 Task: Find connections with filter location Ibiporã with filter topic #programingwith filter profile language Spanish with filter current company IFFCO Tokio General Insurance Co. Ltd. with filter school Annamalai University, Annamalainagar with filter industry Renewable Energy Equipment Manufacturing with filter service category Product Marketing with filter keywords title Shipping and Receiving Staff
Action: Mouse moved to (553, 116)
Screenshot: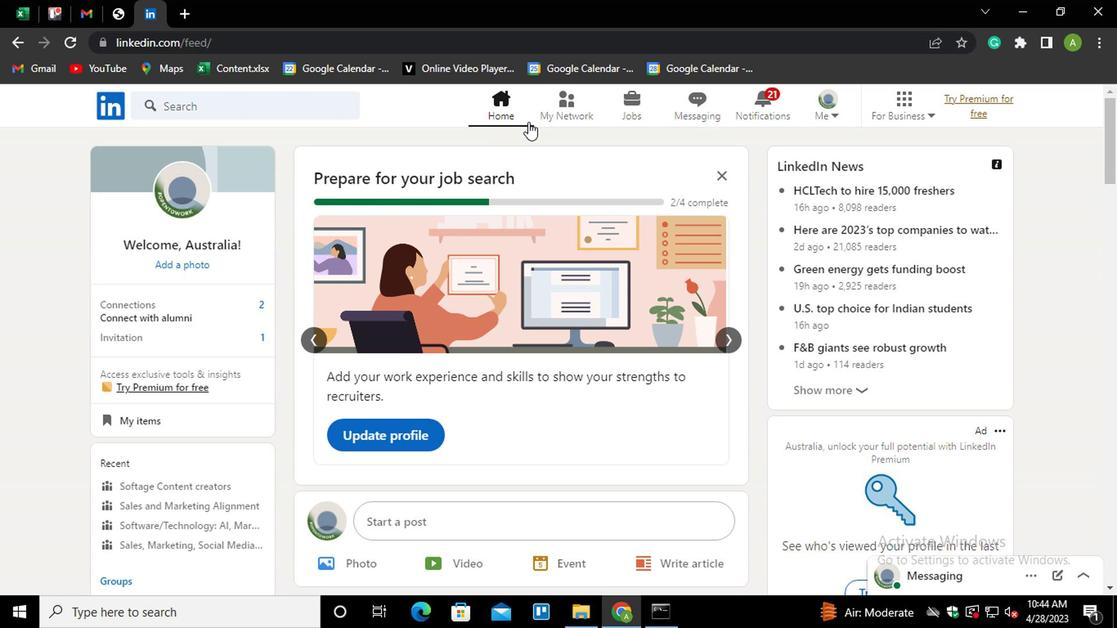 
Action: Mouse pressed left at (553, 116)
Screenshot: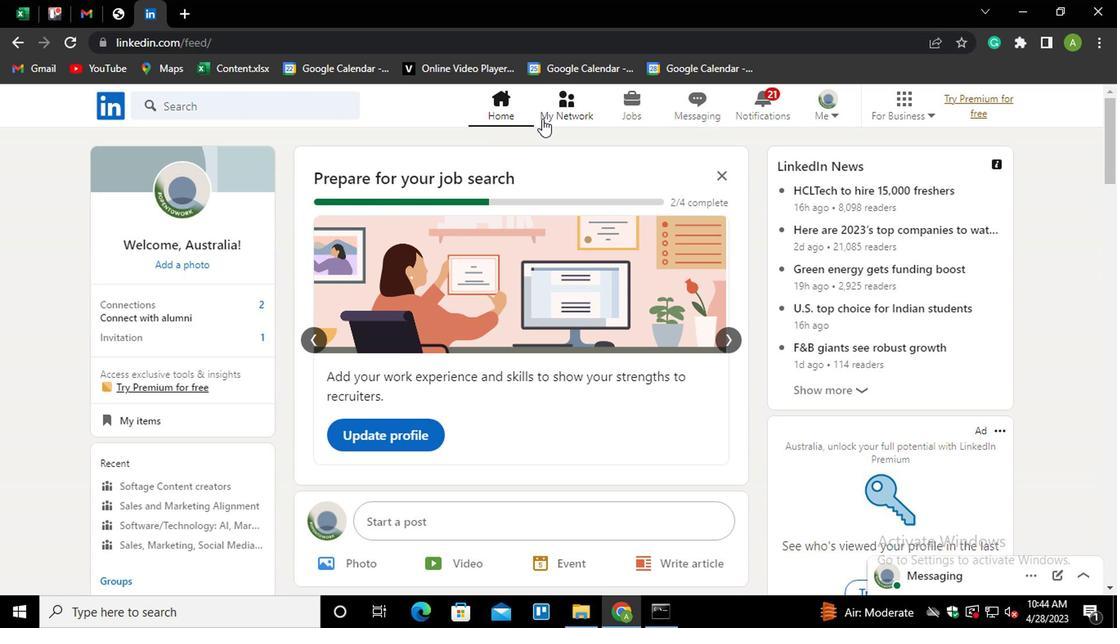 
Action: Mouse moved to (218, 200)
Screenshot: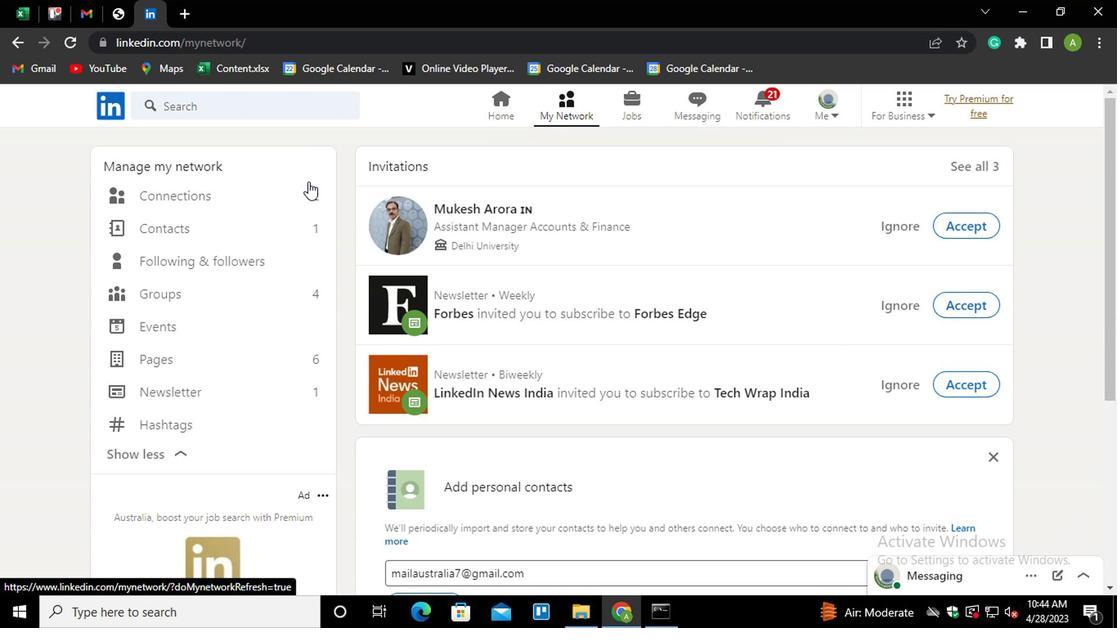 
Action: Mouse pressed left at (218, 200)
Screenshot: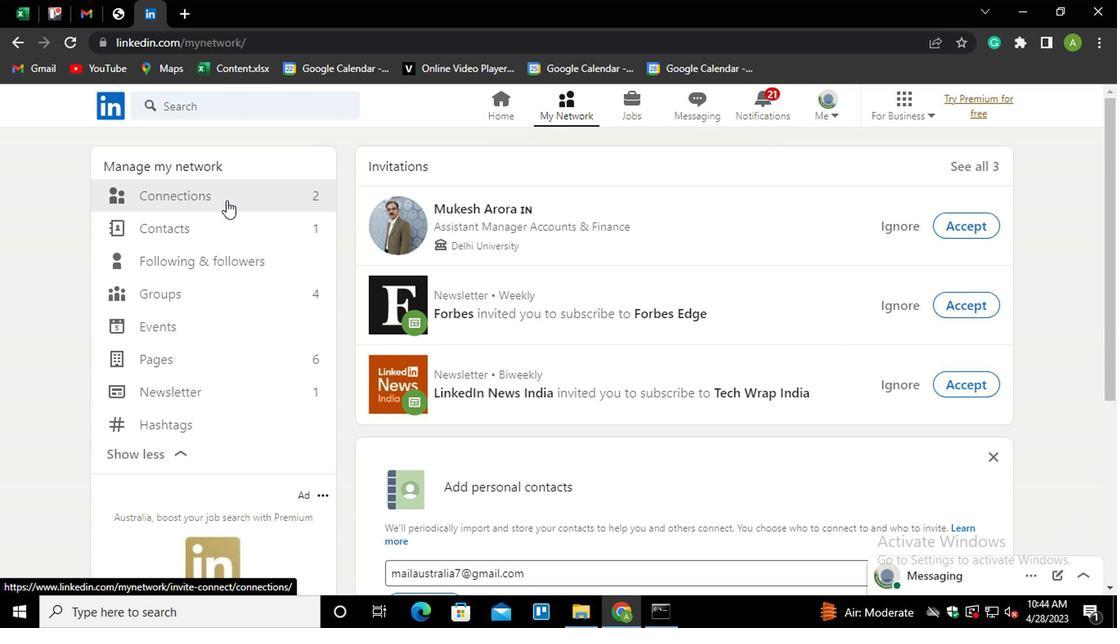 
Action: Mouse moved to (650, 195)
Screenshot: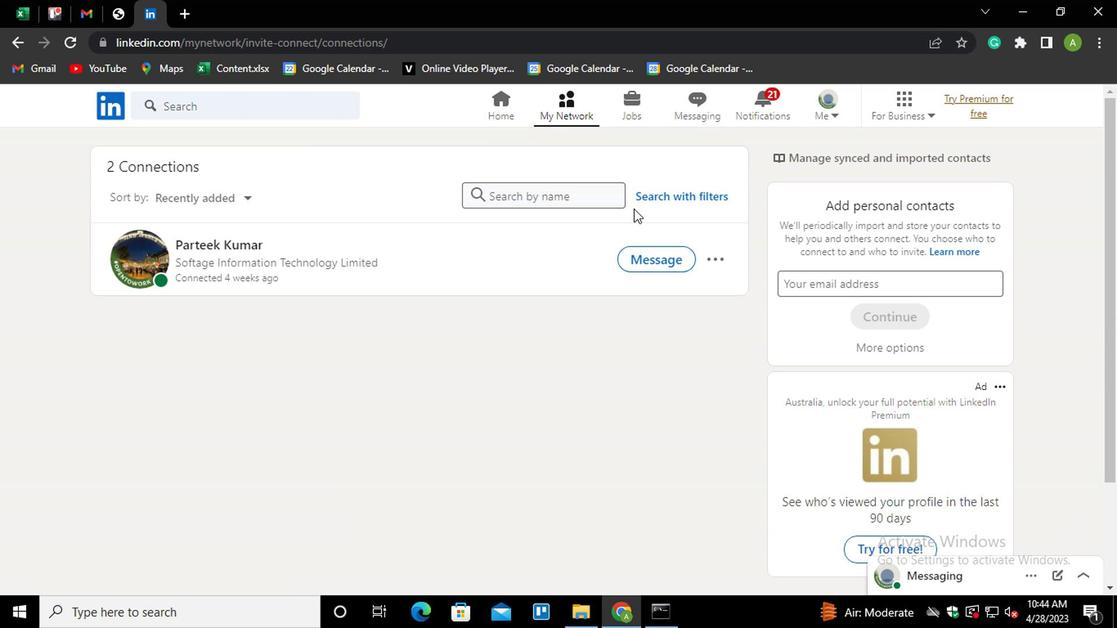 
Action: Mouse pressed left at (650, 195)
Screenshot: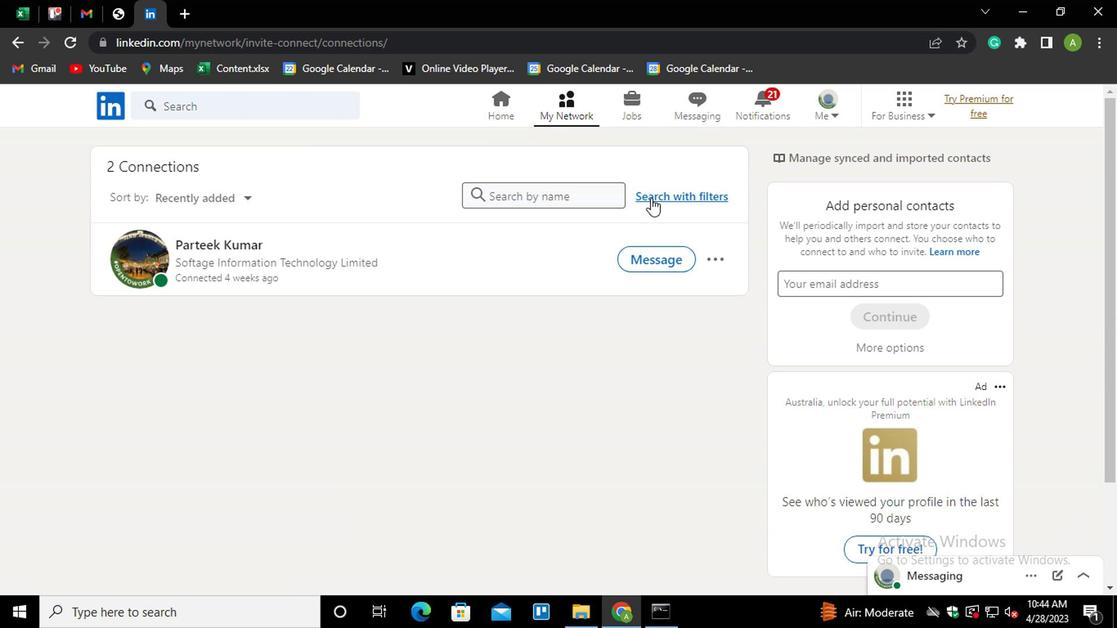 
Action: Mouse moved to (606, 154)
Screenshot: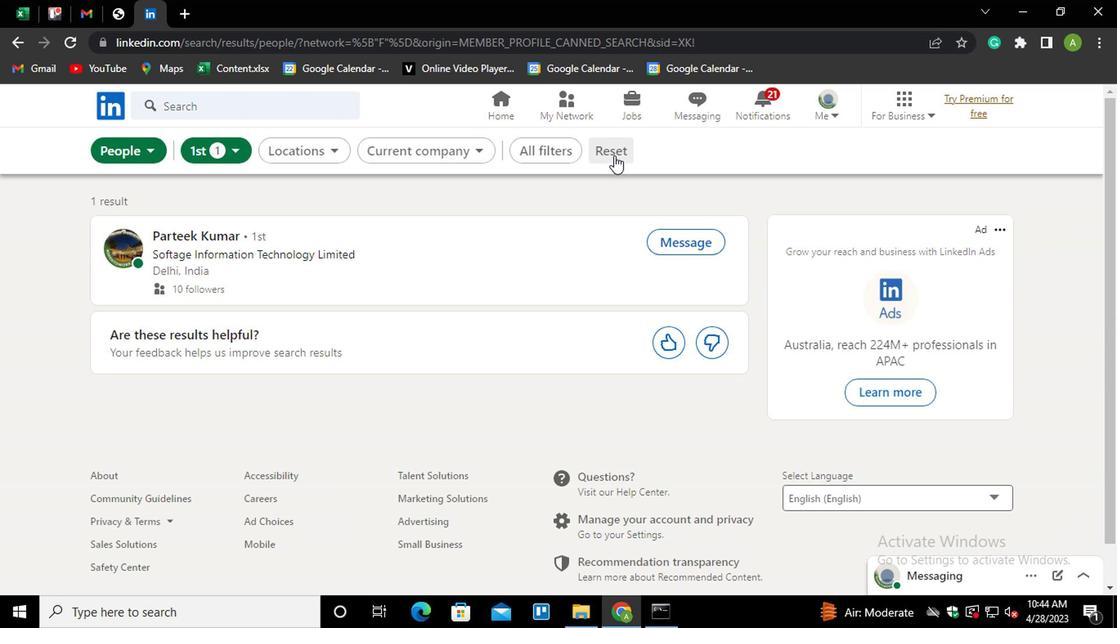
Action: Mouse pressed left at (606, 154)
Screenshot: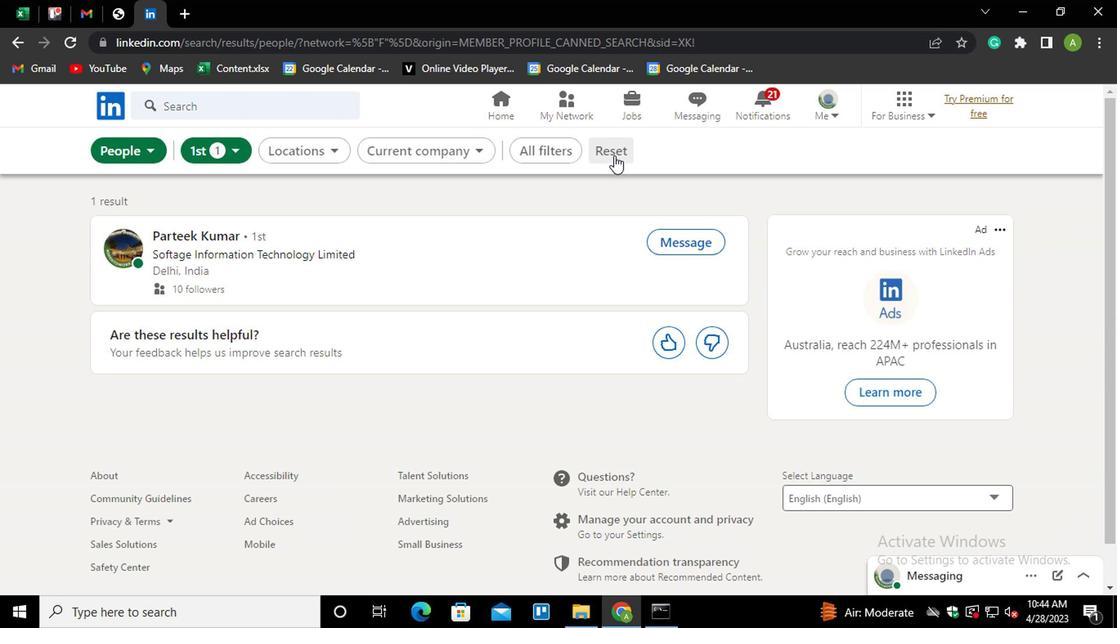 
Action: Mouse moved to (591, 154)
Screenshot: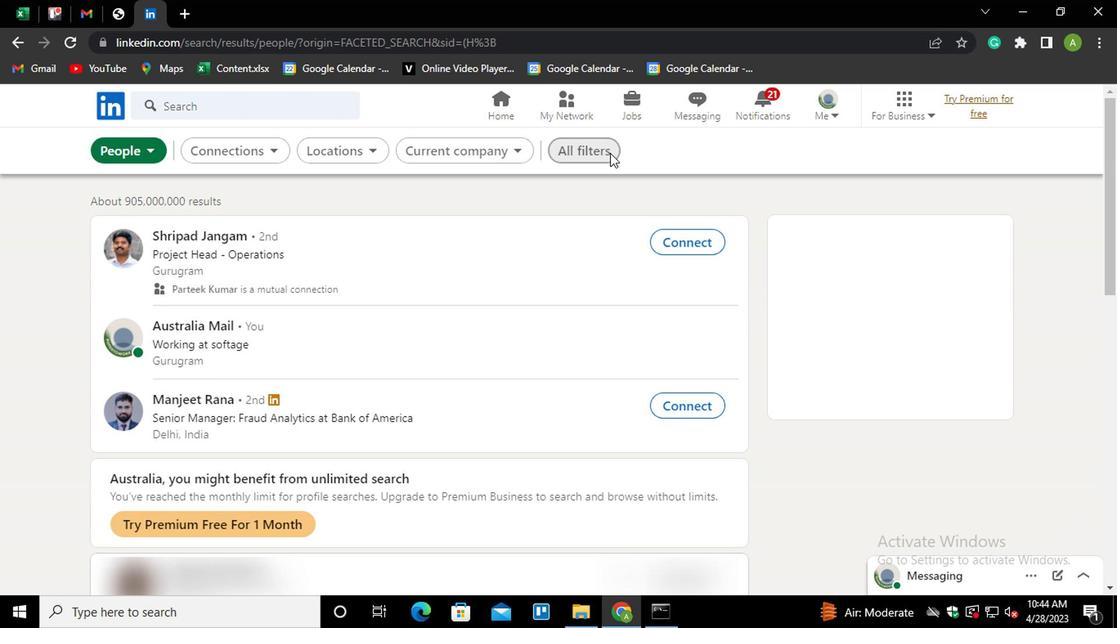 
Action: Mouse pressed left at (591, 154)
Screenshot: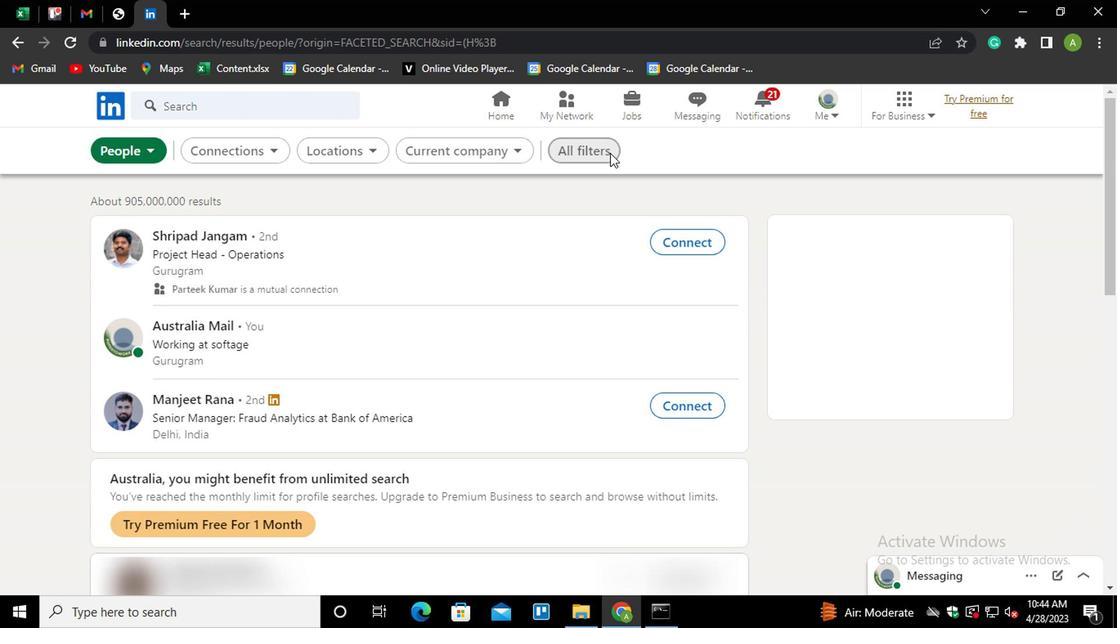 
Action: Mouse moved to (772, 316)
Screenshot: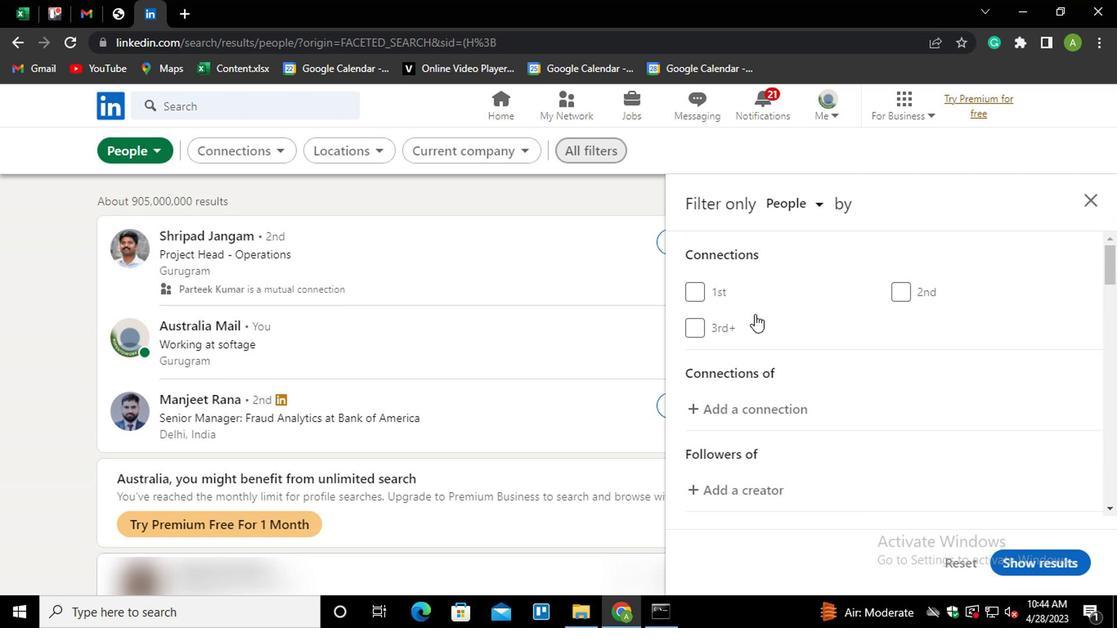 
Action: Mouse scrolled (772, 316) with delta (0, 0)
Screenshot: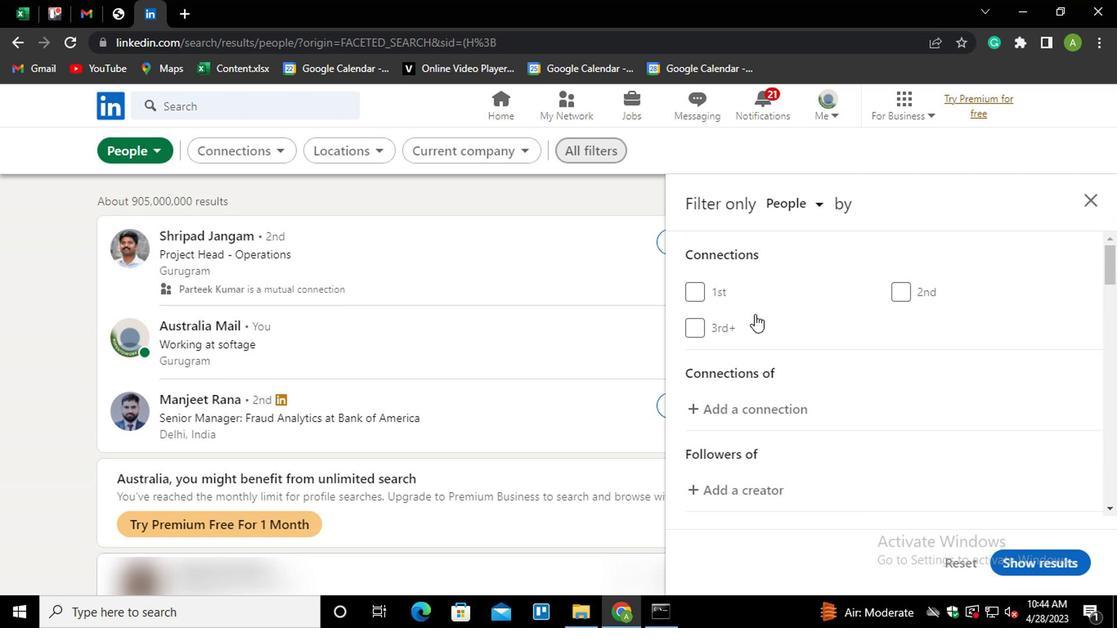 
Action: Mouse scrolled (772, 316) with delta (0, 0)
Screenshot: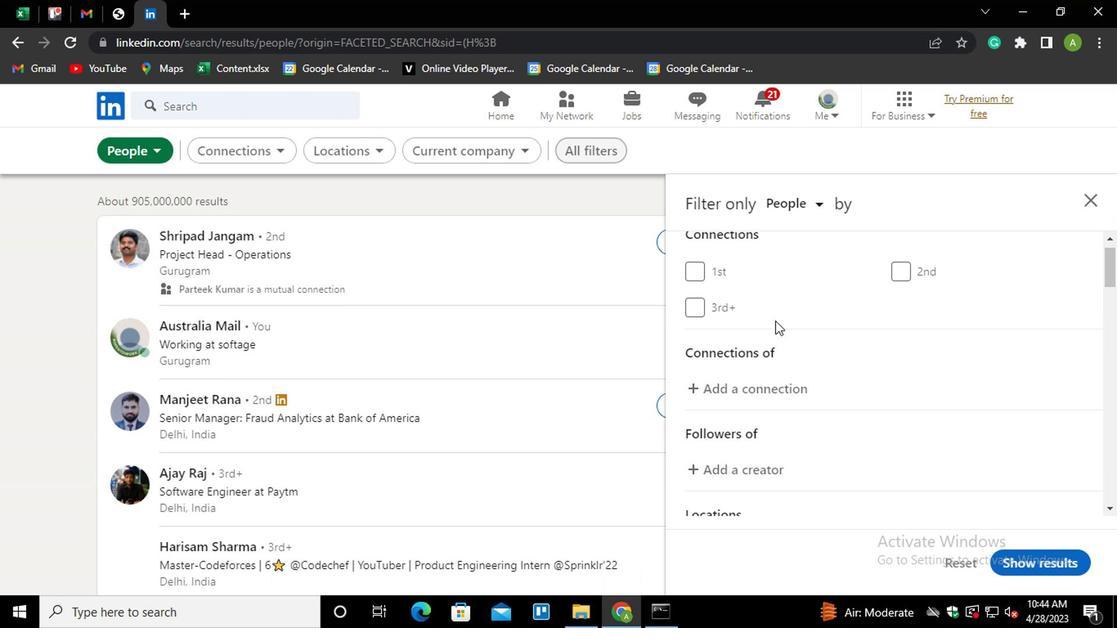 
Action: Mouse scrolled (772, 316) with delta (0, 0)
Screenshot: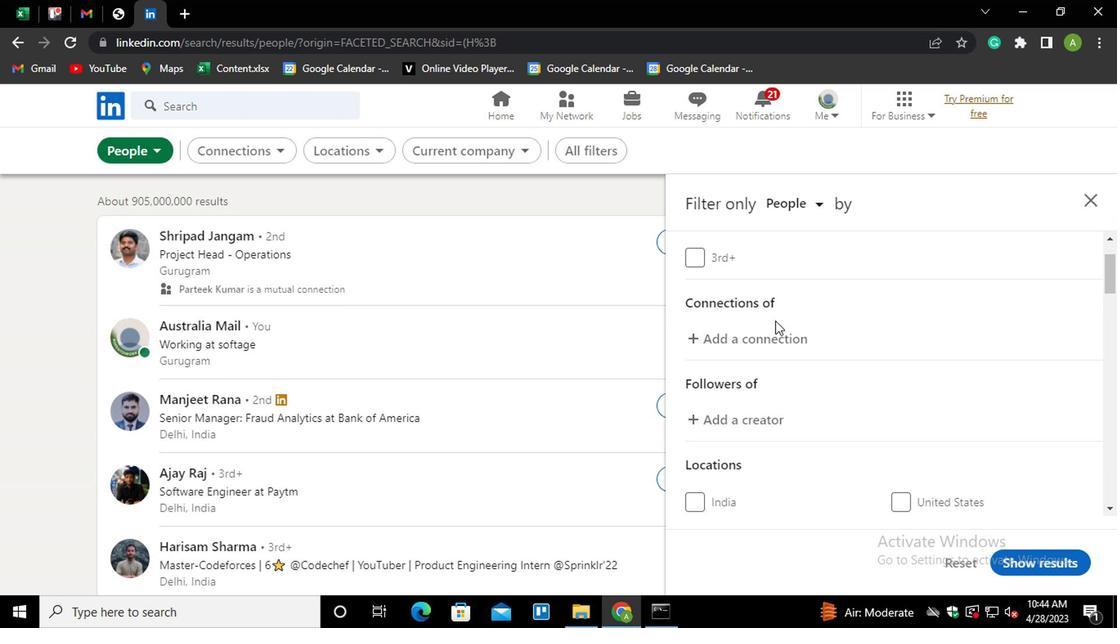 
Action: Mouse scrolled (772, 316) with delta (0, 0)
Screenshot: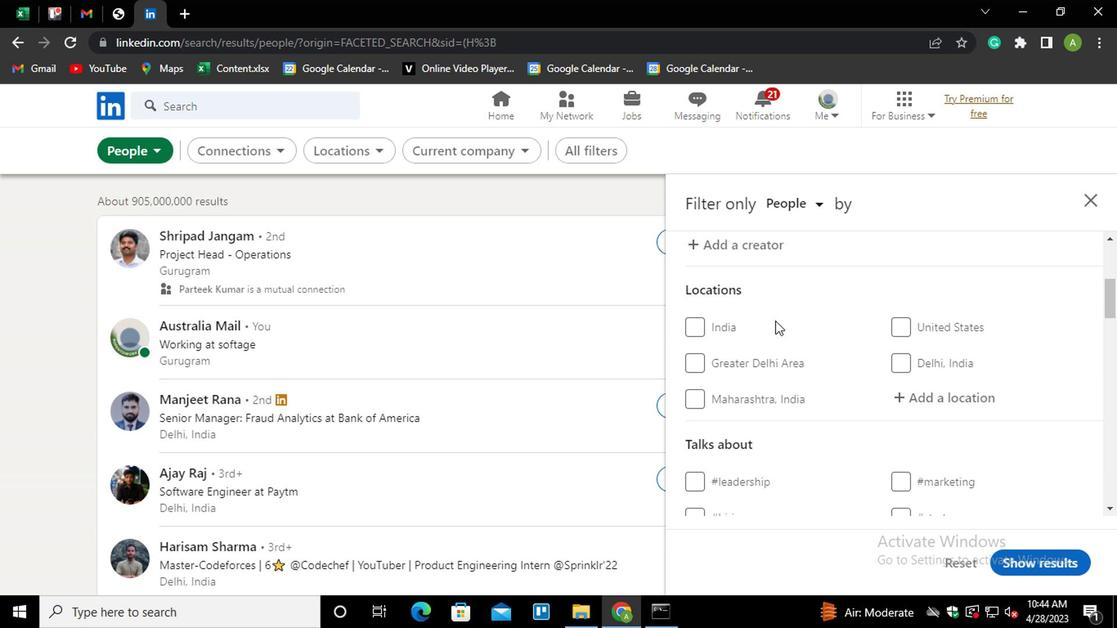 
Action: Mouse moved to (929, 315)
Screenshot: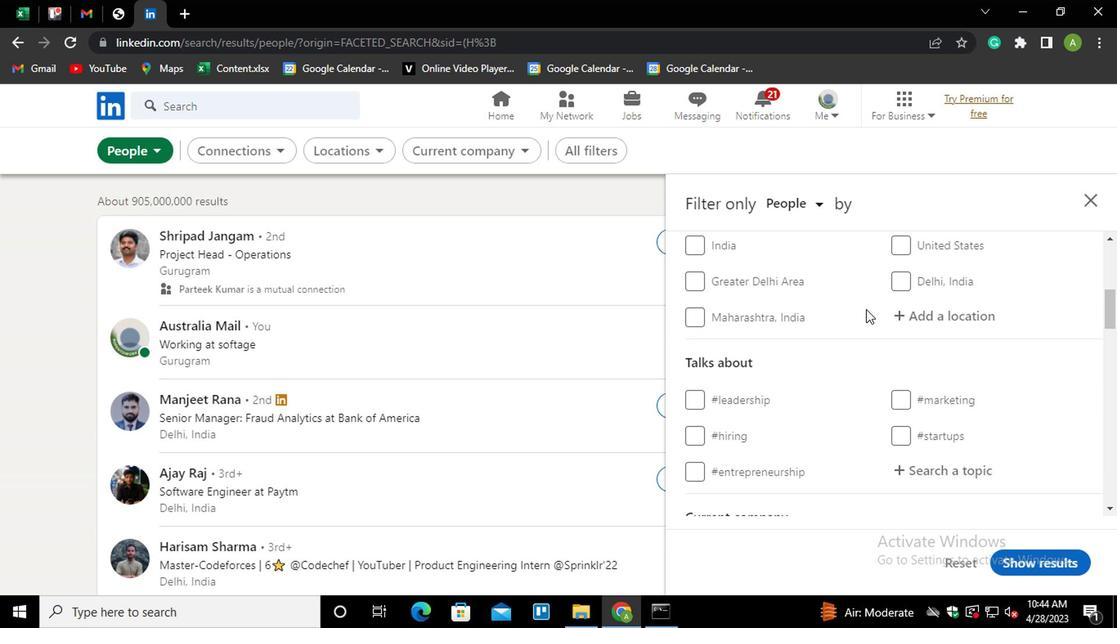 
Action: Mouse pressed left at (929, 315)
Screenshot: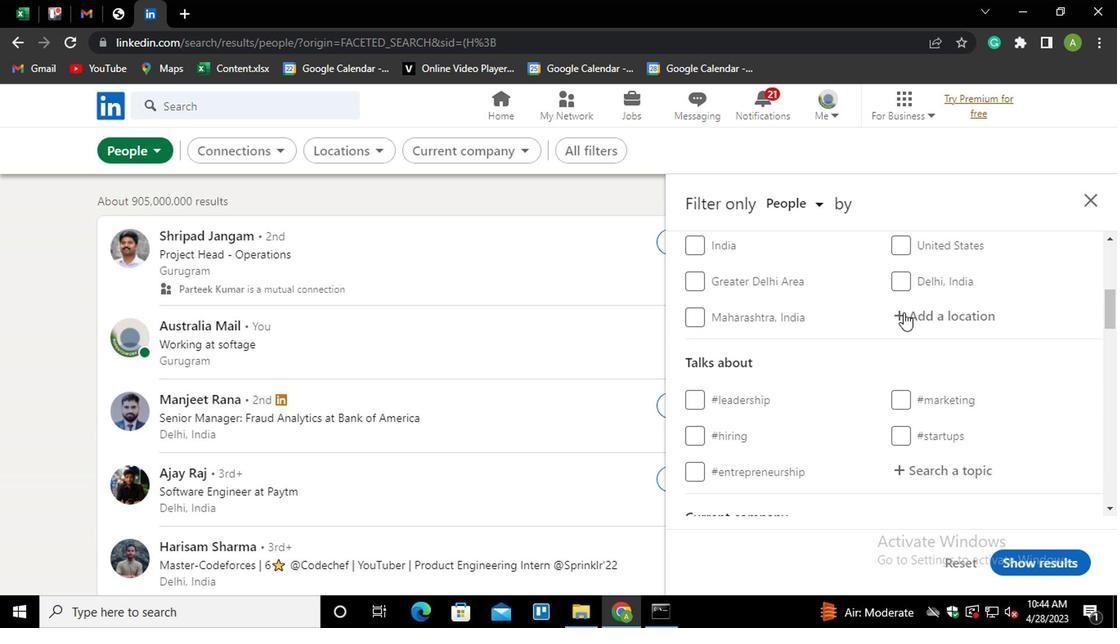 
Action: Mouse moved to (939, 312)
Screenshot: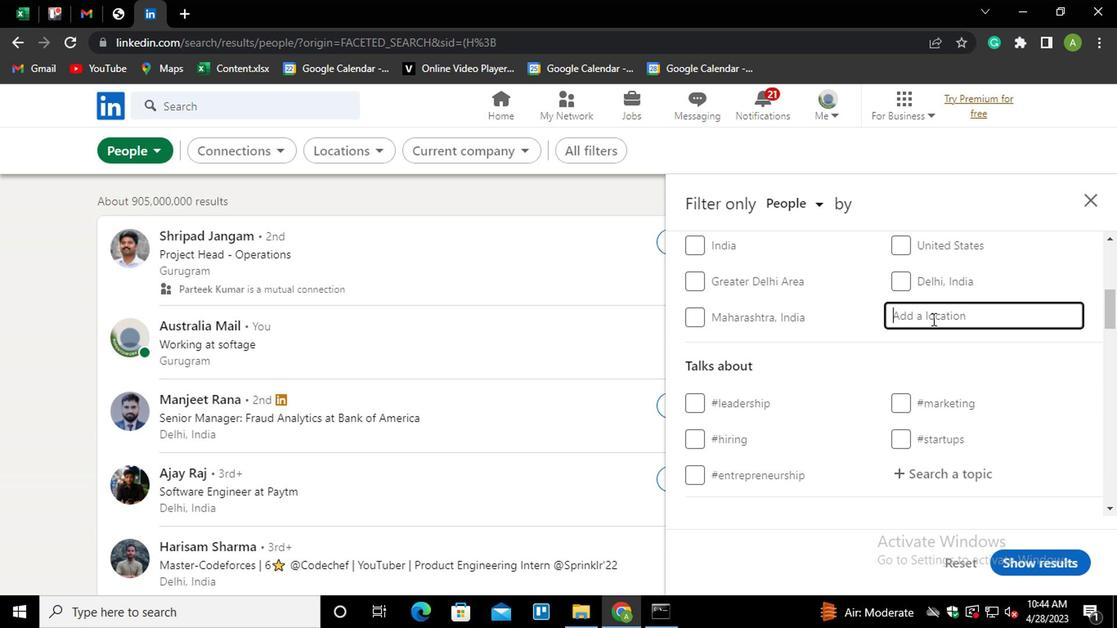 
Action: Mouse pressed left at (939, 312)
Screenshot: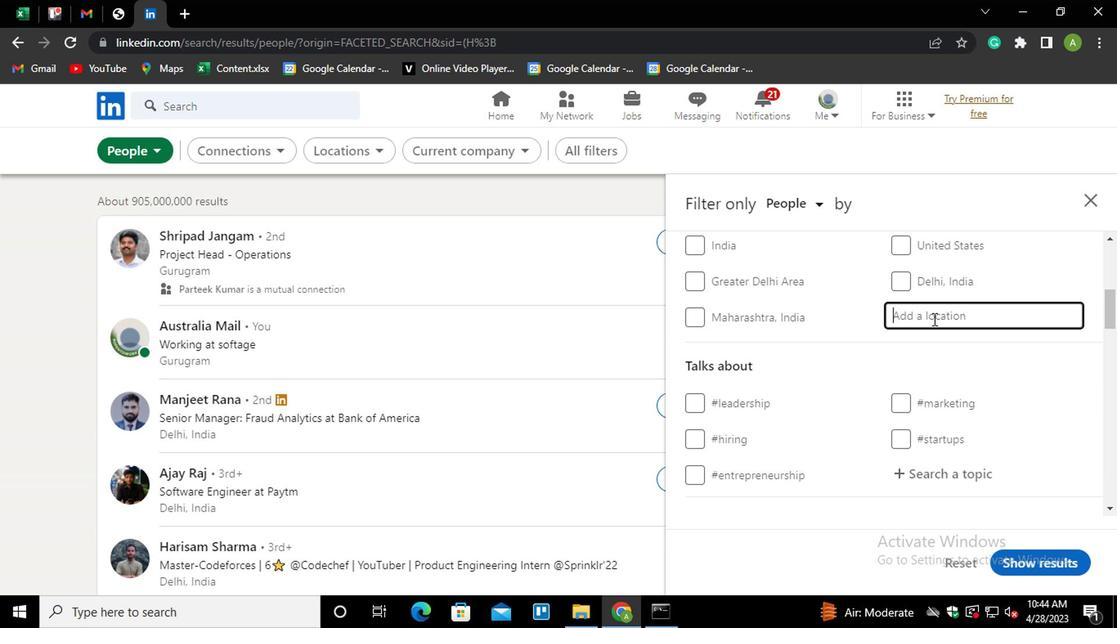 
Action: Key pressed <Key.shift>IBIPORA<Key.down><Key.enter>
Screenshot: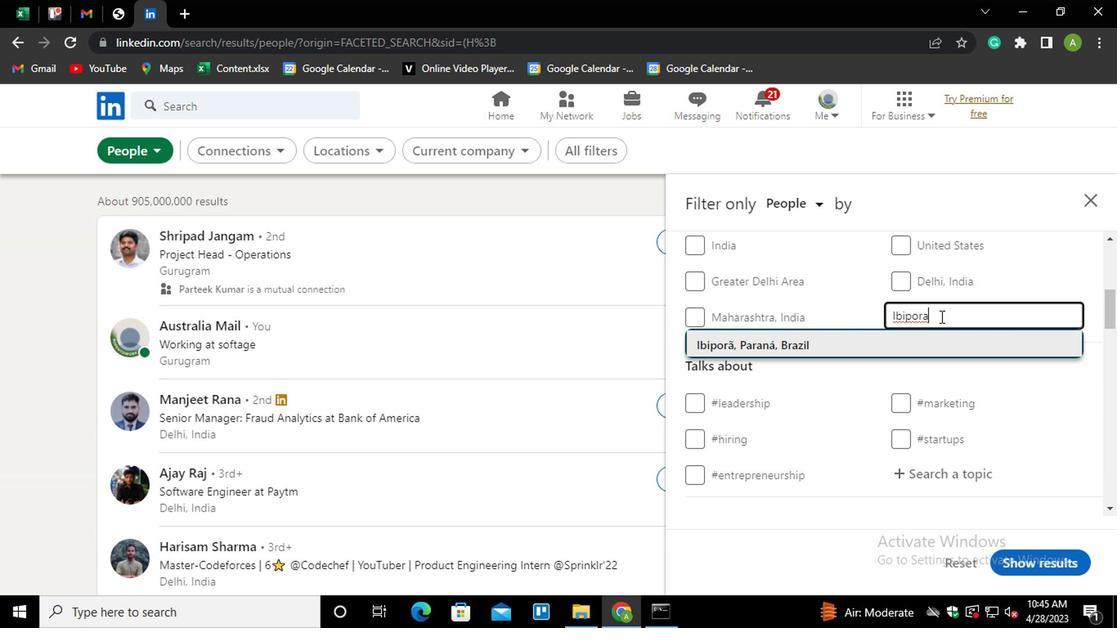 
Action: Mouse scrolled (939, 312) with delta (0, 0)
Screenshot: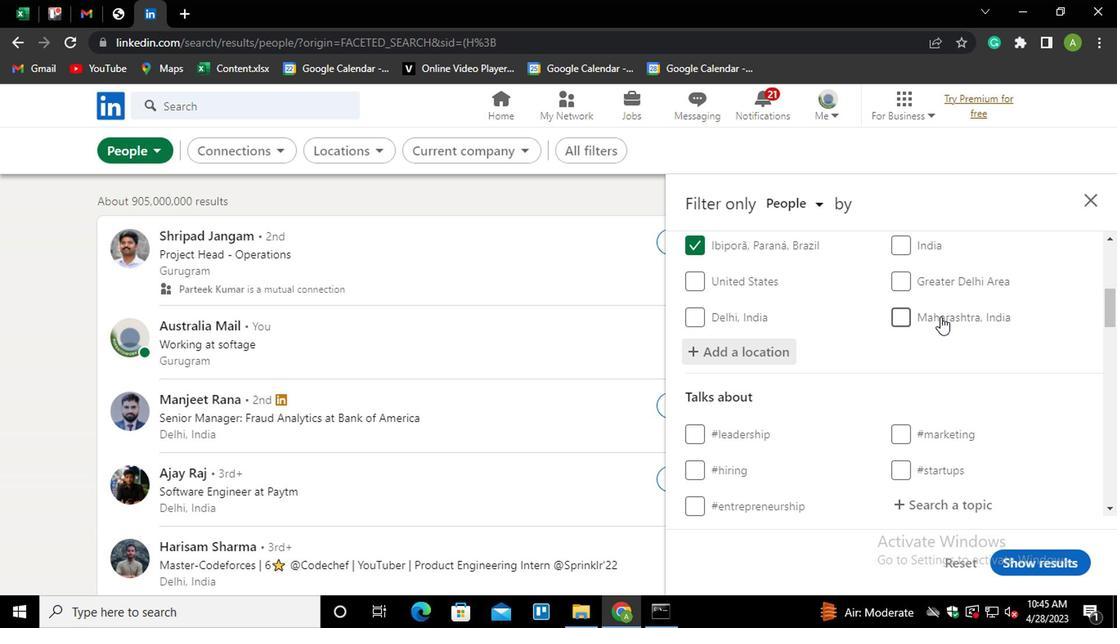
Action: Mouse scrolled (939, 312) with delta (0, 0)
Screenshot: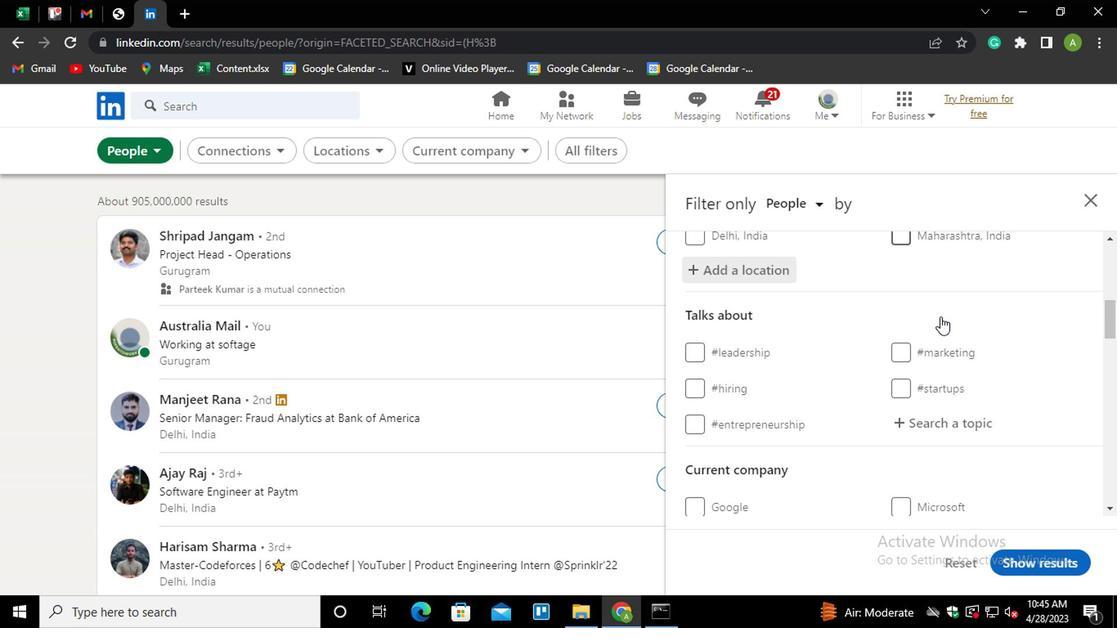 
Action: Mouse scrolled (939, 312) with delta (0, 0)
Screenshot: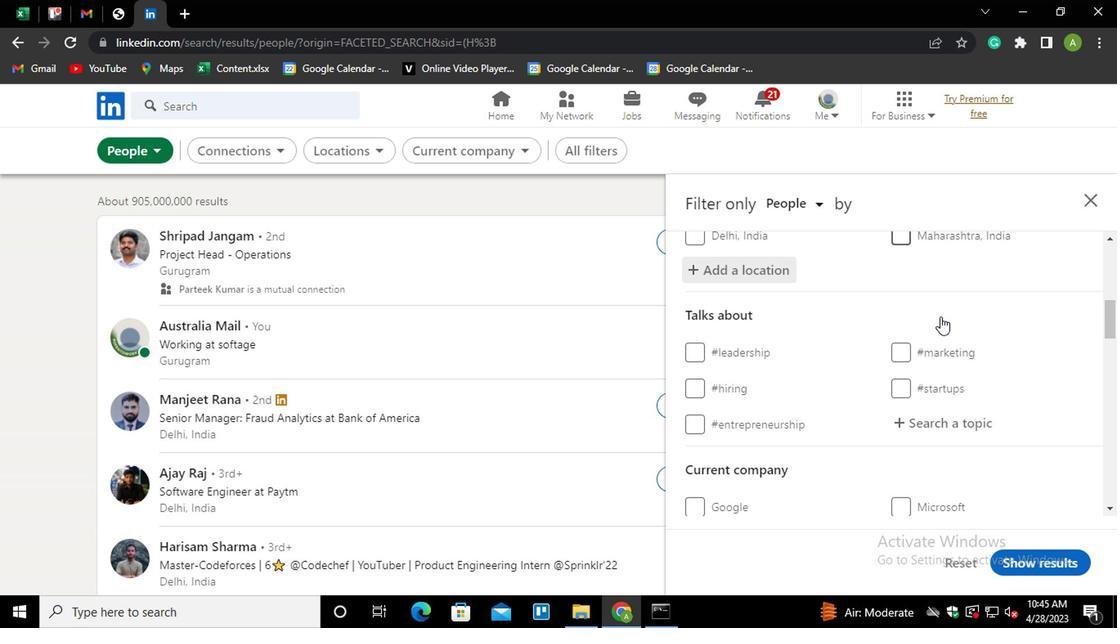 
Action: Mouse moved to (935, 254)
Screenshot: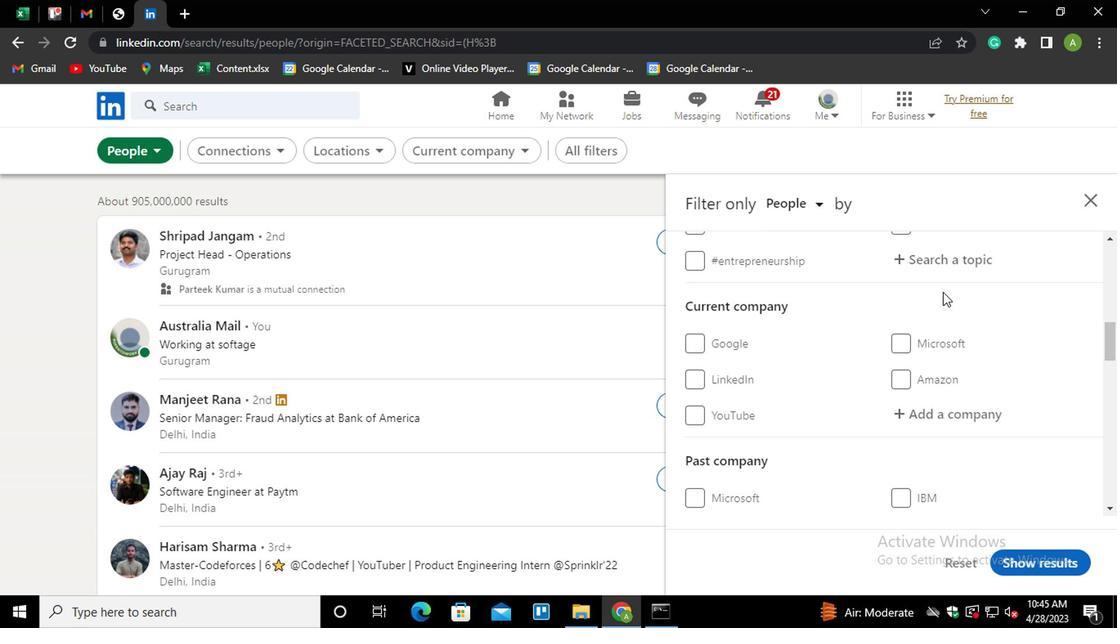 
Action: Mouse pressed left at (935, 254)
Screenshot: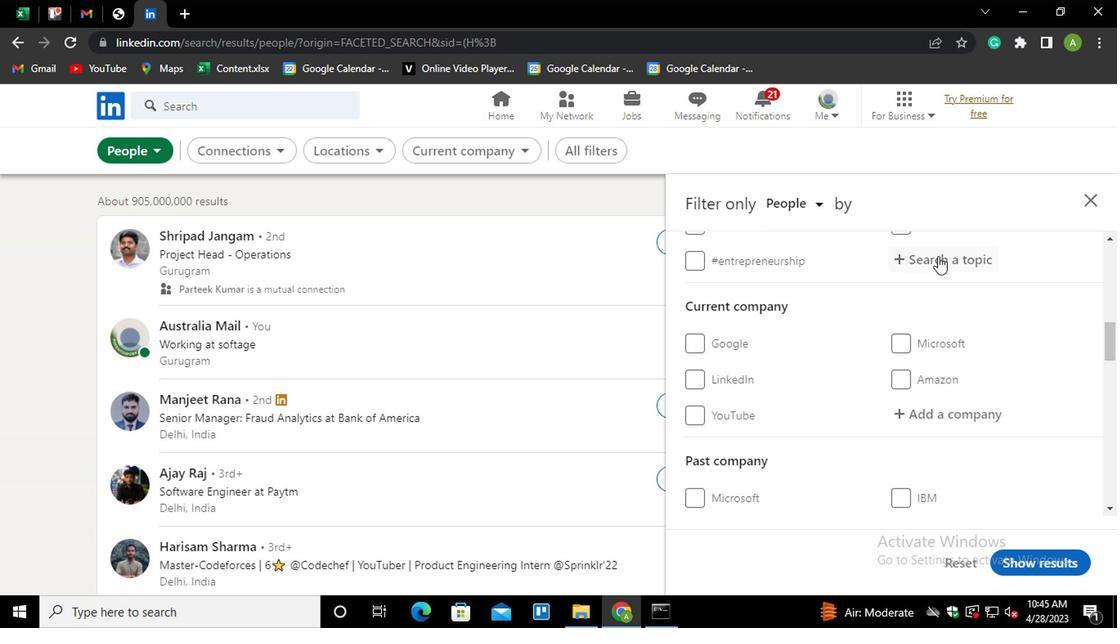 
Action: Key pressed PROGRAMMI<Key.down><Key.enter>
Screenshot: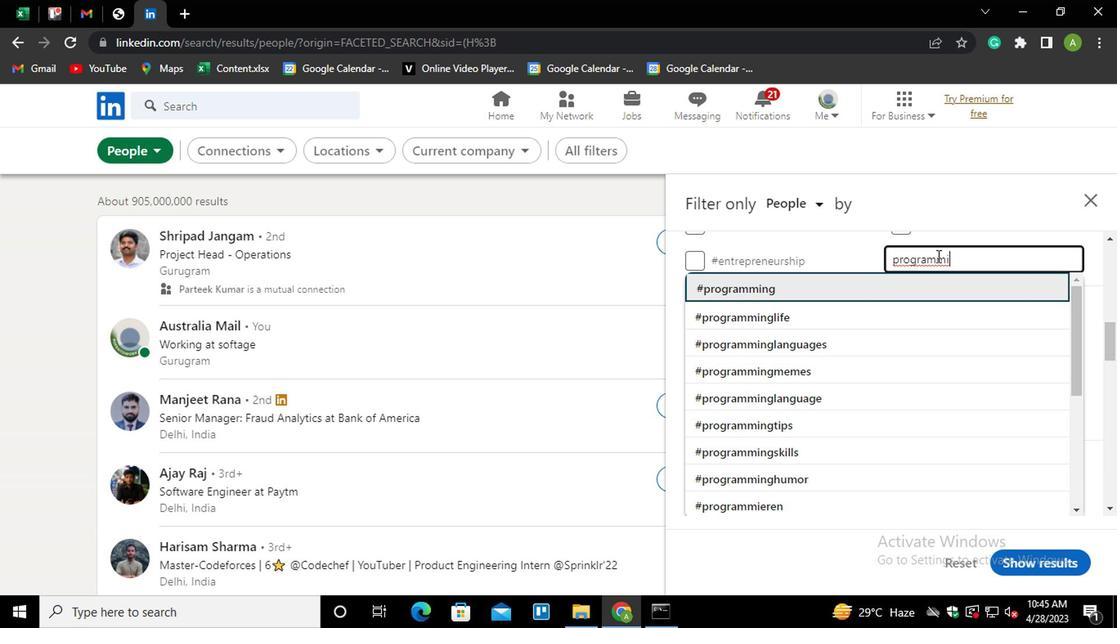 
Action: Mouse scrolled (935, 253) with delta (0, -1)
Screenshot: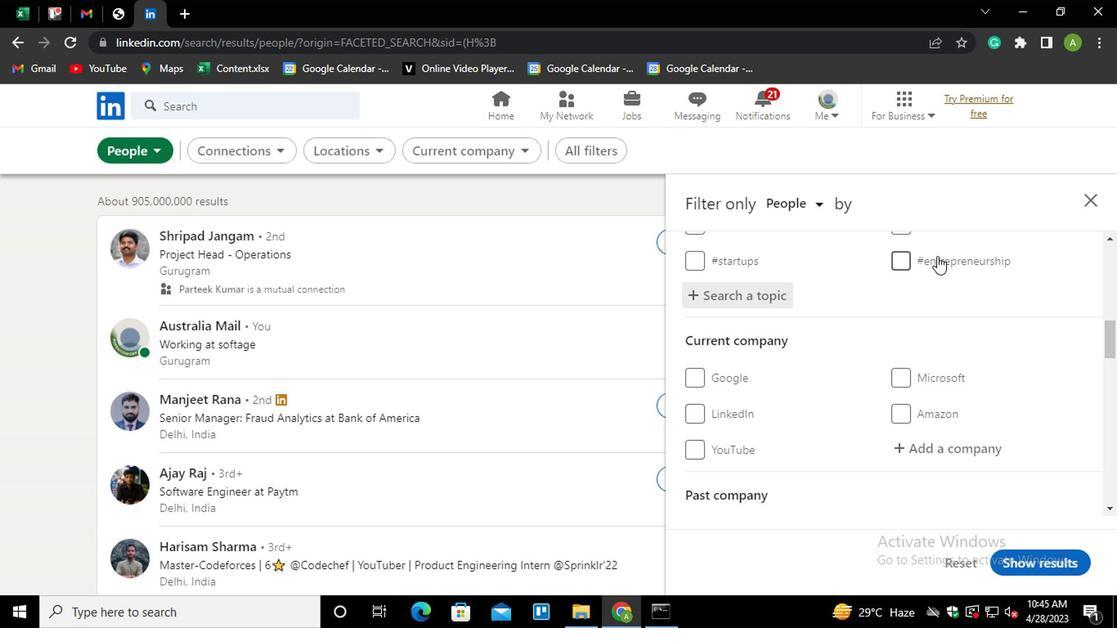 
Action: Mouse scrolled (935, 253) with delta (0, -1)
Screenshot: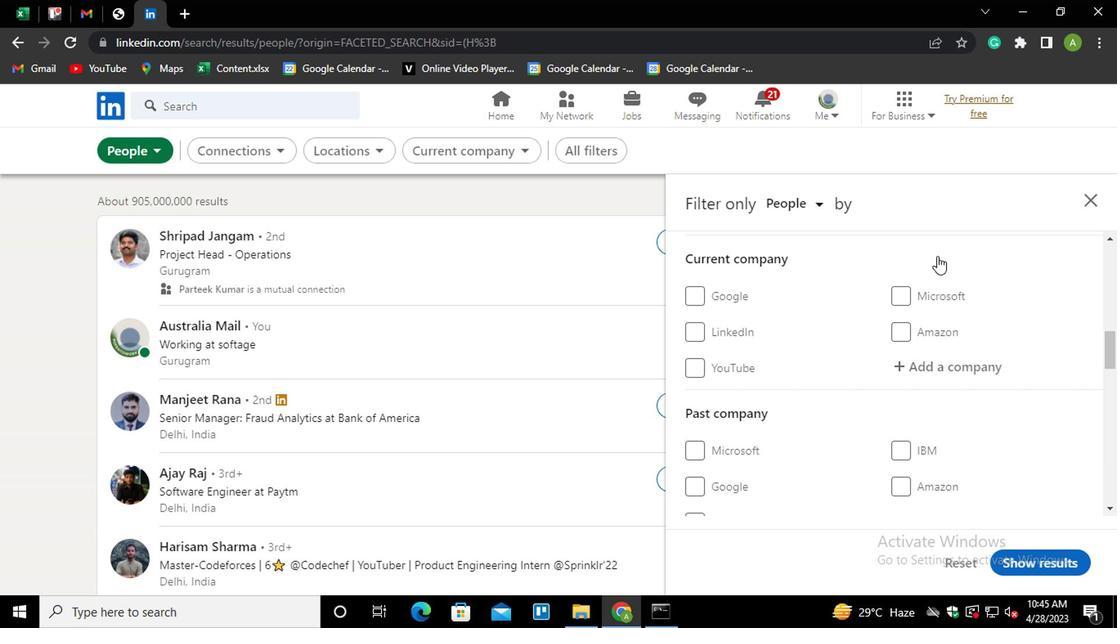 
Action: Mouse moved to (947, 274)
Screenshot: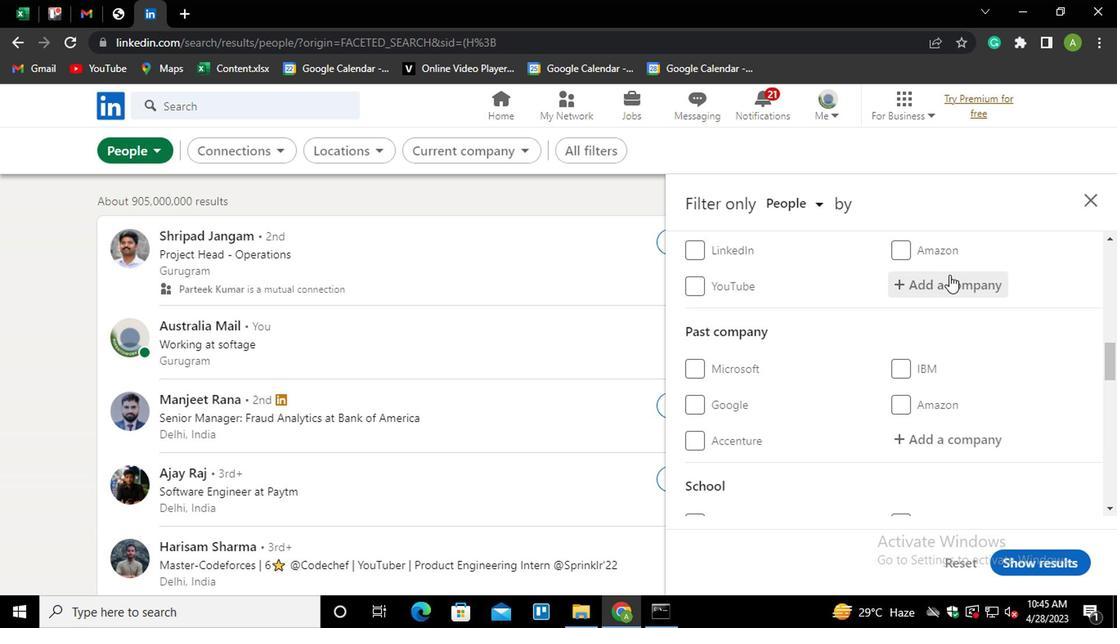 
Action: Mouse pressed left at (947, 274)
Screenshot: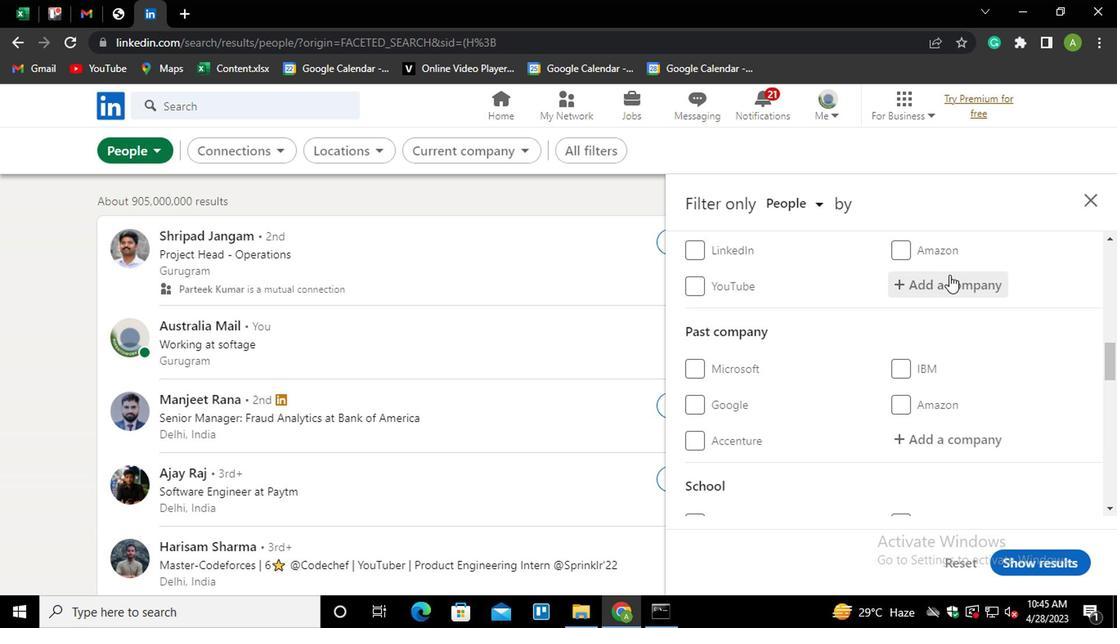 
Action: Mouse moved to (937, 313)
Screenshot: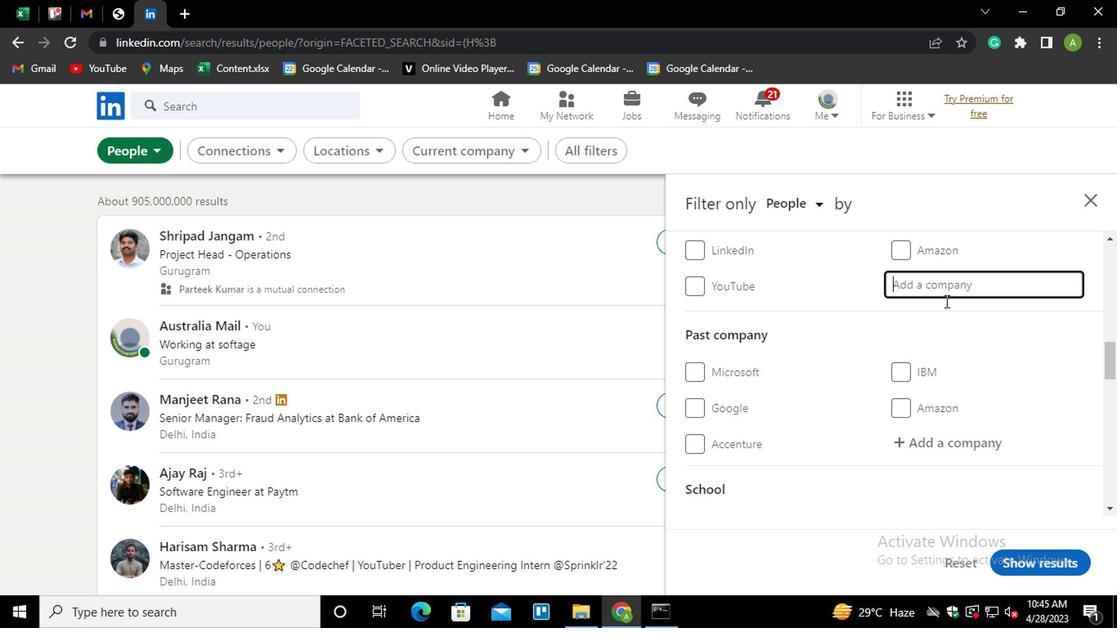 
Action: Mouse scrolled (937, 312) with delta (0, -1)
Screenshot: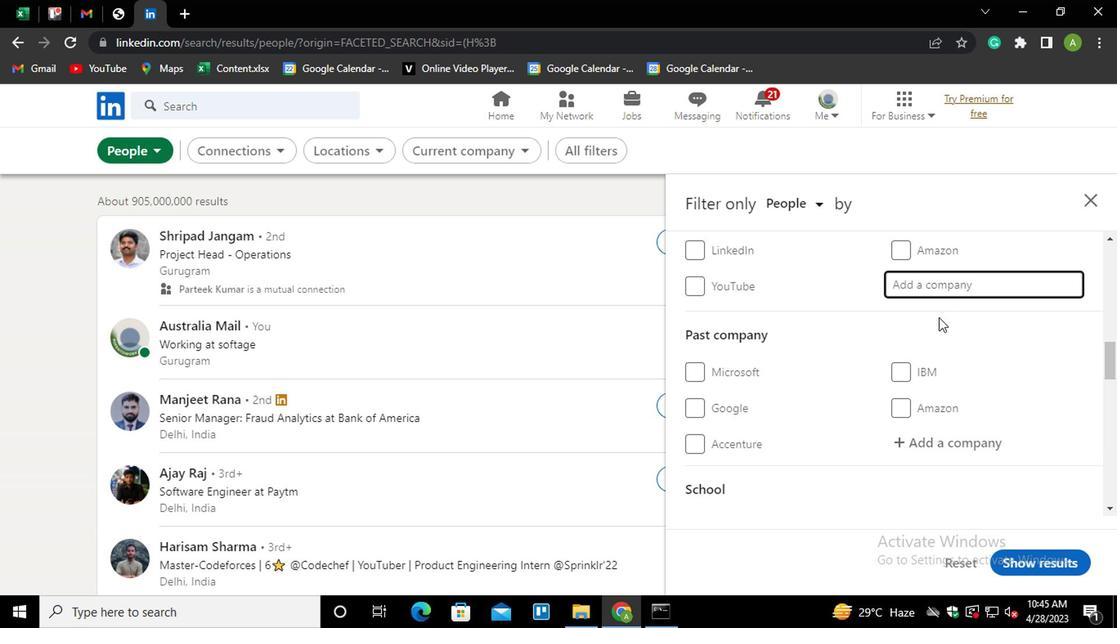 
Action: Mouse scrolled (937, 312) with delta (0, -1)
Screenshot: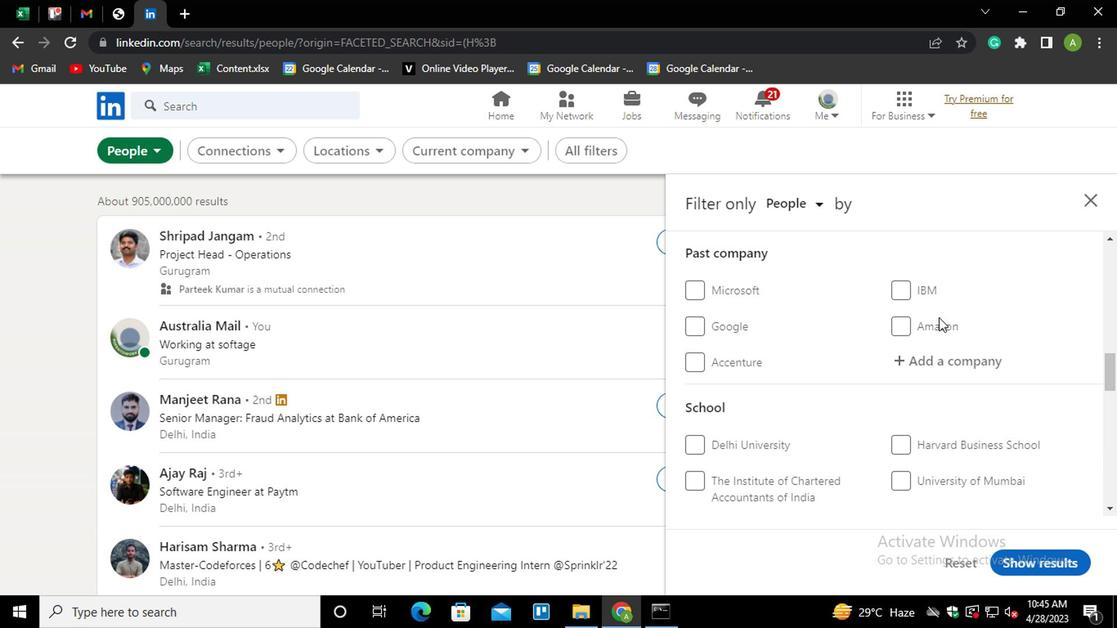 
Action: Mouse scrolled (937, 312) with delta (0, -1)
Screenshot: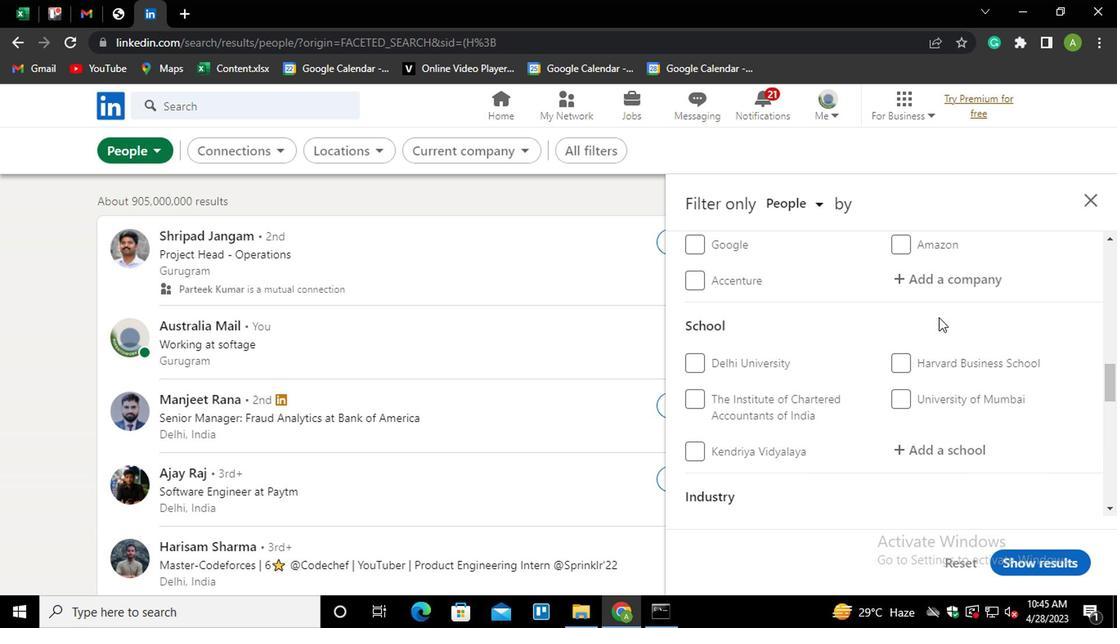 
Action: Mouse scrolled (937, 312) with delta (0, -1)
Screenshot: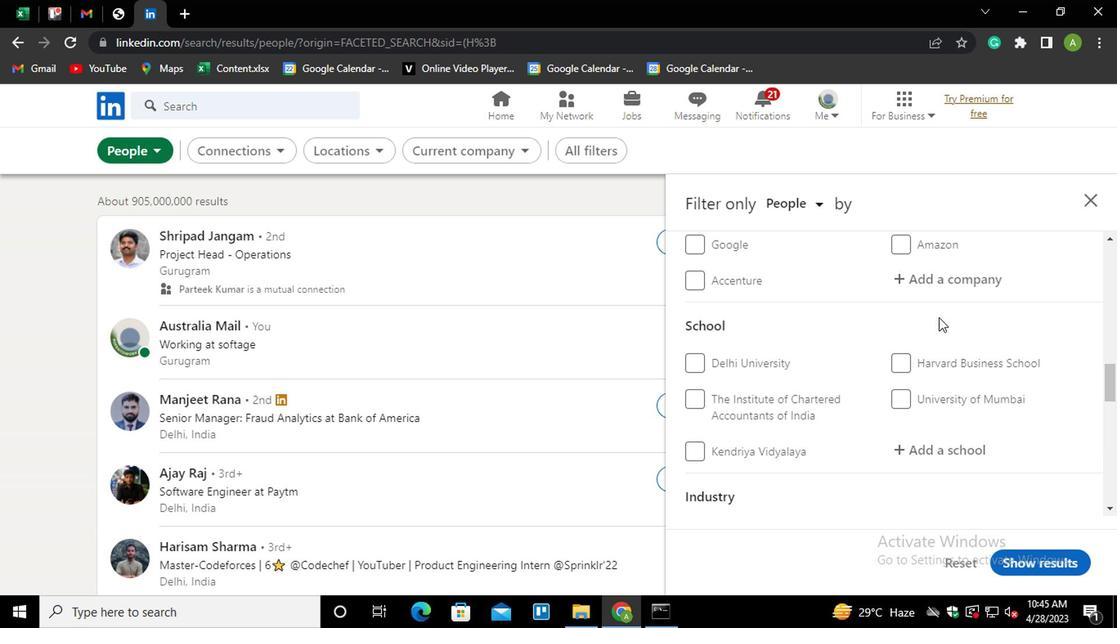 
Action: Mouse scrolled (937, 312) with delta (0, -1)
Screenshot: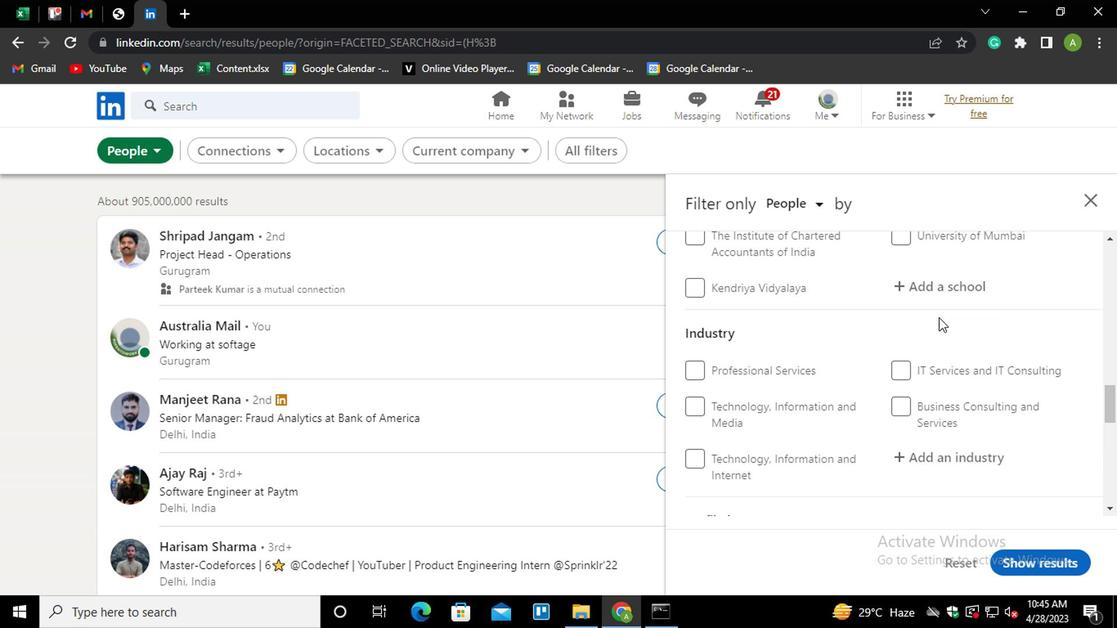 
Action: Mouse moved to (935, 314)
Screenshot: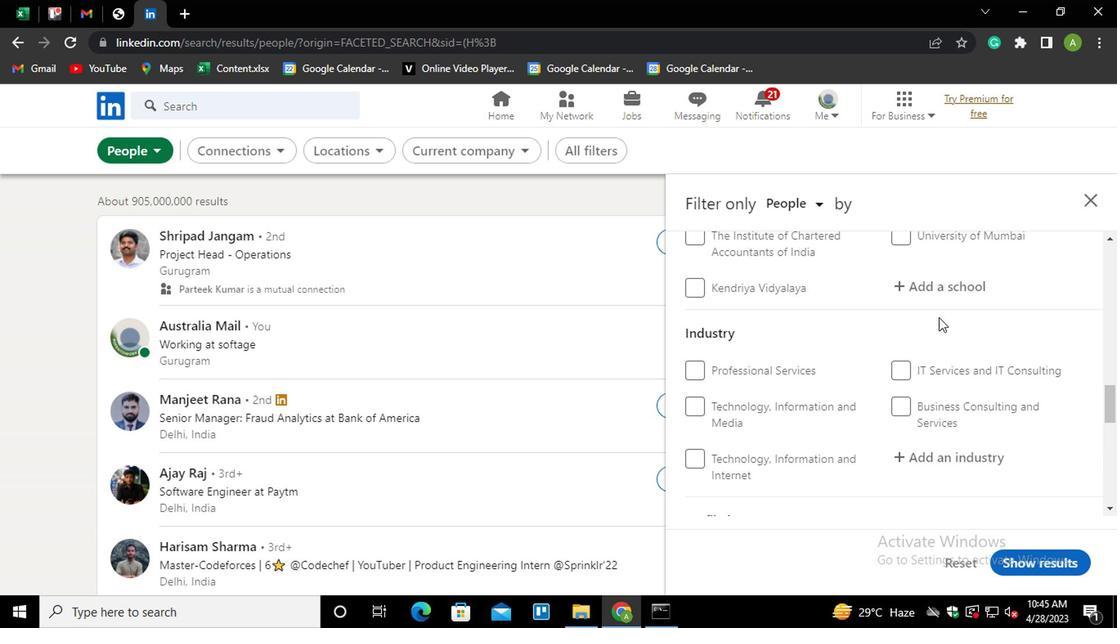 
Action: Mouse scrolled (935, 313) with delta (0, 0)
Screenshot: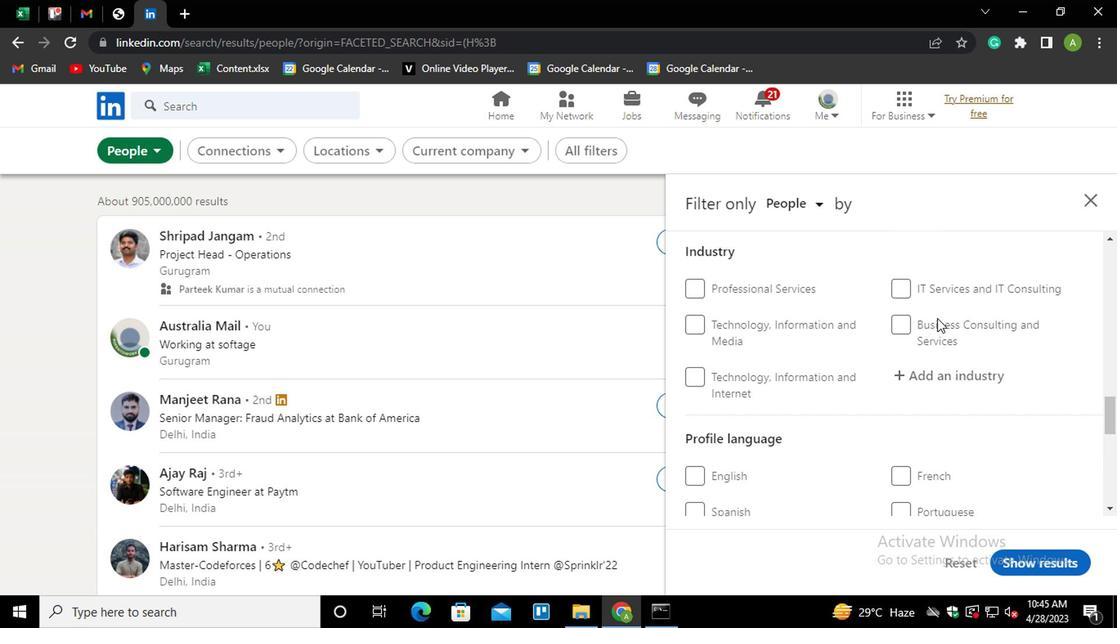 
Action: Mouse scrolled (935, 313) with delta (0, 0)
Screenshot: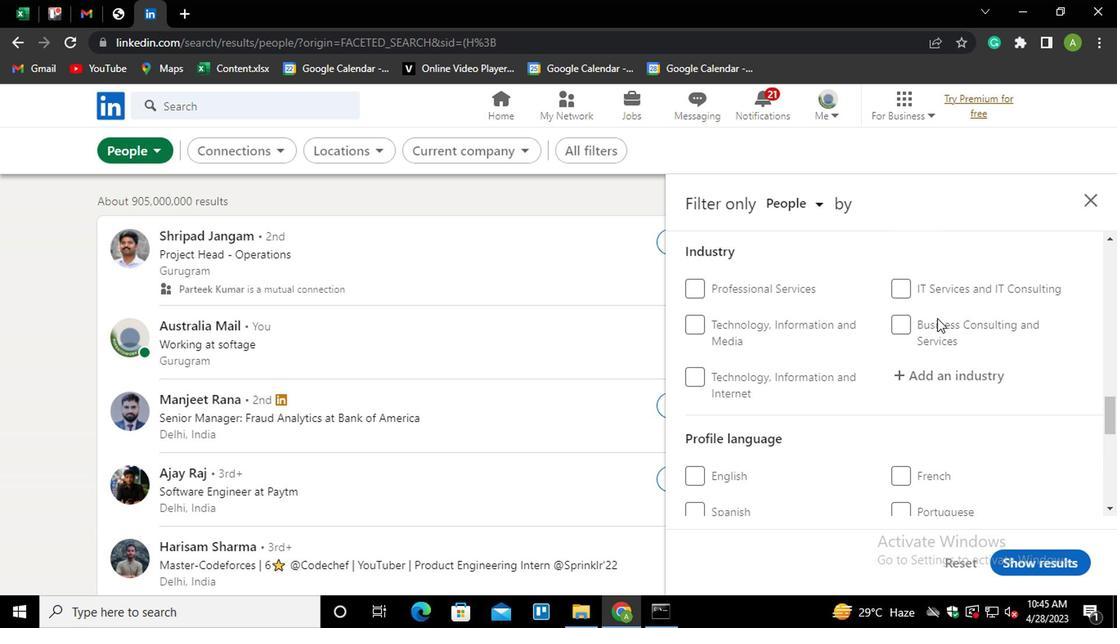 
Action: Mouse moved to (737, 340)
Screenshot: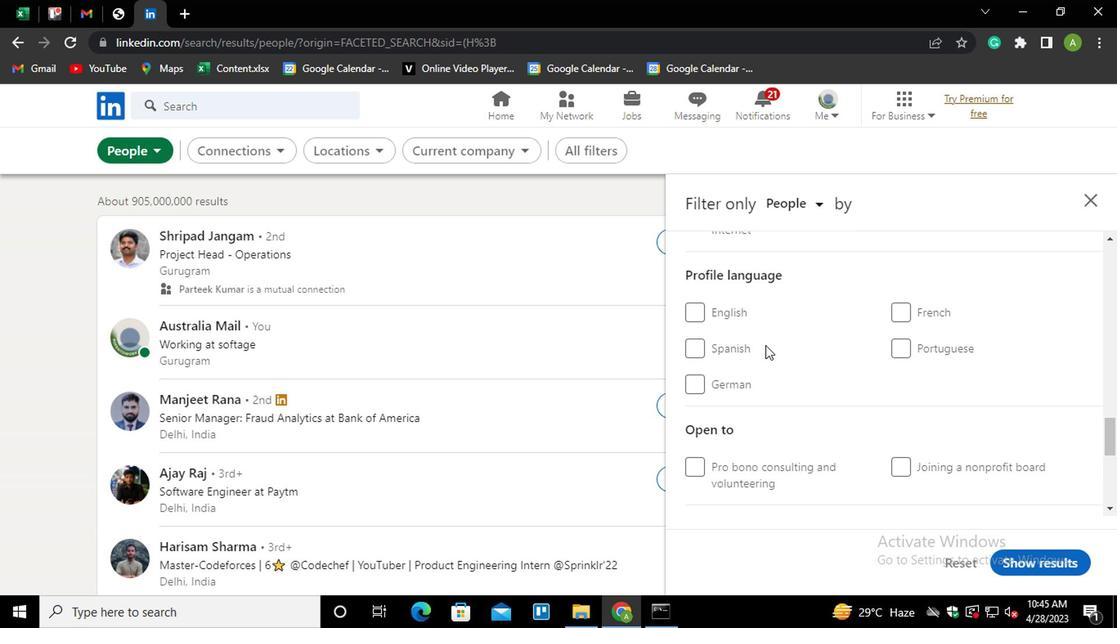 
Action: Mouse pressed left at (737, 340)
Screenshot: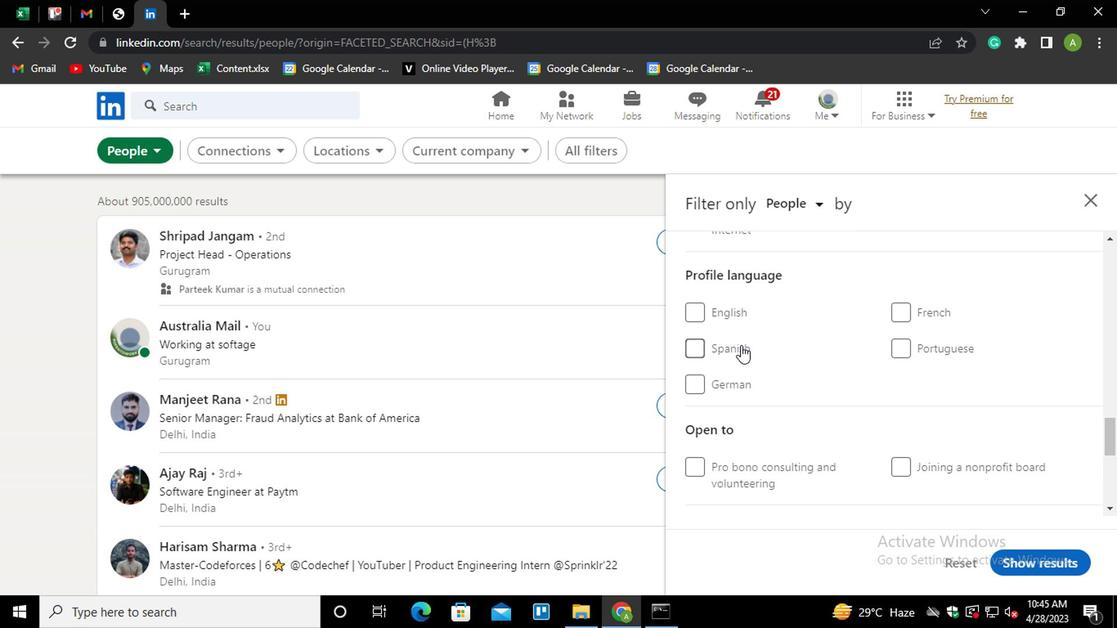 
Action: Mouse moved to (829, 352)
Screenshot: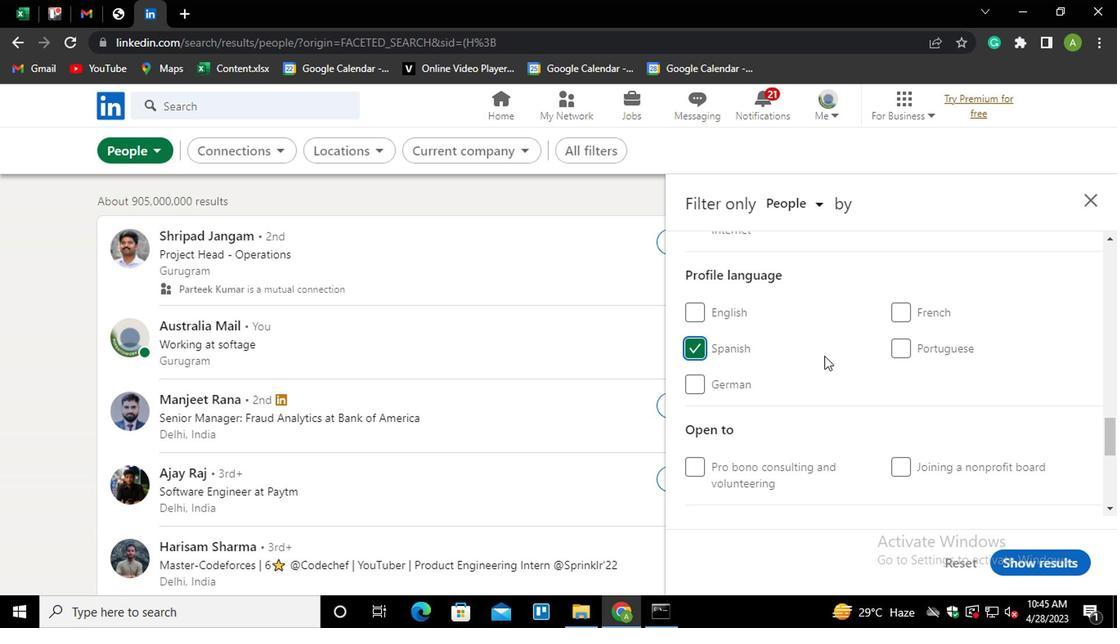 
Action: Mouse scrolled (829, 353) with delta (0, 1)
Screenshot: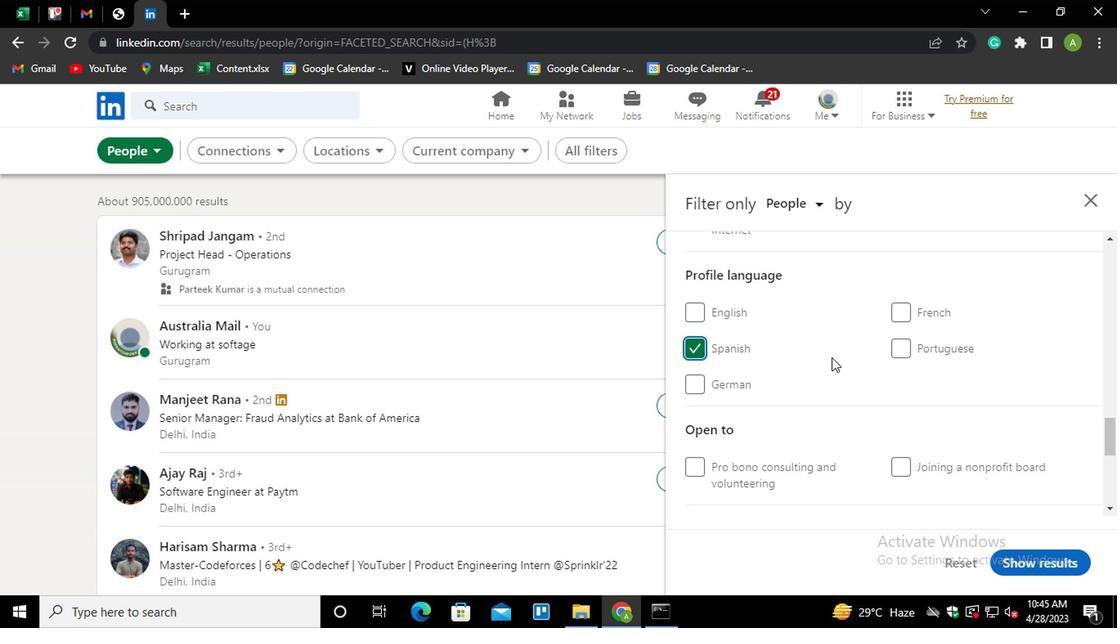 
Action: Mouse scrolled (829, 353) with delta (0, 1)
Screenshot: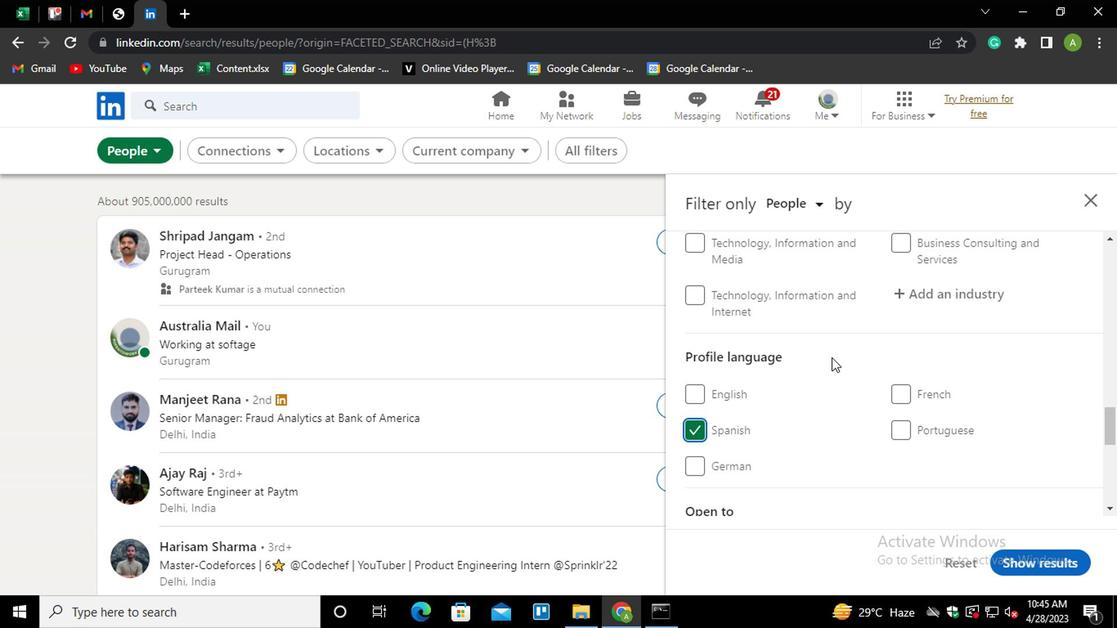 
Action: Mouse scrolled (829, 353) with delta (0, 1)
Screenshot: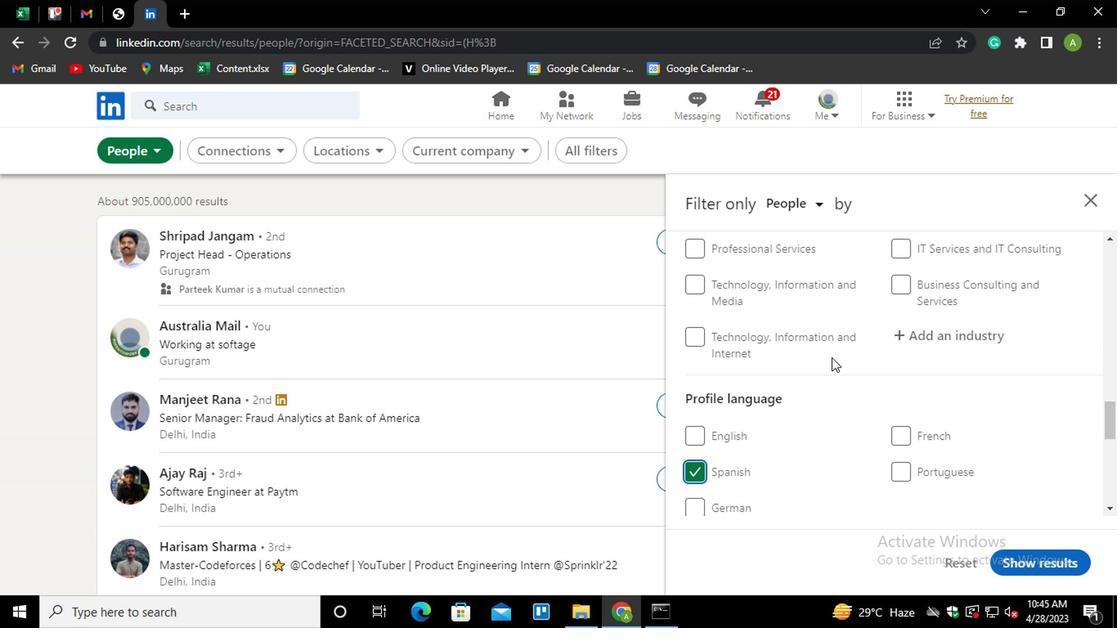 
Action: Mouse scrolled (829, 353) with delta (0, 1)
Screenshot: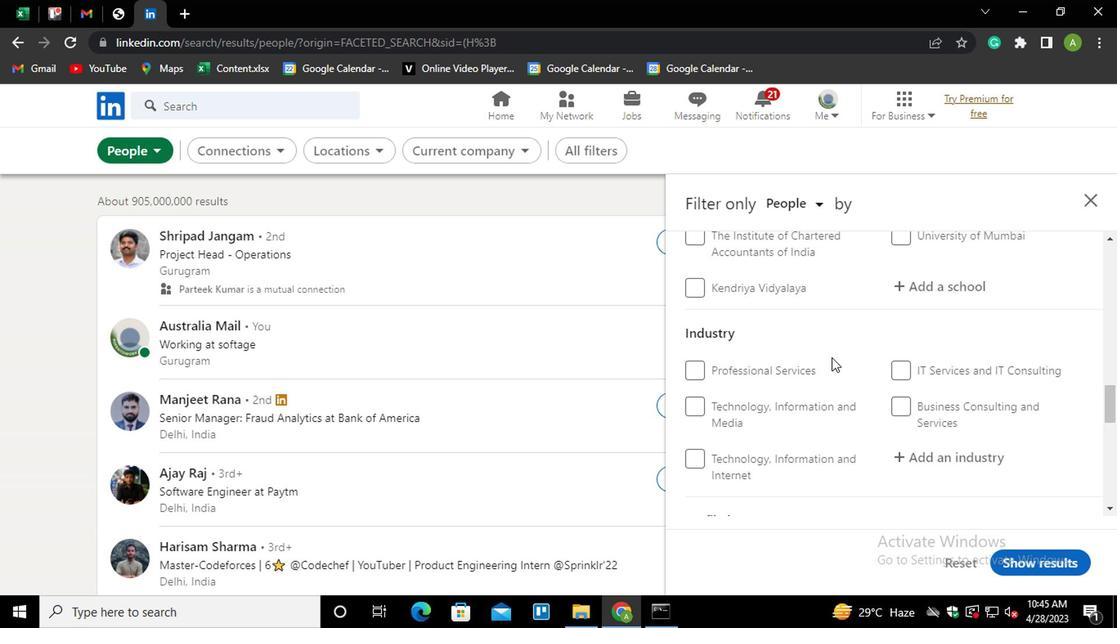 
Action: Mouse scrolled (829, 353) with delta (0, 1)
Screenshot: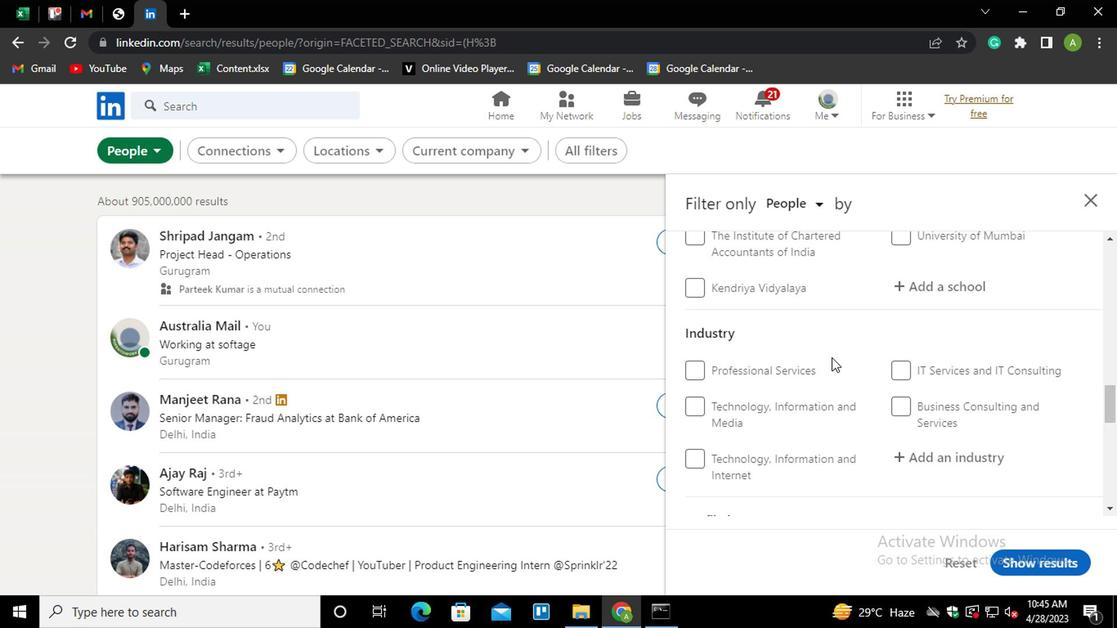 
Action: Mouse scrolled (829, 353) with delta (0, 1)
Screenshot: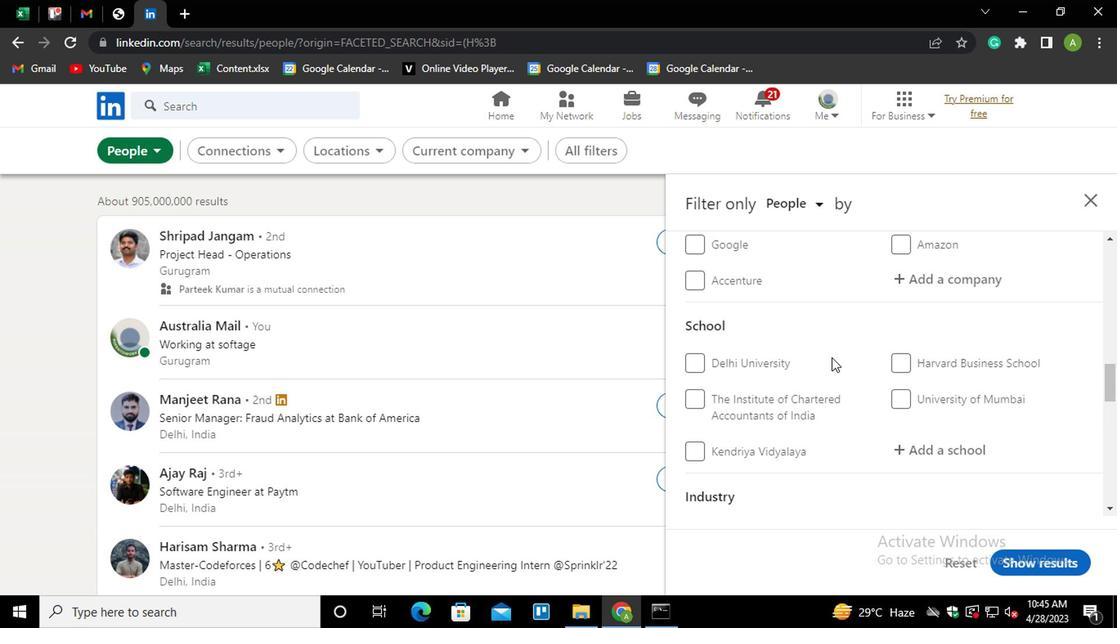 
Action: Mouse scrolled (829, 353) with delta (0, 1)
Screenshot: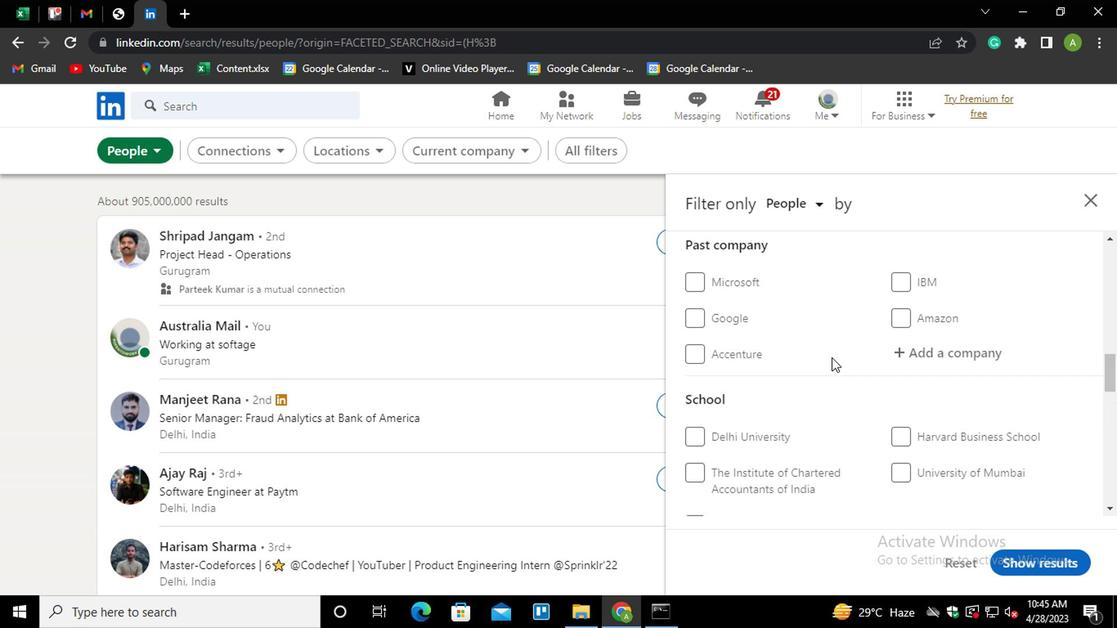 
Action: Mouse scrolled (829, 353) with delta (0, 1)
Screenshot: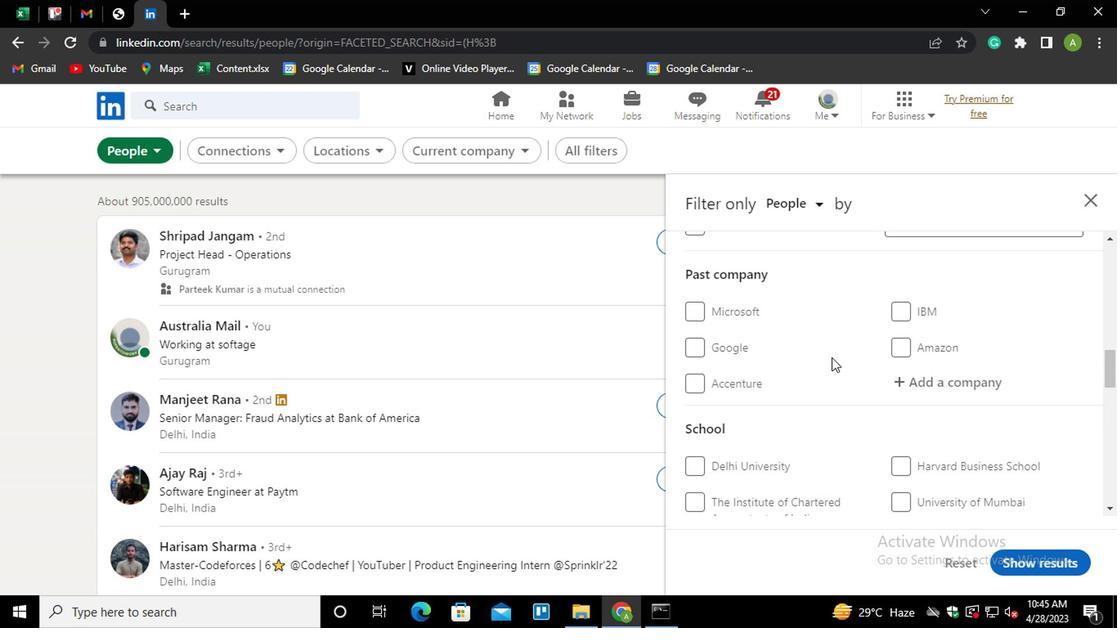 
Action: Mouse moved to (927, 361)
Screenshot: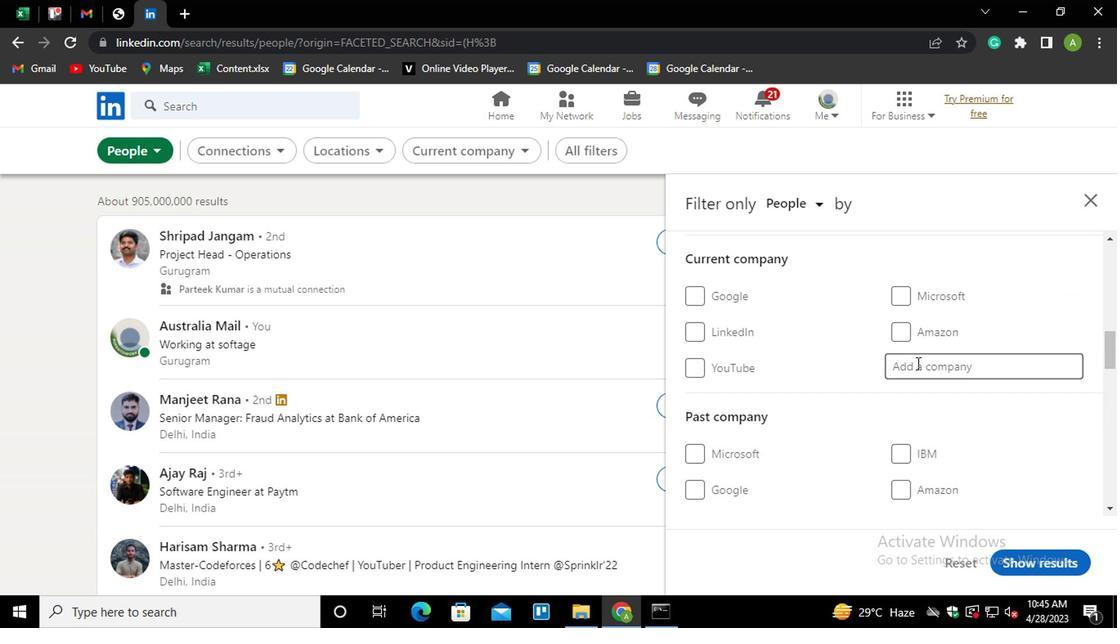 
Action: Mouse pressed left at (927, 361)
Screenshot: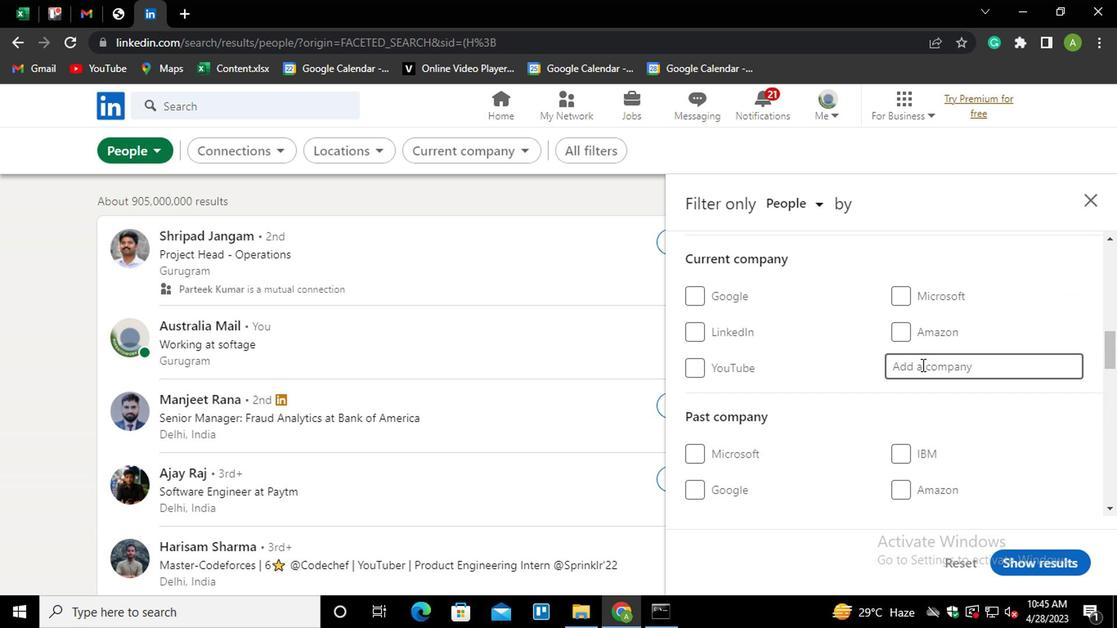 
Action: Mouse moved to (982, 323)
Screenshot: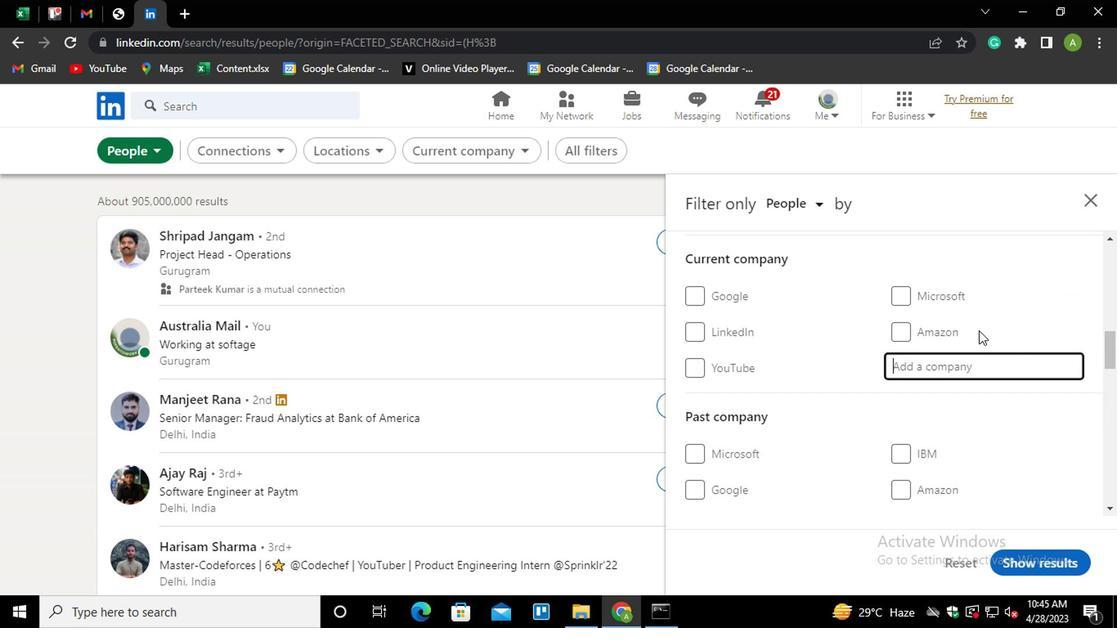 
Action: Key pressed <Key.shift>I<Key.shift>FFCO<Key.space><Key.shift><Key.shift><Key.shift><Key.shift><Key.shift><Key.shift><Key.shift><Key.shift><Key.shift>TOK<Key.down><Key.enter>
Screenshot: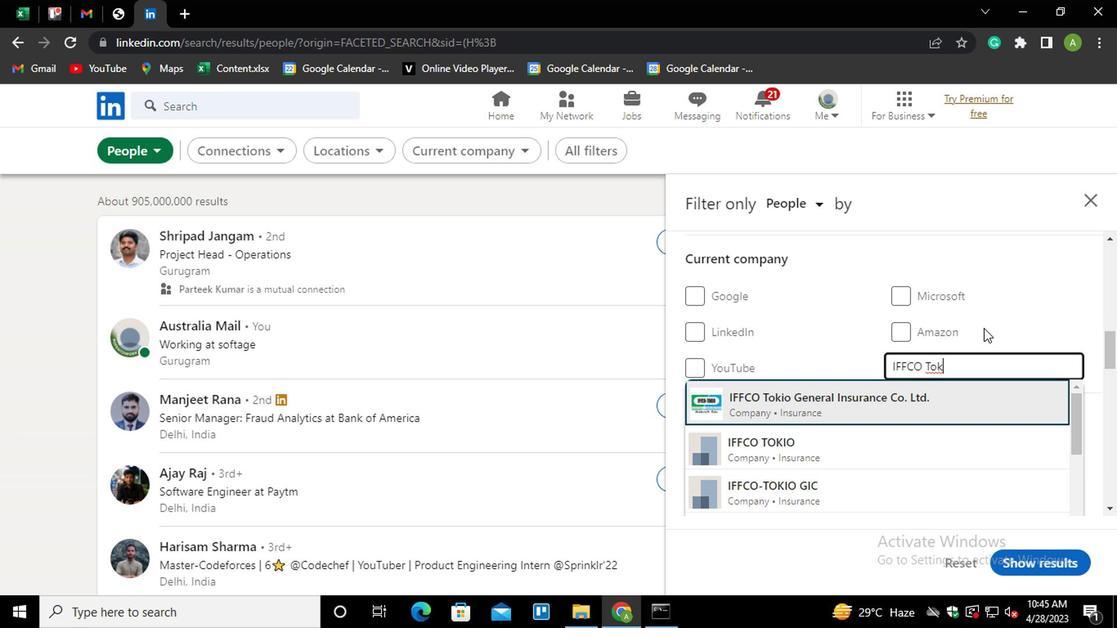 
Action: Mouse moved to (983, 323)
Screenshot: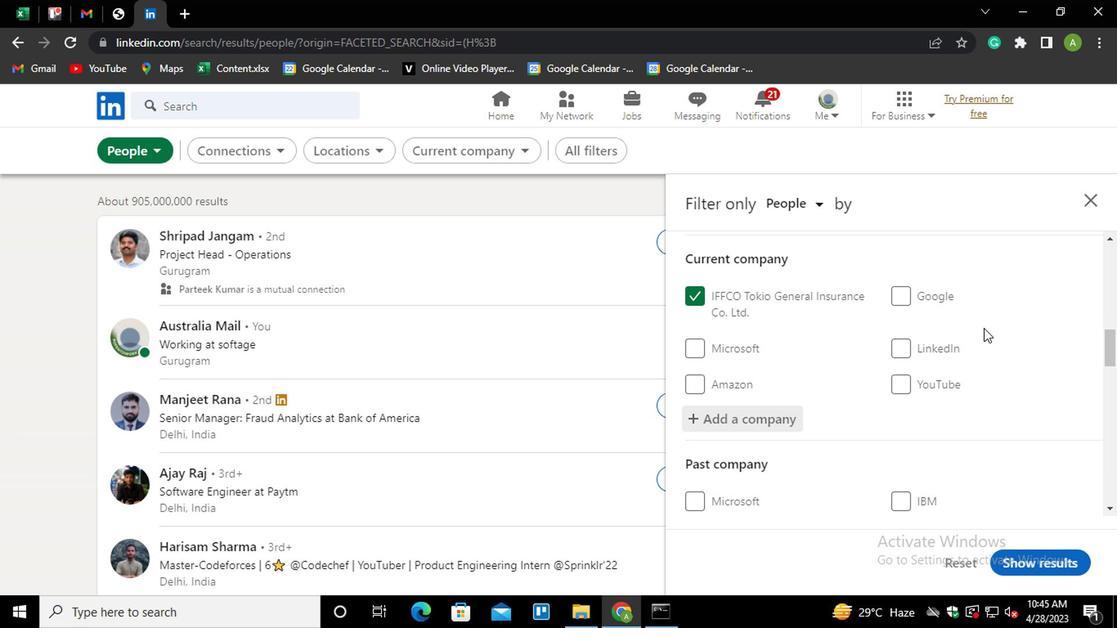 
Action: Mouse scrolled (983, 323) with delta (0, 0)
Screenshot: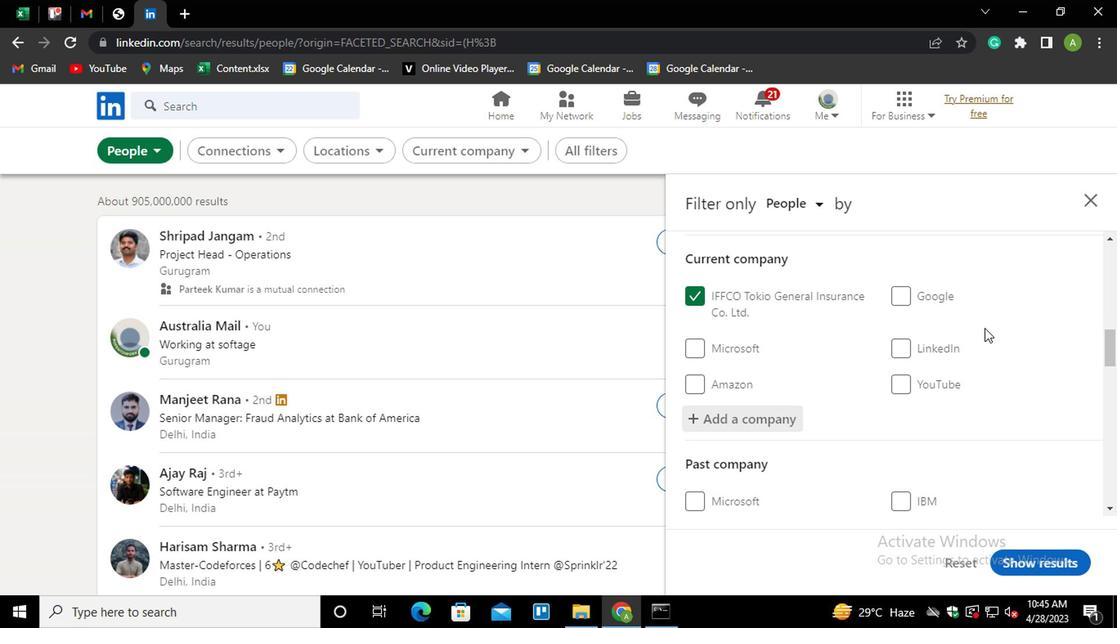 
Action: Mouse scrolled (983, 323) with delta (0, 0)
Screenshot: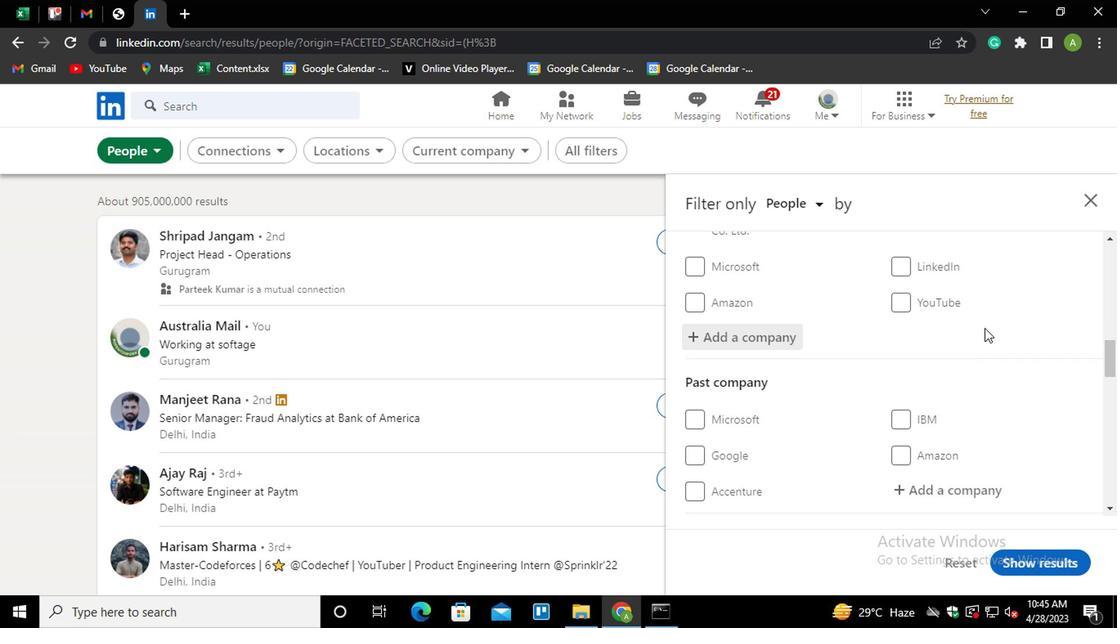 
Action: Mouse scrolled (983, 323) with delta (0, 0)
Screenshot: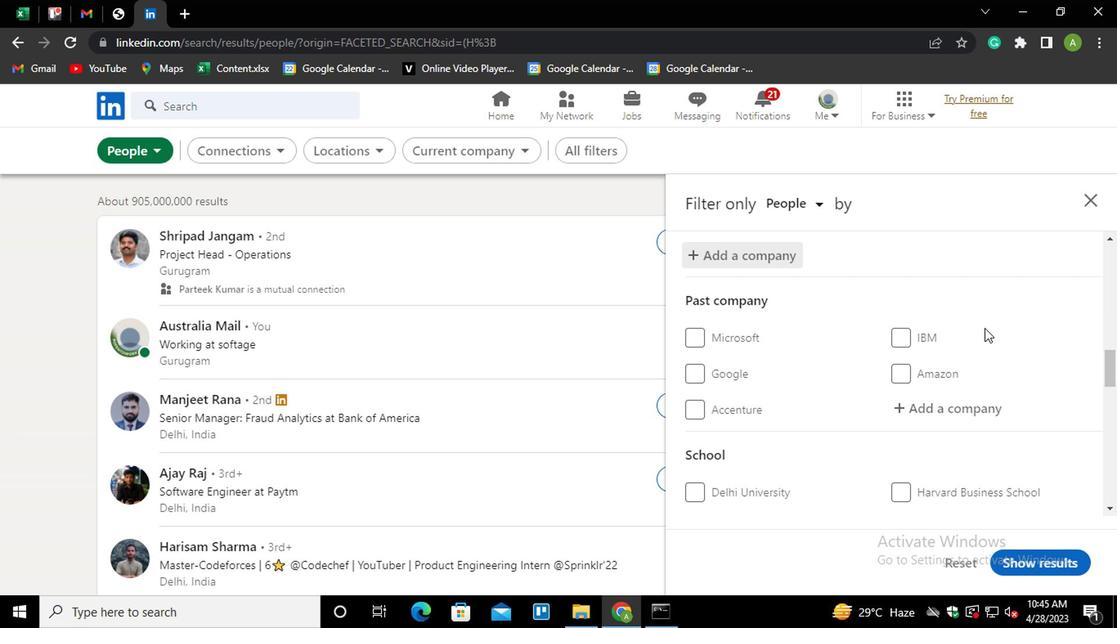 
Action: Mouse scrolled (983, 323) with delta (0, 0)
Screenshot: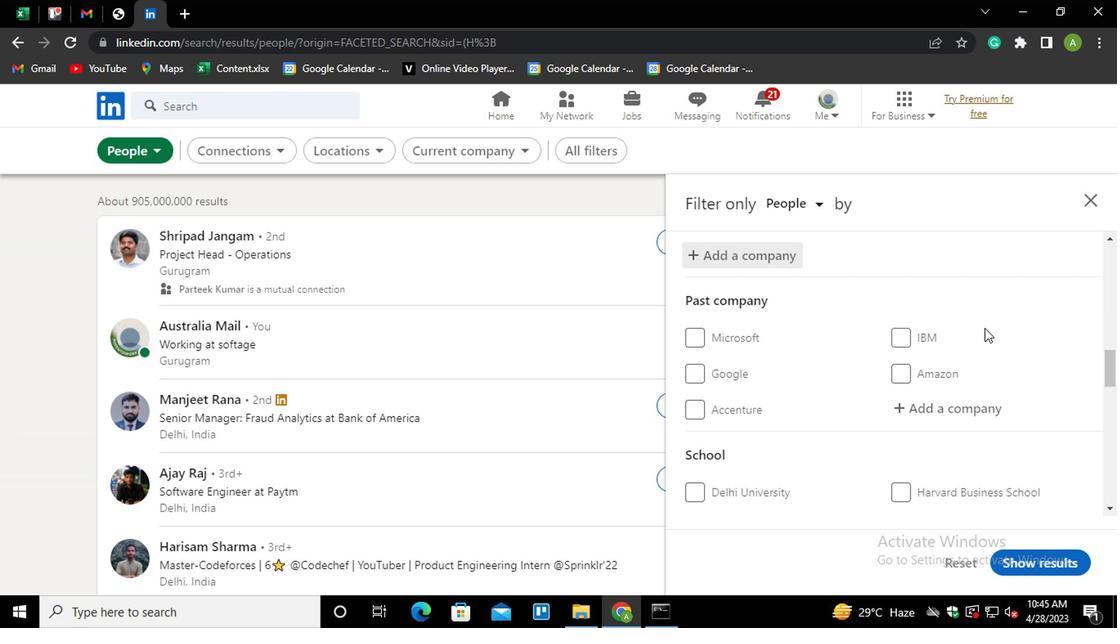 
Action: Mouse scrolled (983, 323) with delta (0, 0)
Screenshot: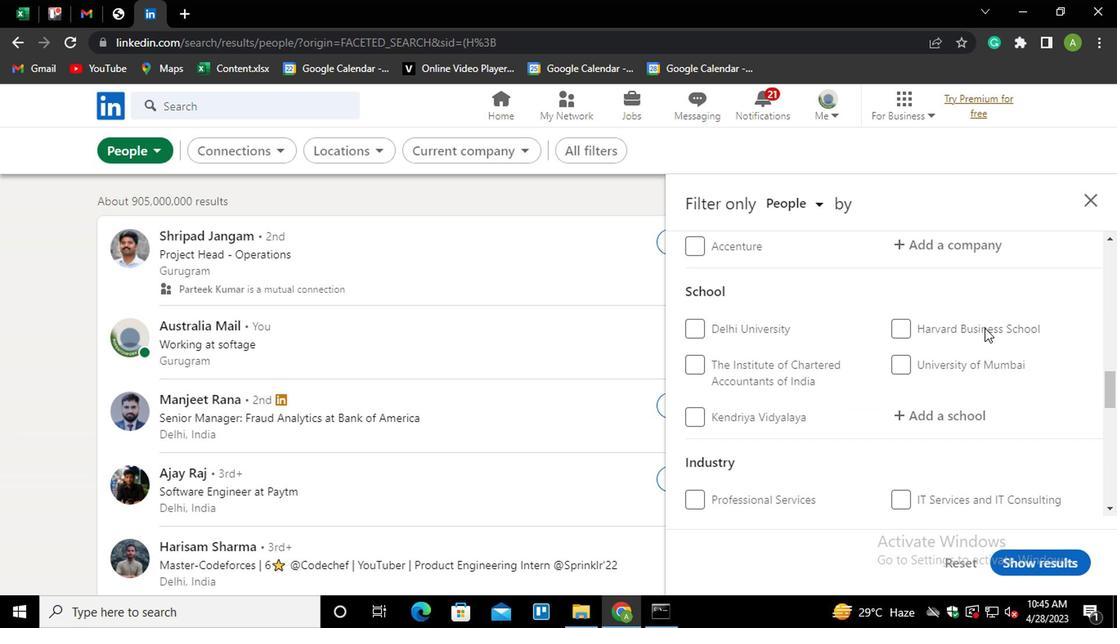 
Action: Mouse moved to (961, 330)
Screenshot: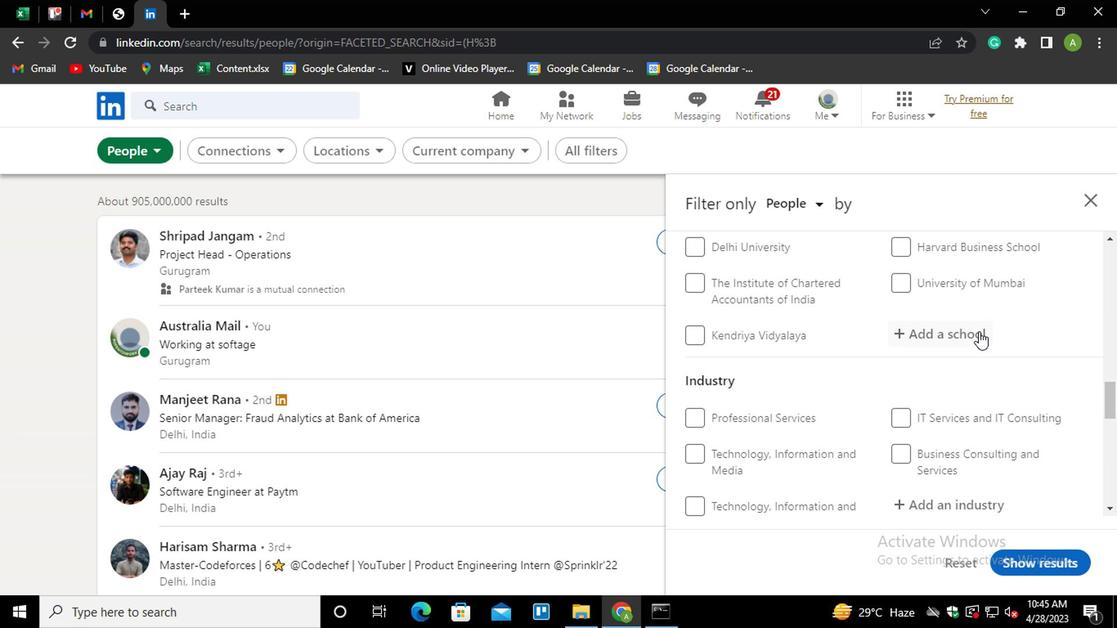 
Action: Mouse pressed left at (961, 330)
Screenshot: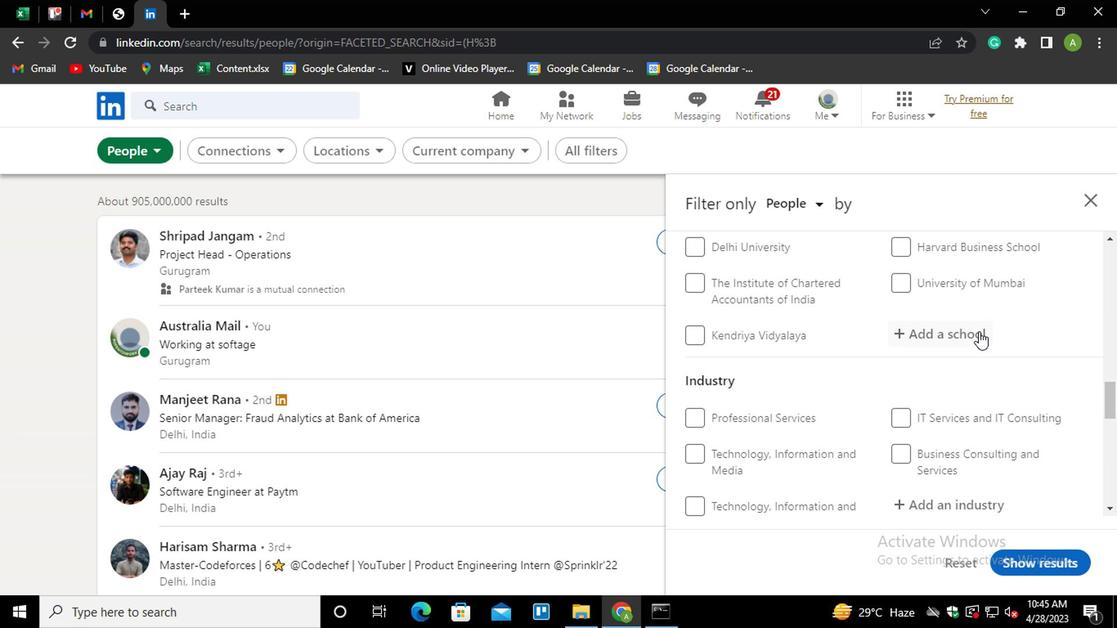 
Action: Mouse moved to (965, 327)
Screenshot: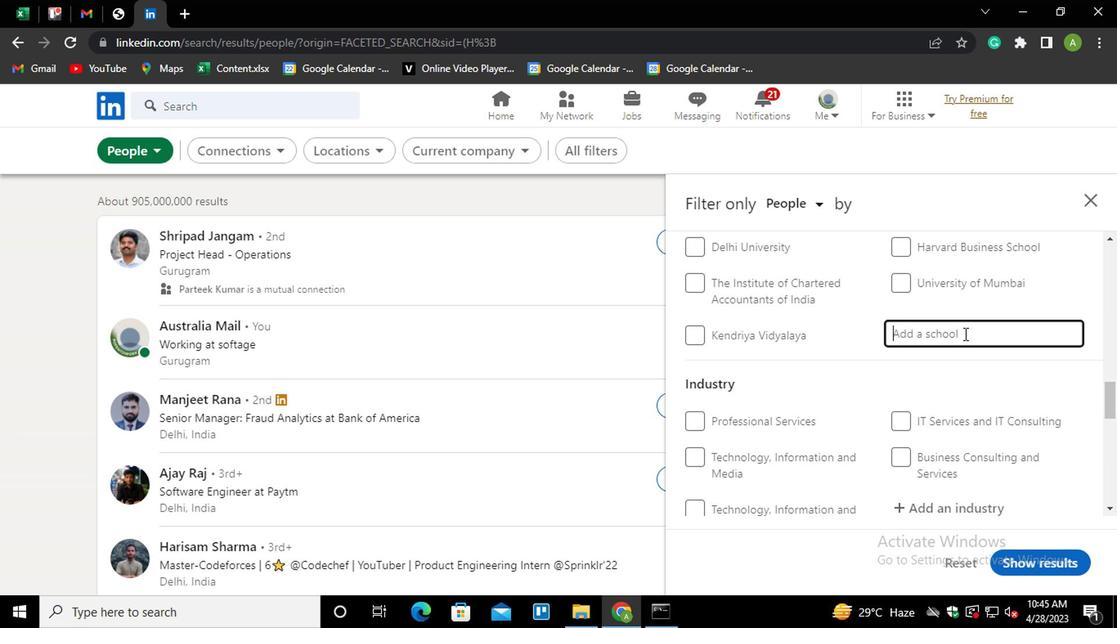 
Action: Mouse pressed left at (965, 327)
Screenshot: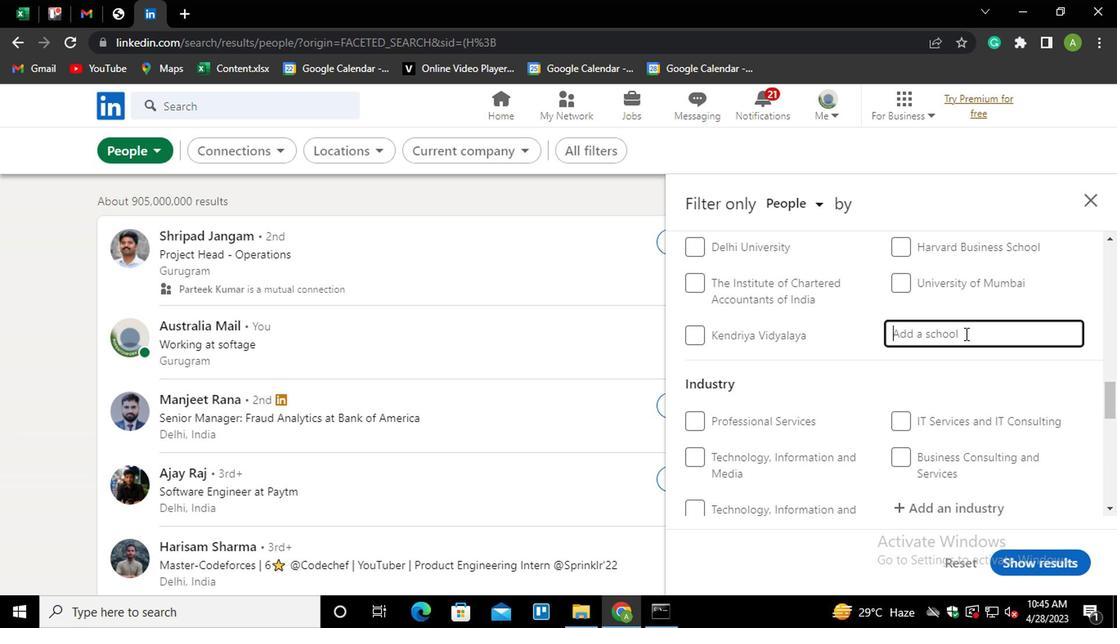 
Action: Mouse moved to (968, 325)
Screenshot: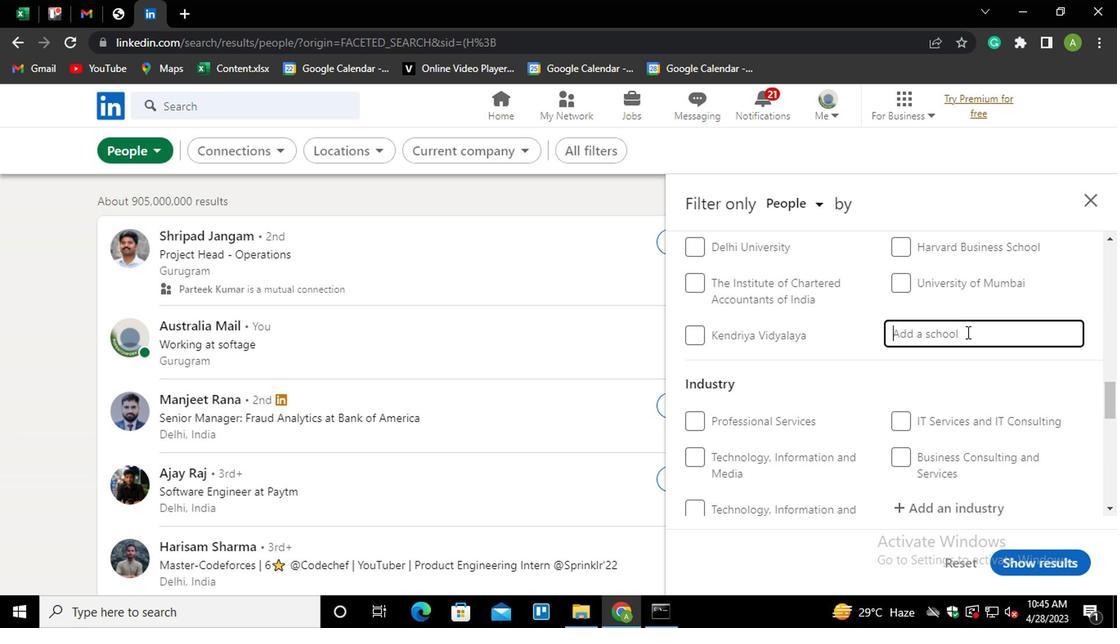 
Action: Key pressed <Key.shift>ANNAMALAI<Key.down><Key.down><Key.enter>
Screenshot: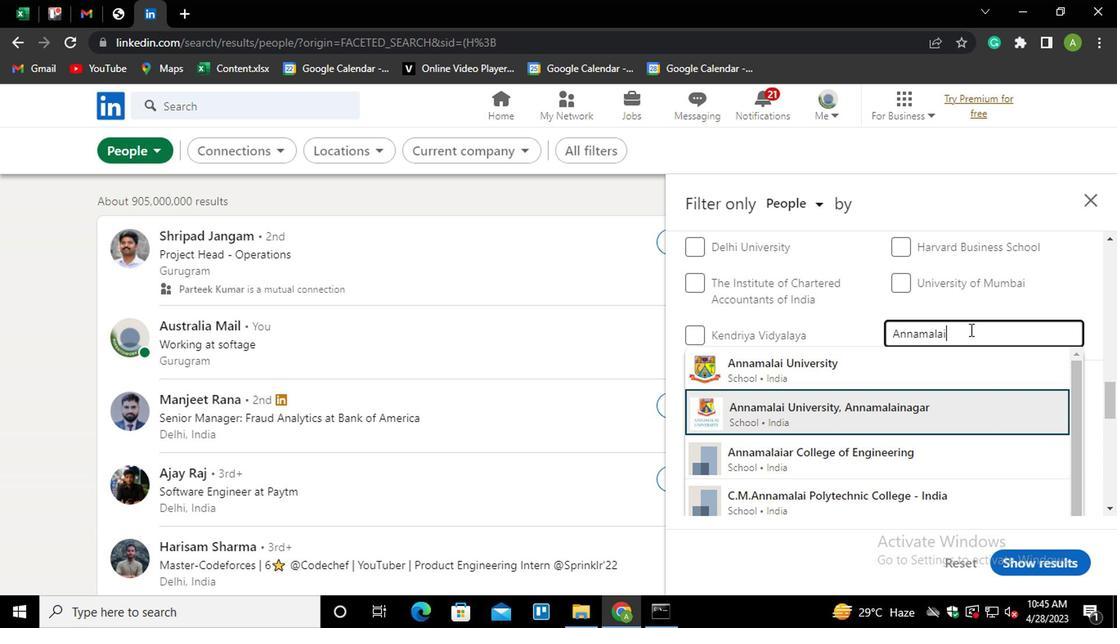 
Action: Mouse moved to (989, 311)
Screenshot: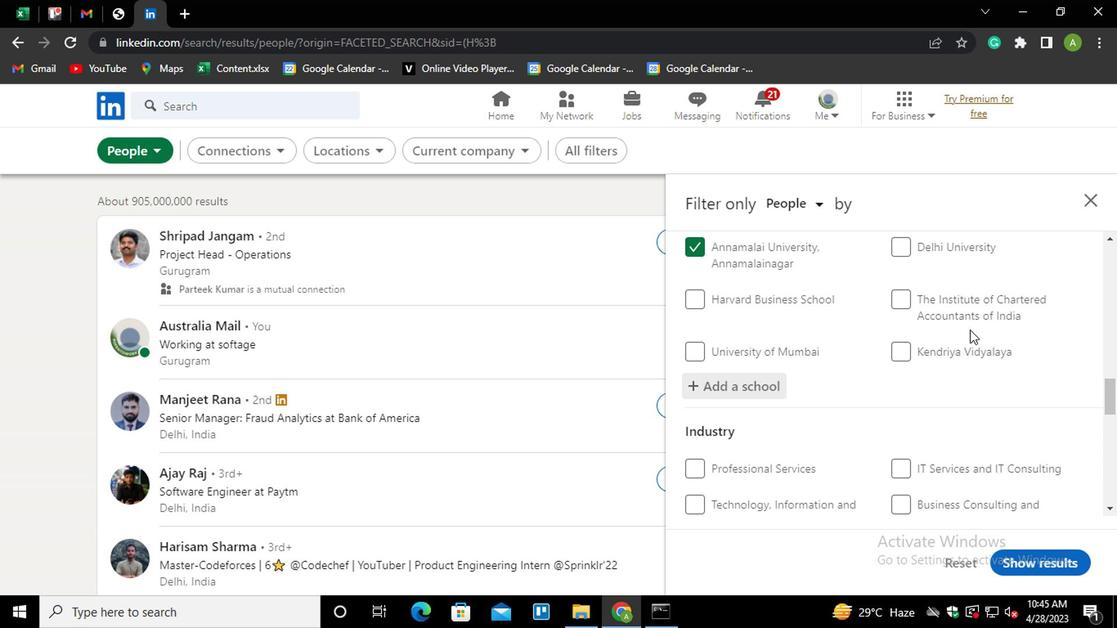 
Action: Mouse scrolled (989, 310) with delta (0, -1)
Screenshot: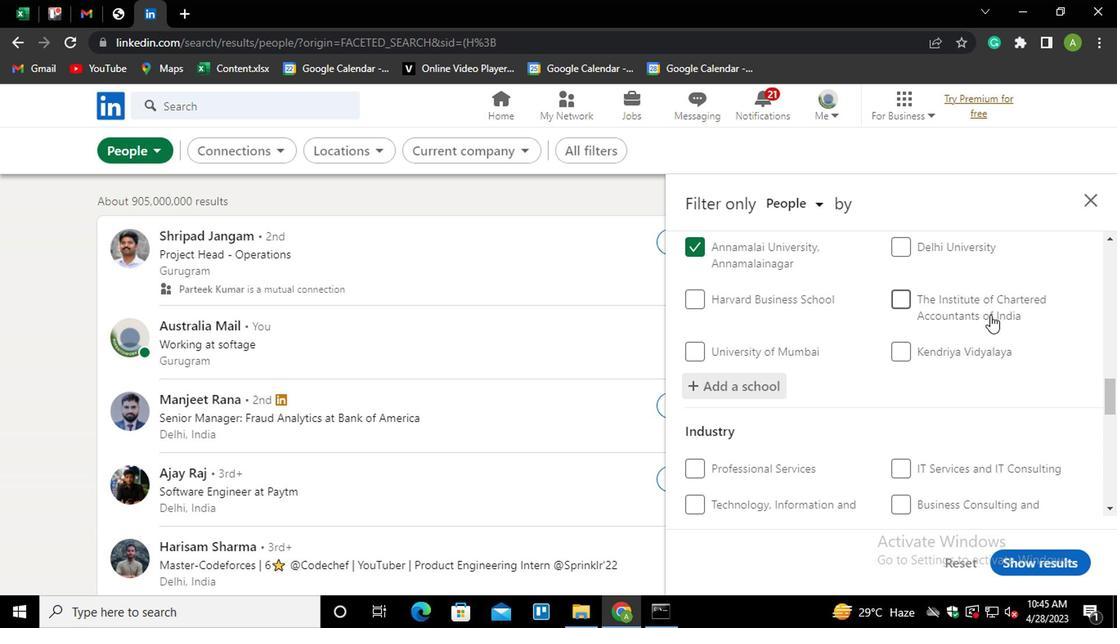 
Action: Mouse scrolled (989, 310) with delta (0, -1)
Screenshot: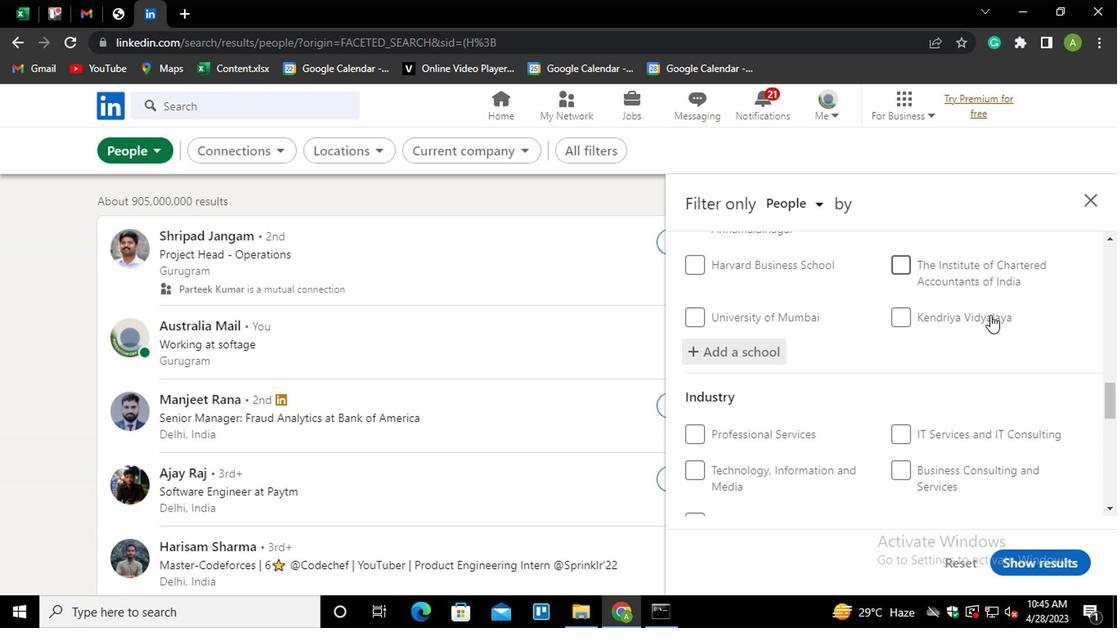
Action: Mouse moved to (971, 381)
Screenshot: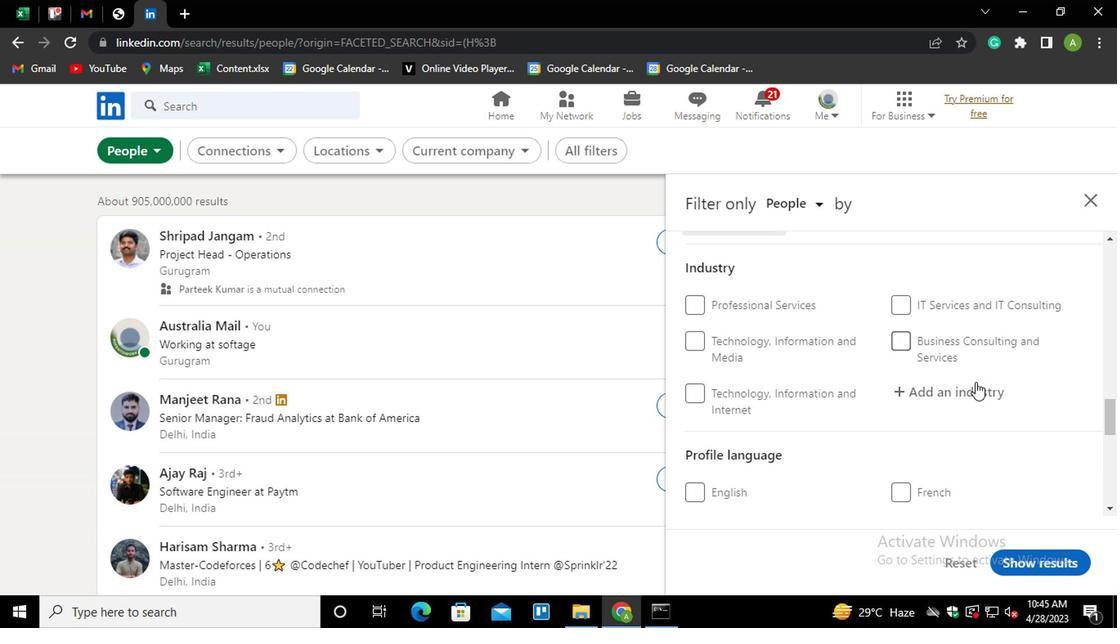 
Action: Mouse pressed left at (971, 381)
Screenshot: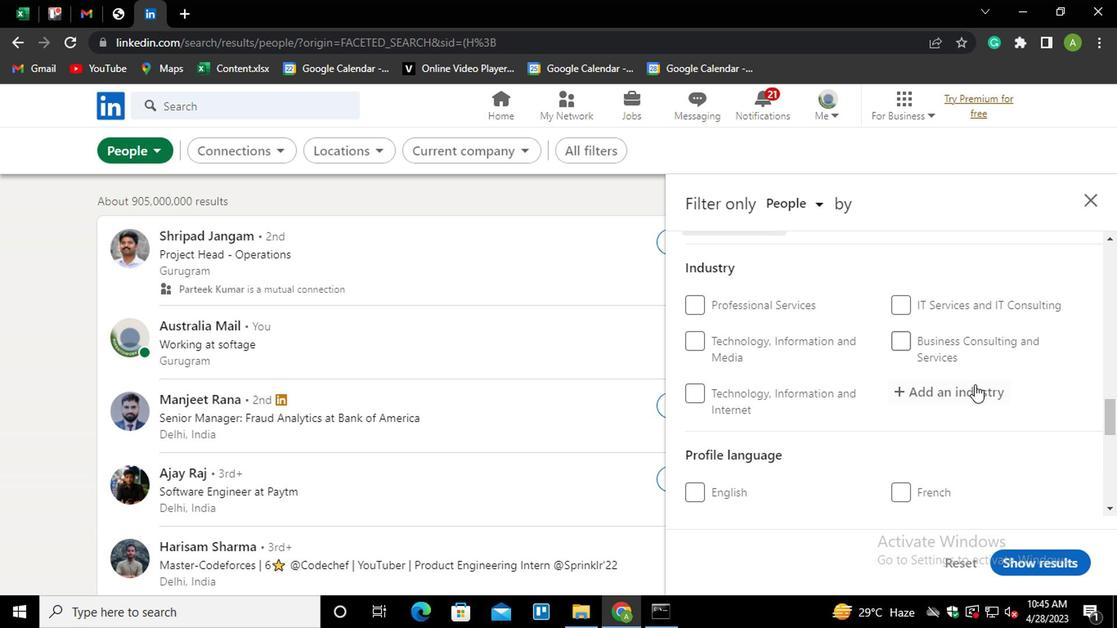 
Action: Mouse moved to (971, 381)
Screenshot: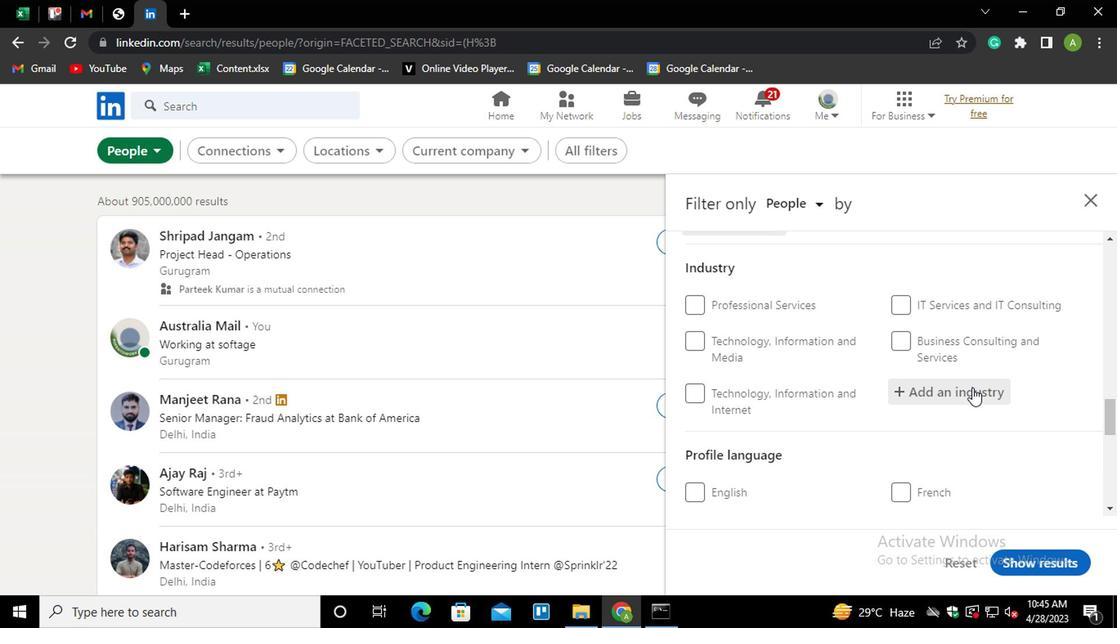 
Action: Key pressed <Key.shift><Key.shift><Key.shift><Key.shift><Key.shift><Key.shift>RENEWABL<Key.down><Key.enter>
Screenshot: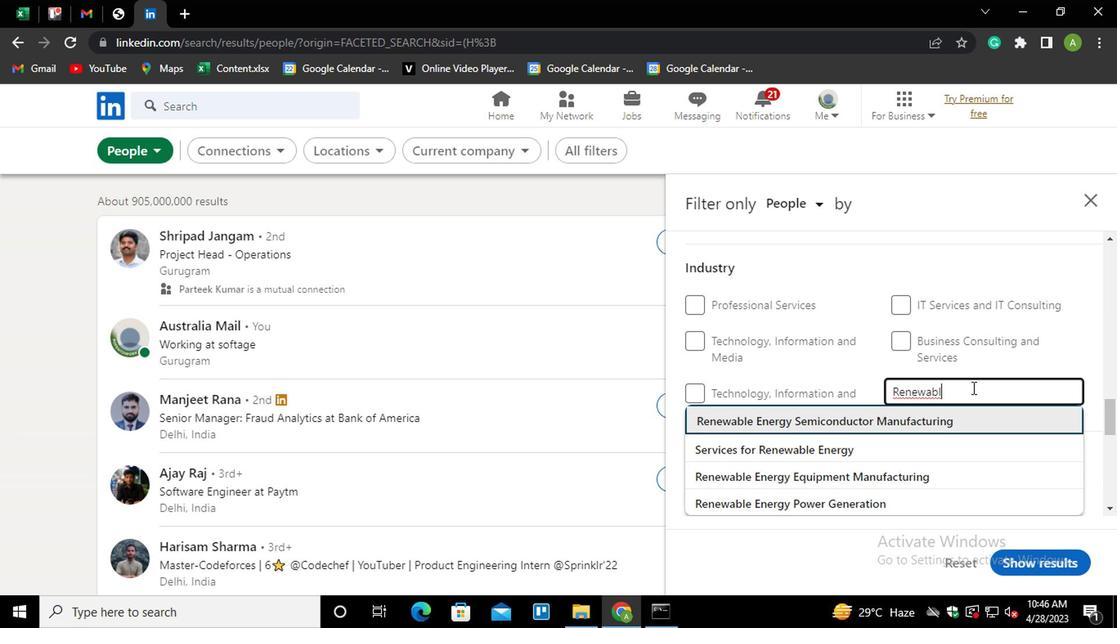 
Action: Mouse moved to (997, 366)
Screenshot: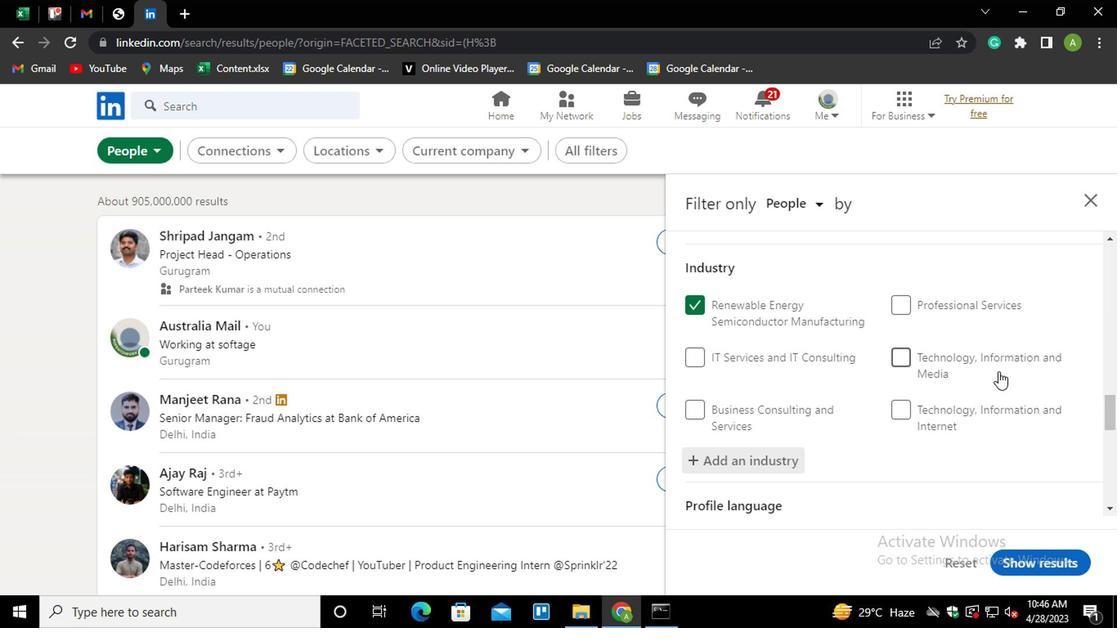 
Action: Mouse scrolled (997, 365) with delta (0, -1)
Screenshot: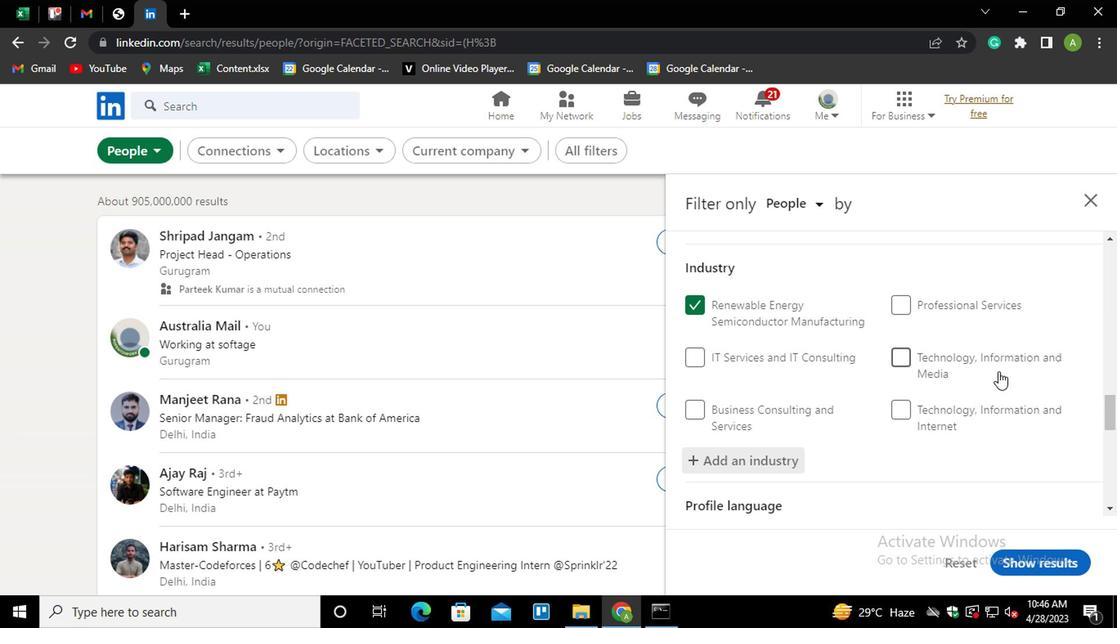 
Action: Mouse scrolled (997, 365) with delta (0, -1)
Screenshot: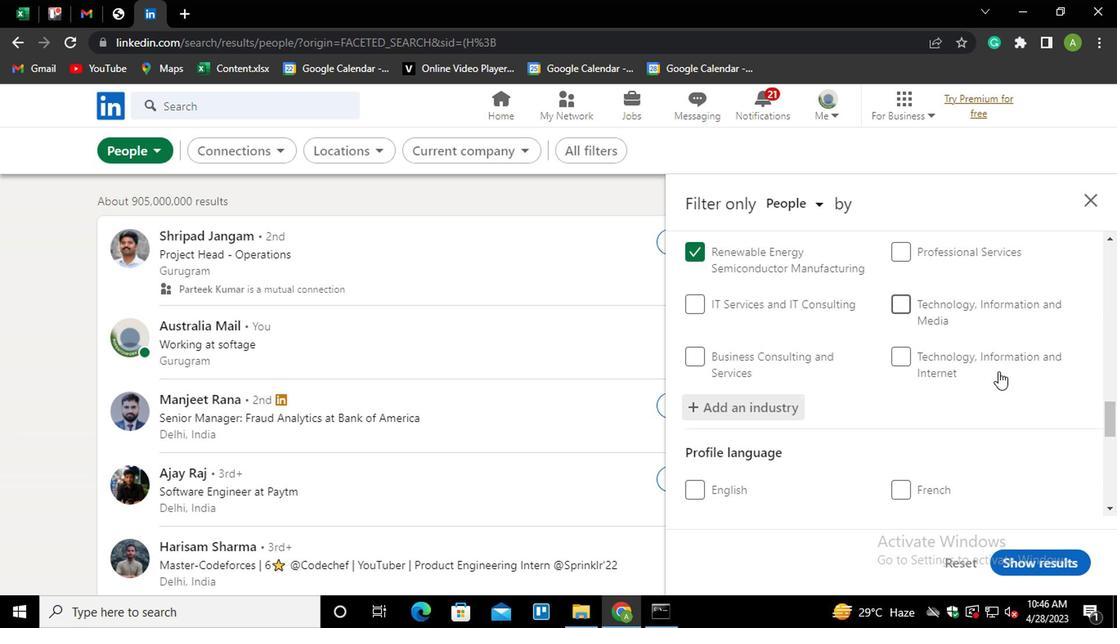 
Action: Mouse moved to (997, 366)
Screenshot: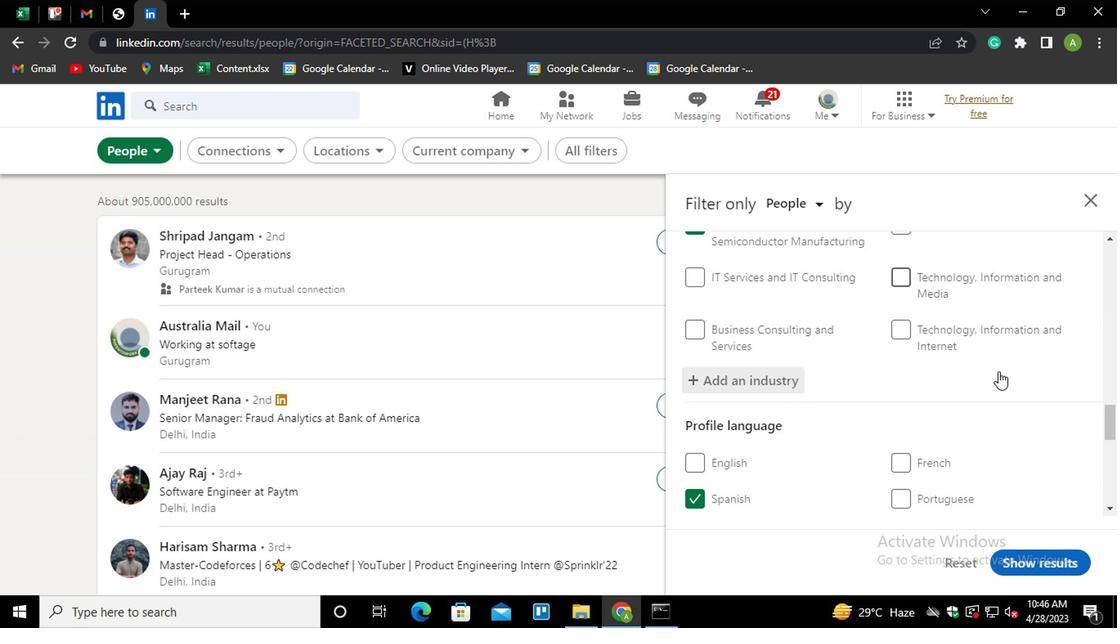 
Action: Mouse scrolled (997, 365) with delta (0, -1)
Screenshot: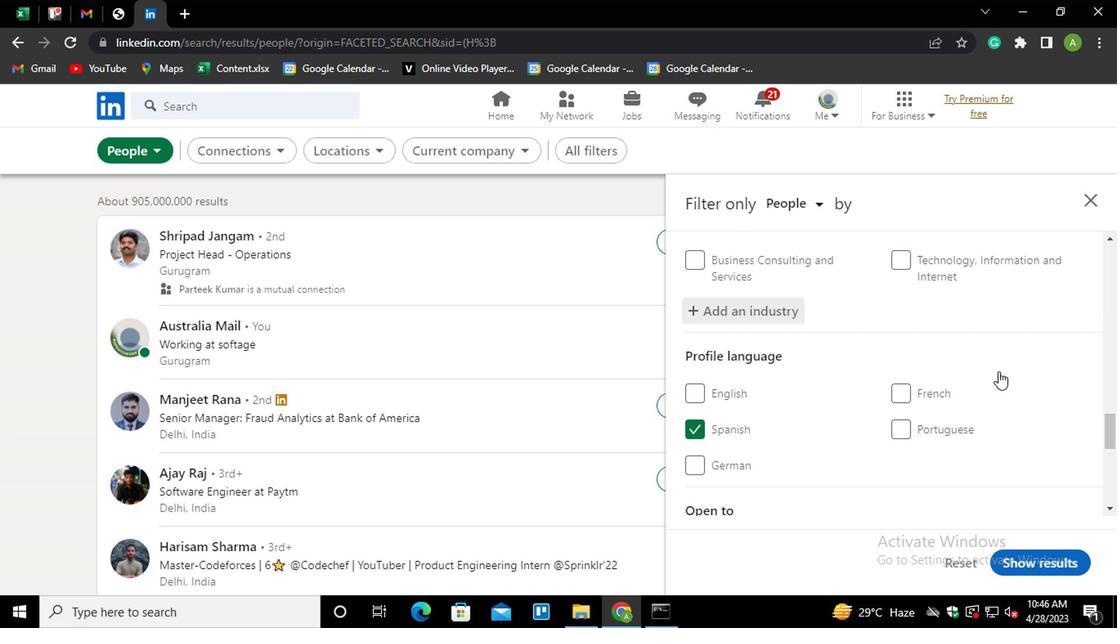 
Action: Mouse moved to (995, 368)
Screenshot: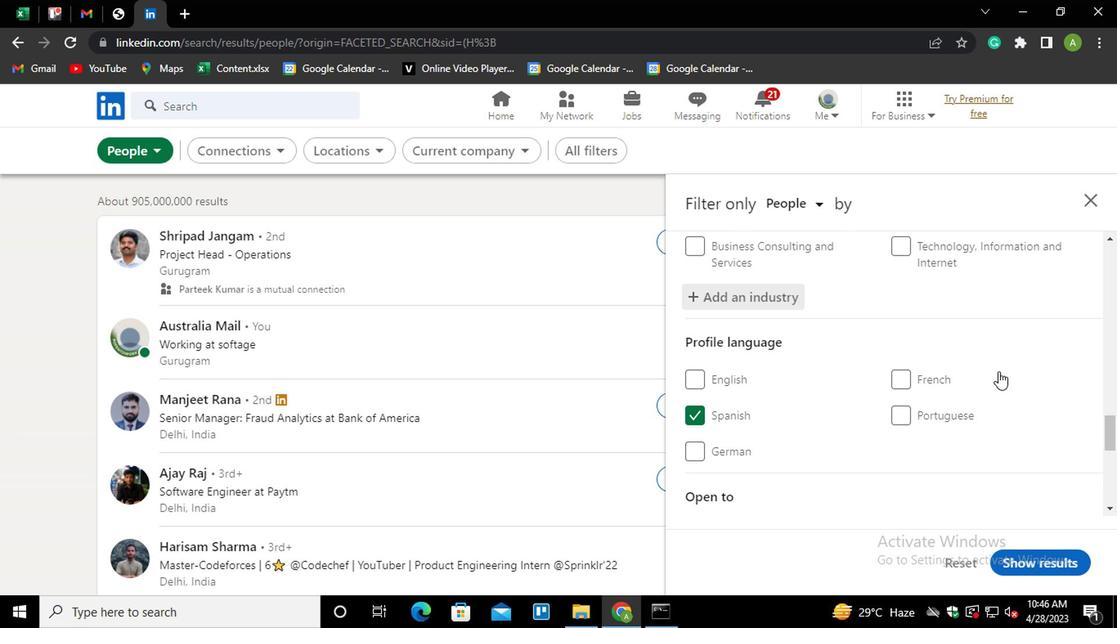 
Action: Mouse scrolled (995, 367) with delta (0, -1)
Screenshot: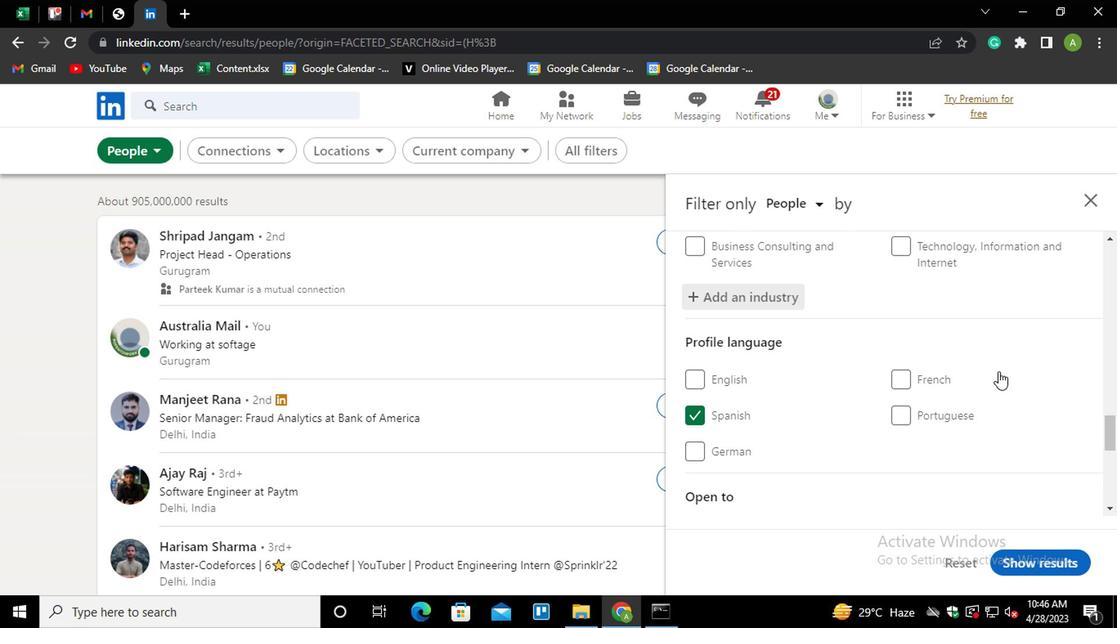 
Action: Mouse moved to (989, 370)
Screenshot: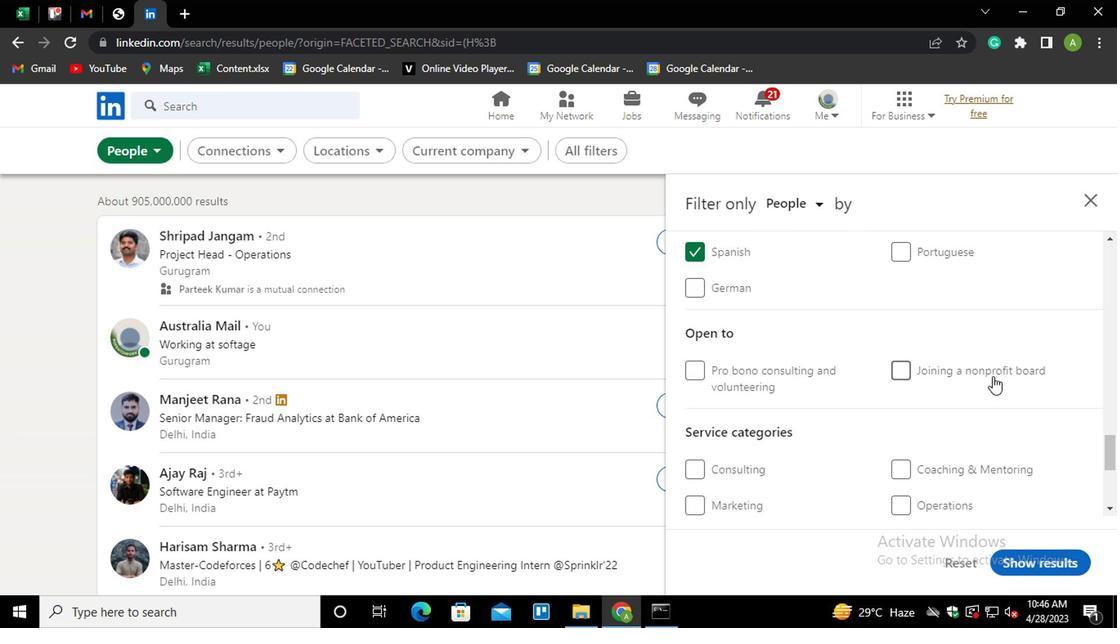 
Action: Mouse scrolled (989, 369) with delta (0, -1)
Screenshot: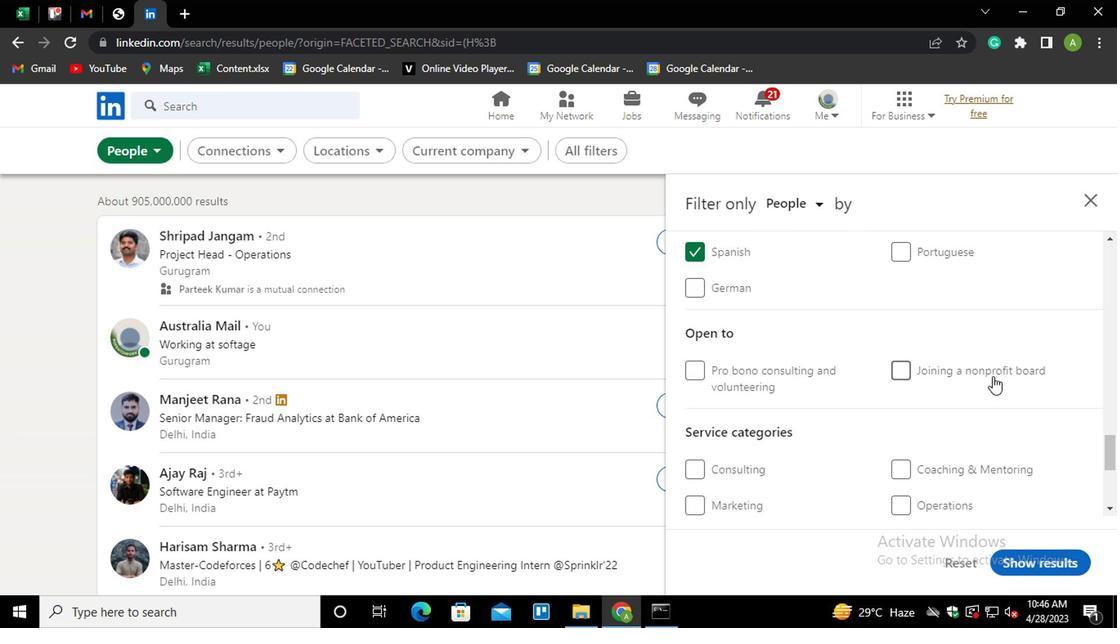 
Action: Mouse moved to (985, 373)
Screenshot: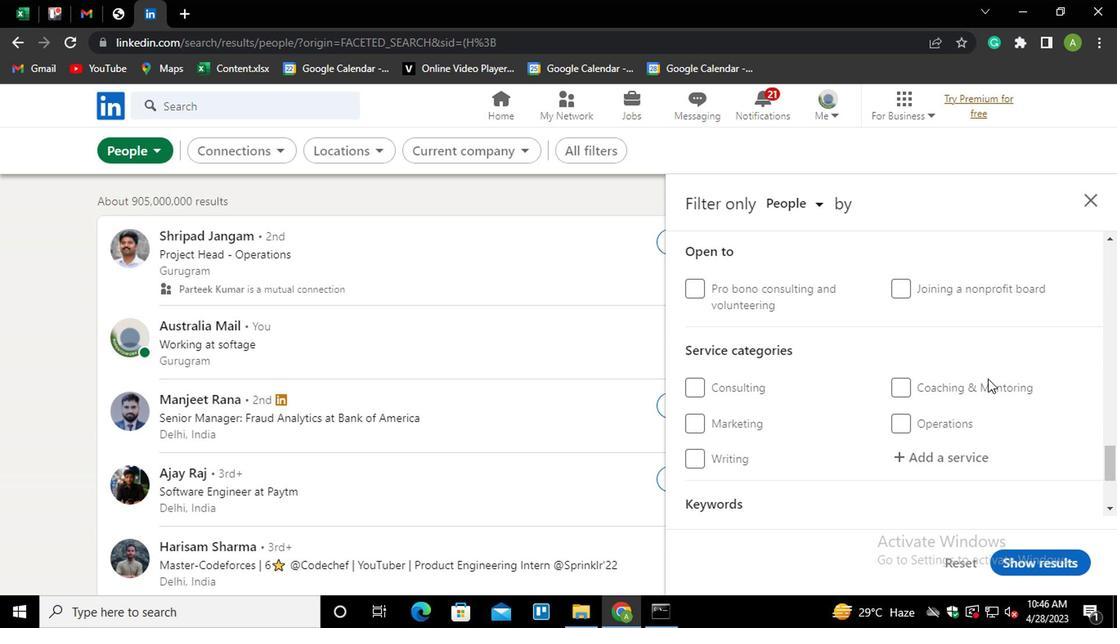 
Action: Mouse scrolled (985, 372) with delta (0, -1)
Screenshot: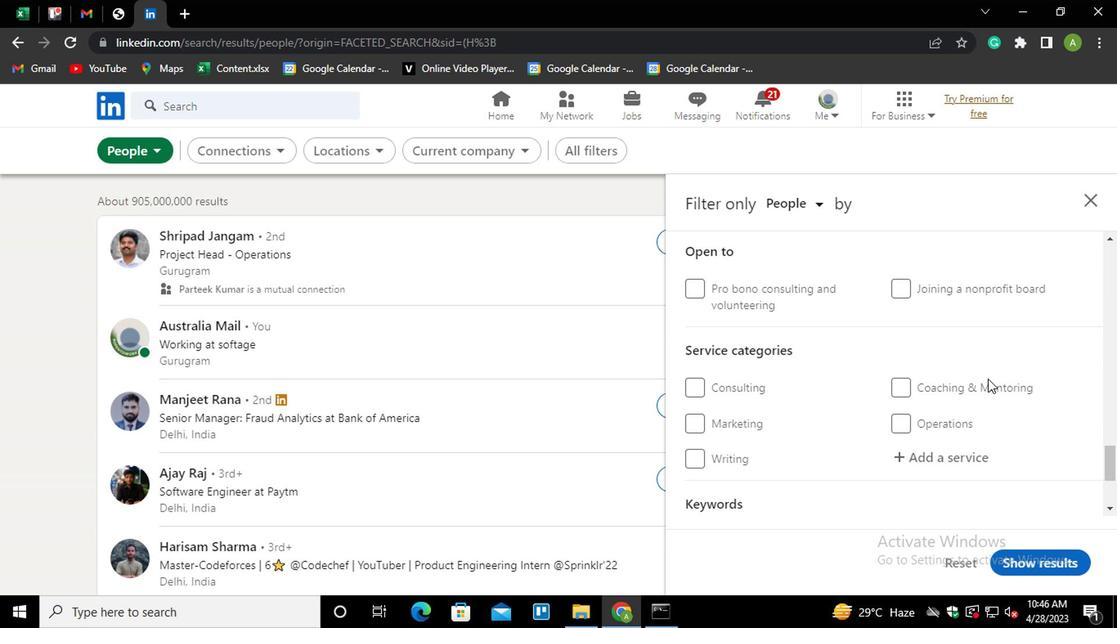 
Action: Mouse moved to (954, 372)
Screenshot: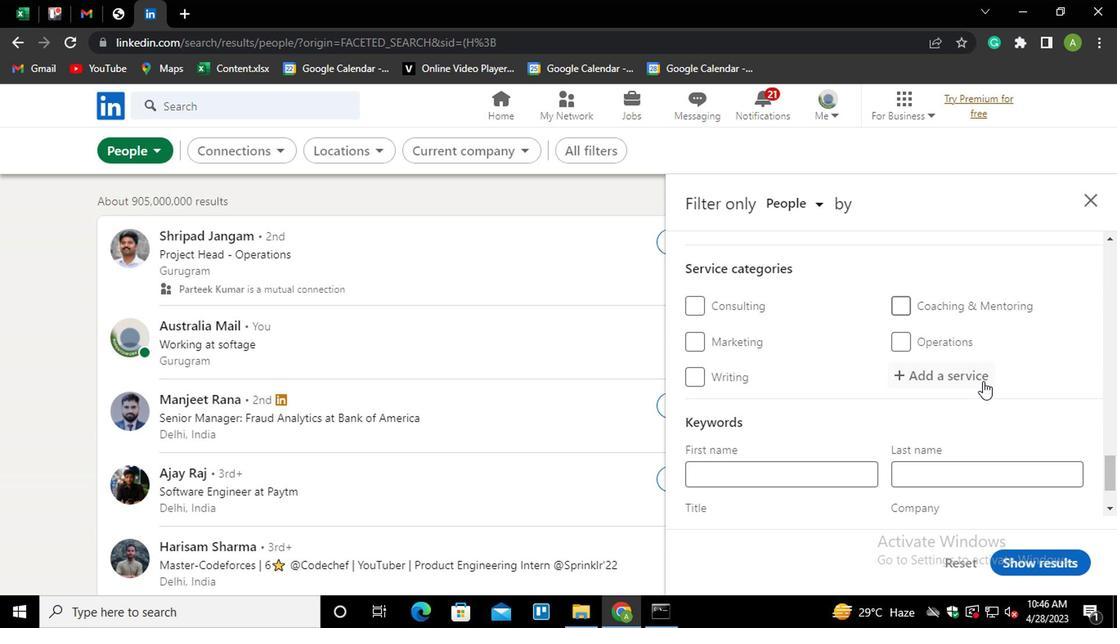 
Action: Mouse pressed left at (954, 372)
Screenshot: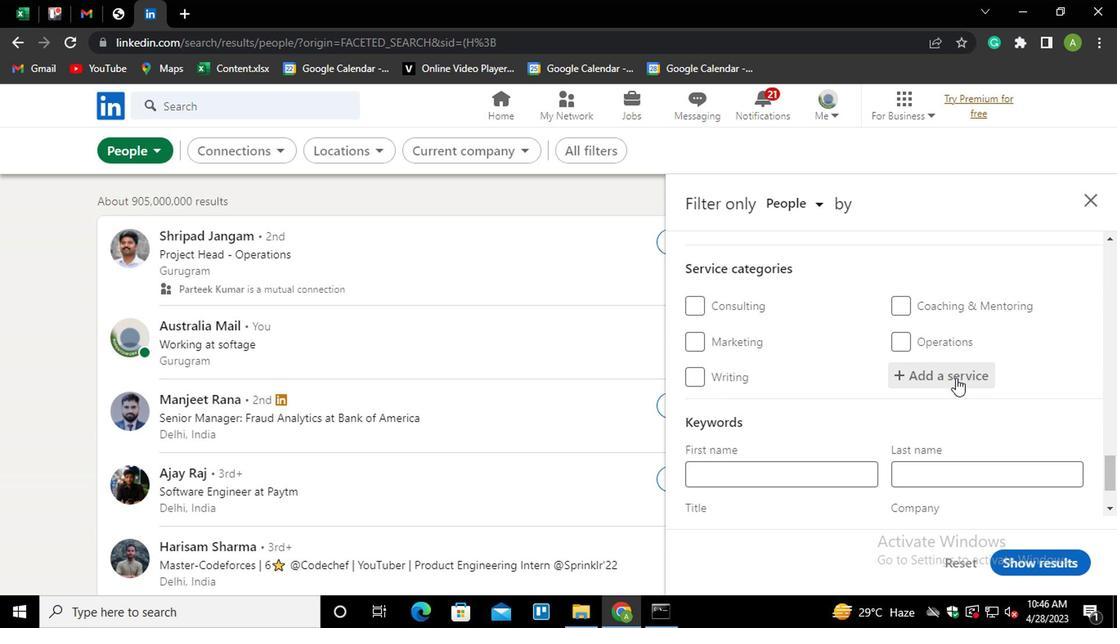 
Action: Mouse moved to (963, 367)
Screenshot: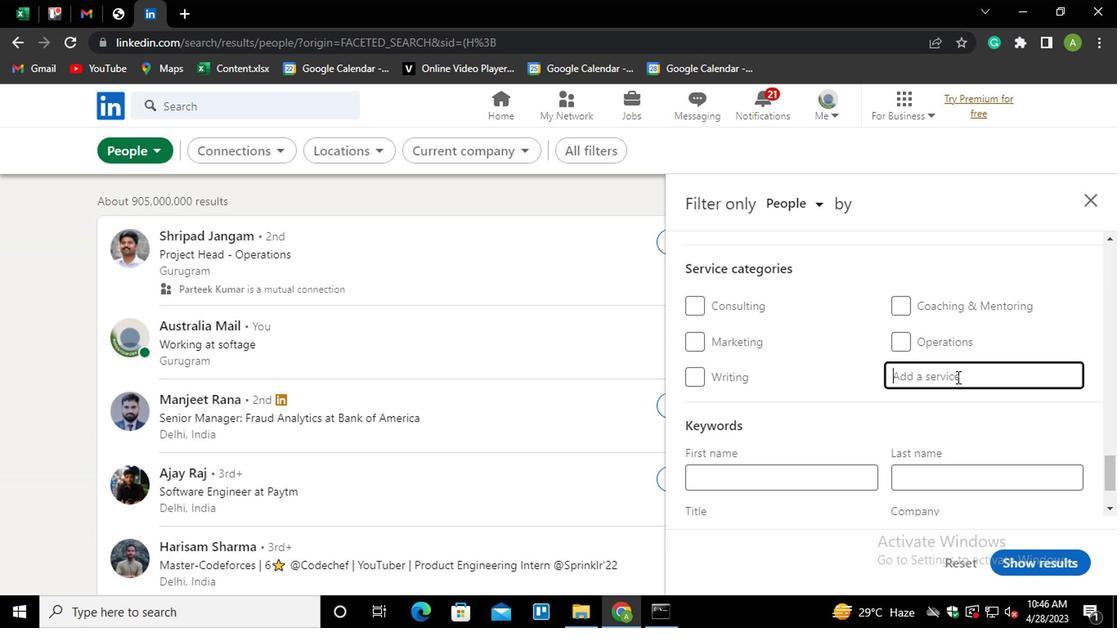 
Action: Mouse pressed left at (963, 367)
Screenshot: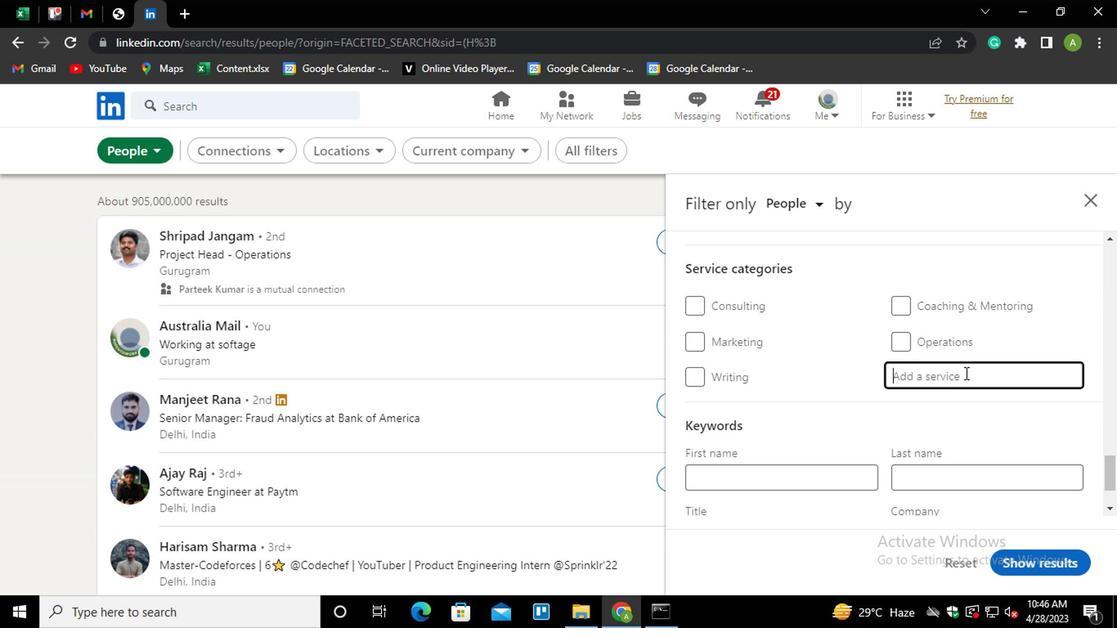 
Action: Mouse moved to (967, 365)
Screenshot: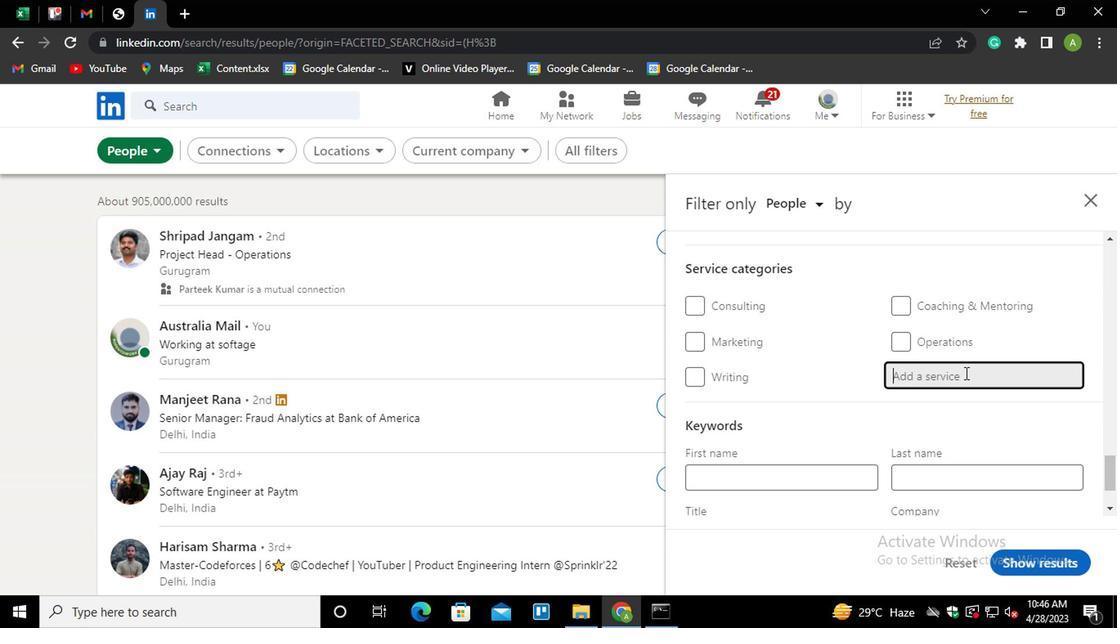 
Action: Key pressed <Key.shift>PRODUCT<Key.down><Key.enter>
Screenshot: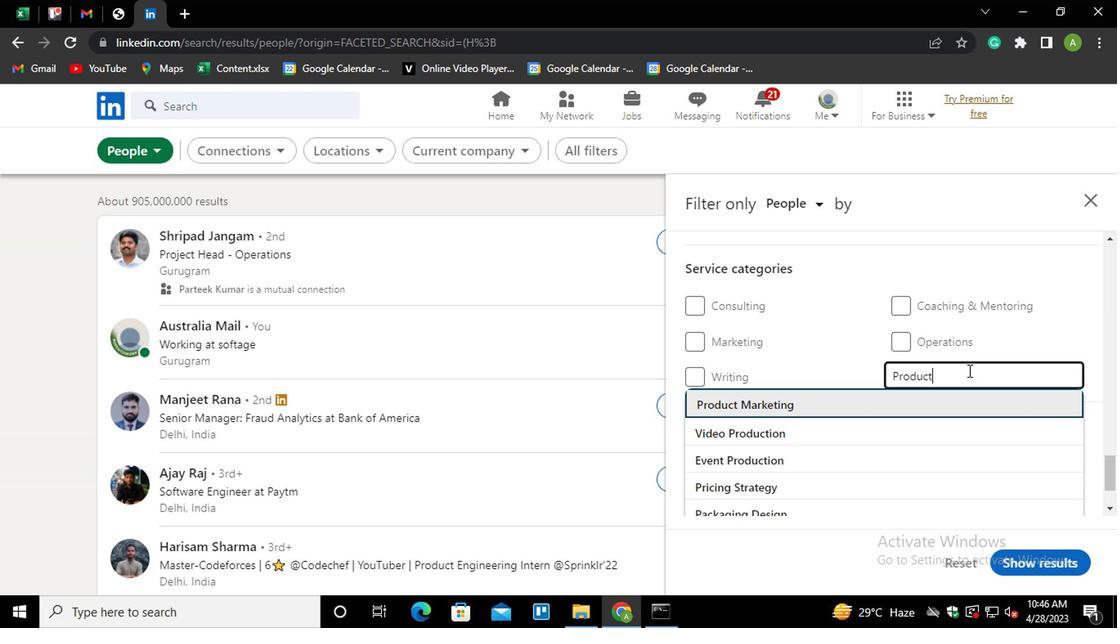 
Action: Mouse scrolled (967, 364) with delta (0, 0)
Screenshot: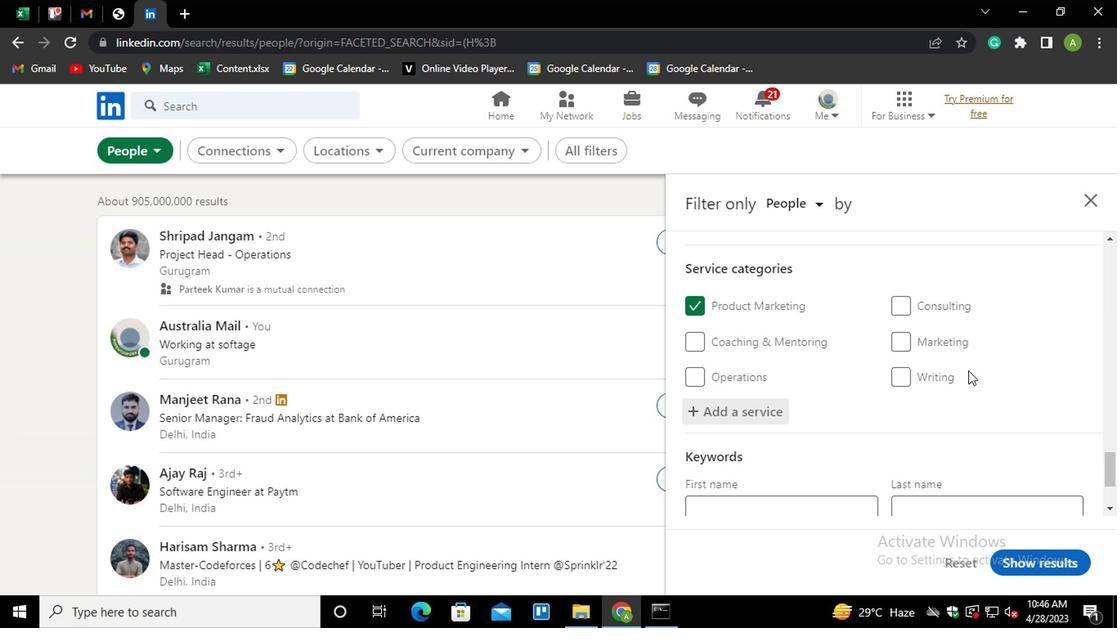 
Action: Mouse scrolled (967, 364) with delta (0, 0)
Screenshot: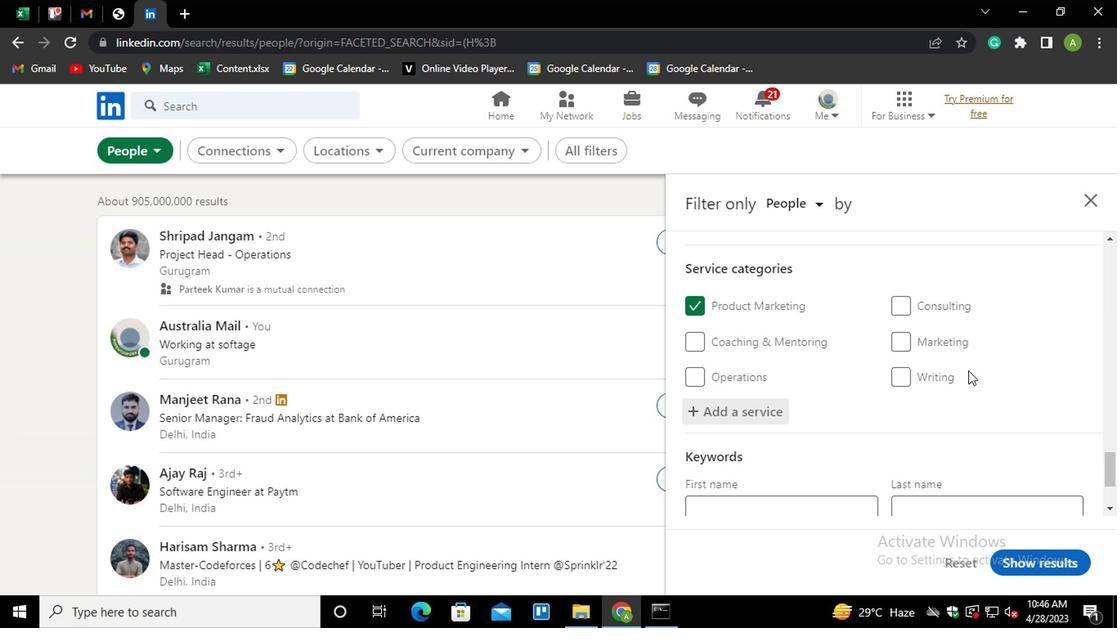 
Action: Mouse scrolled (967, 364) with delta (0, 0)
Screenshot: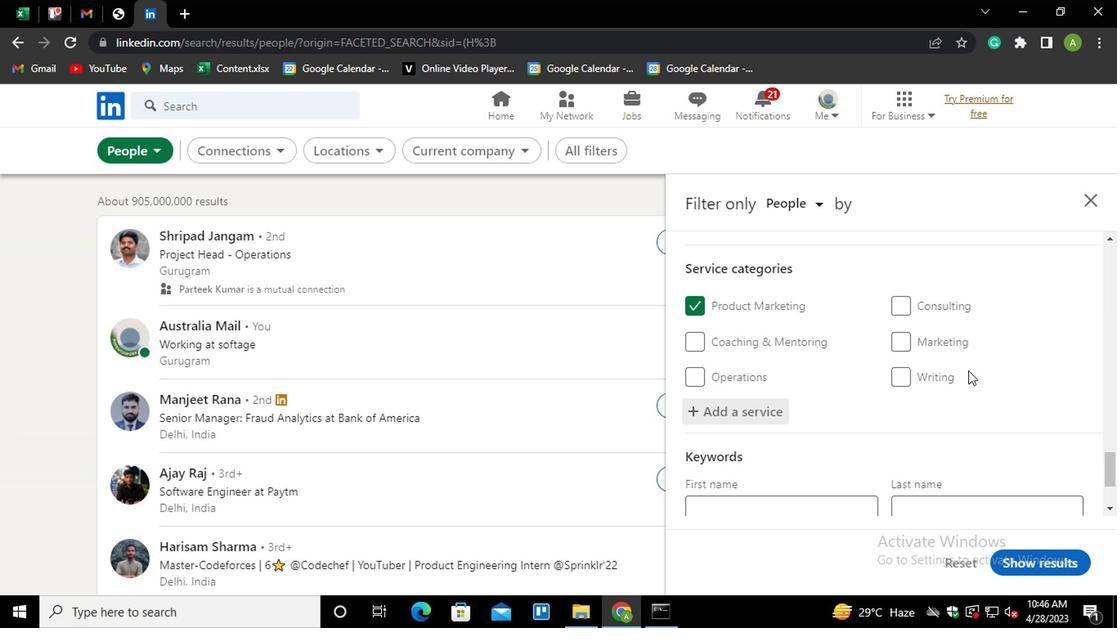 
Action: Mouse scrolled (967, 364) with delta (0, 0)
Screenshot: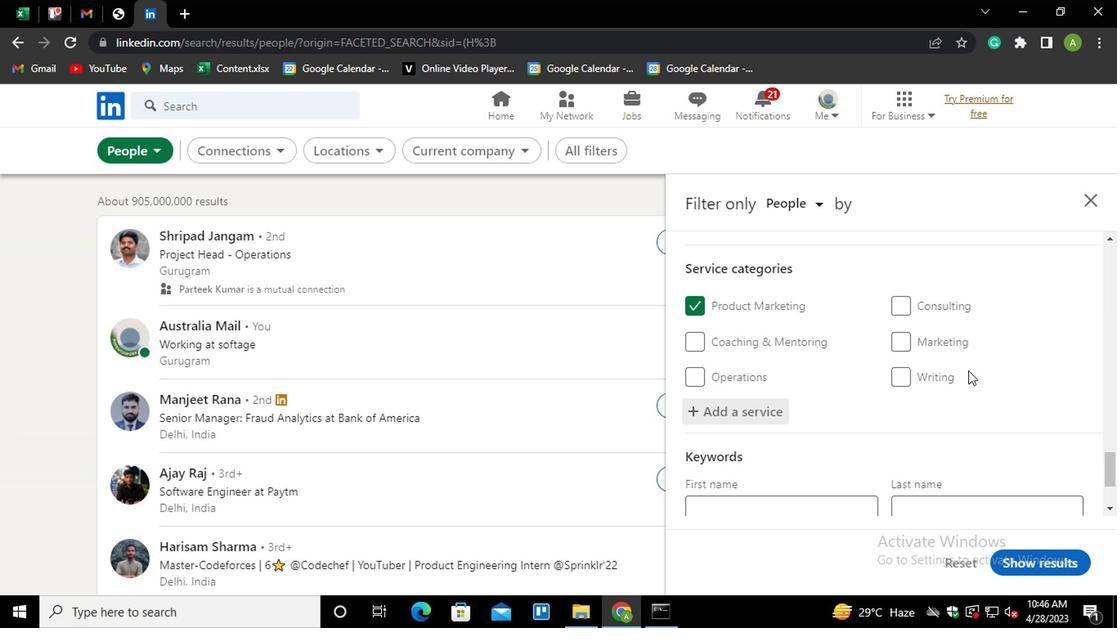 
Action: Mouse moved to (802, 441)
Screenshot: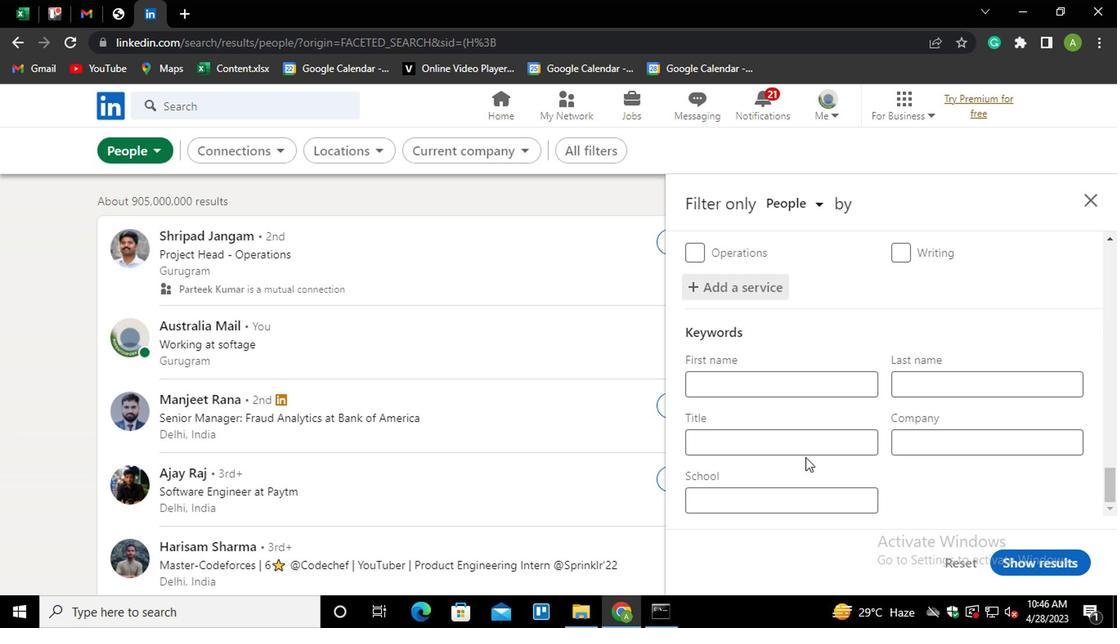 
Action: Mouse pressed left at (802, 441)
Screenshot: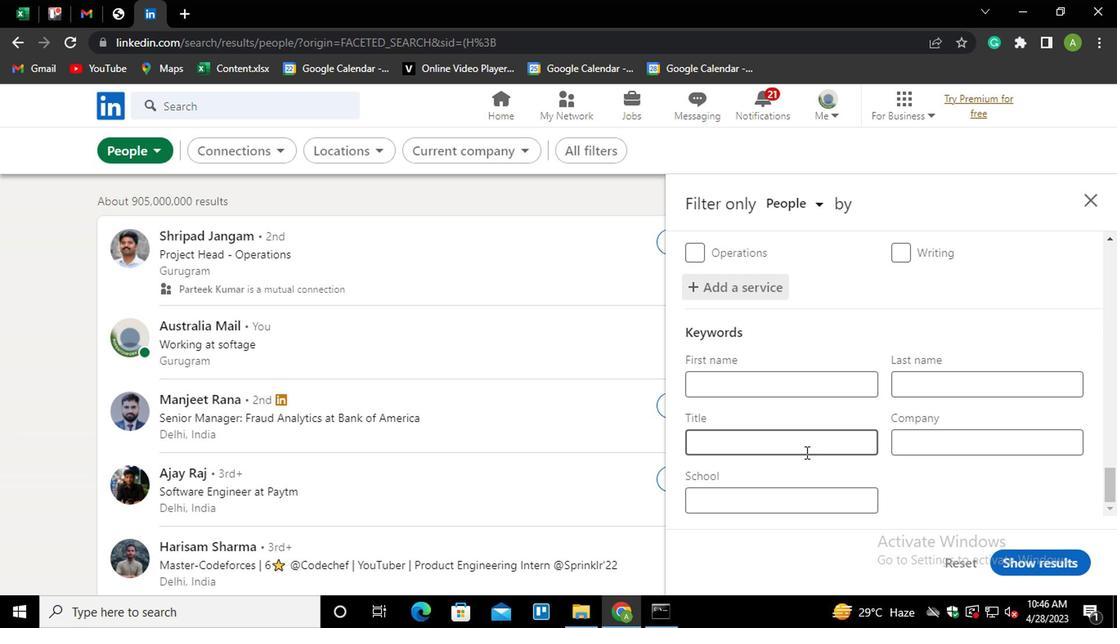 
Action: Key pressed <Key.shift>RECEIB<Key.backspace>VING<Key.space><Key.shift>STAFF
Screenshot: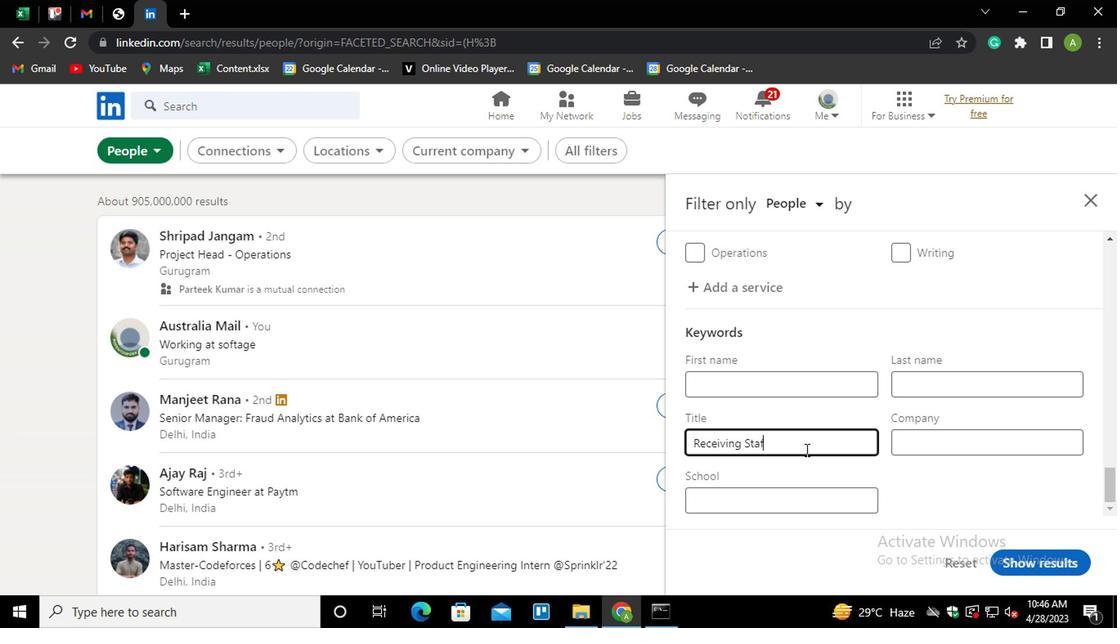 
Action: Mouse moved to (1051, 551)
Screenshot: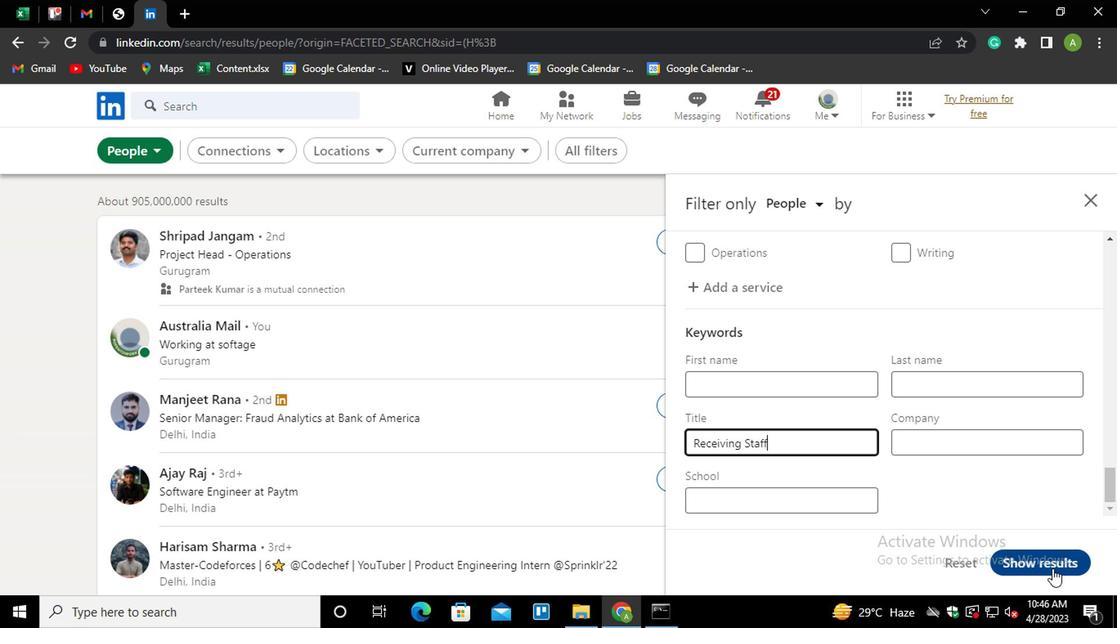 
Action: Mouse pressed left at (1051, 551)
Screenshot: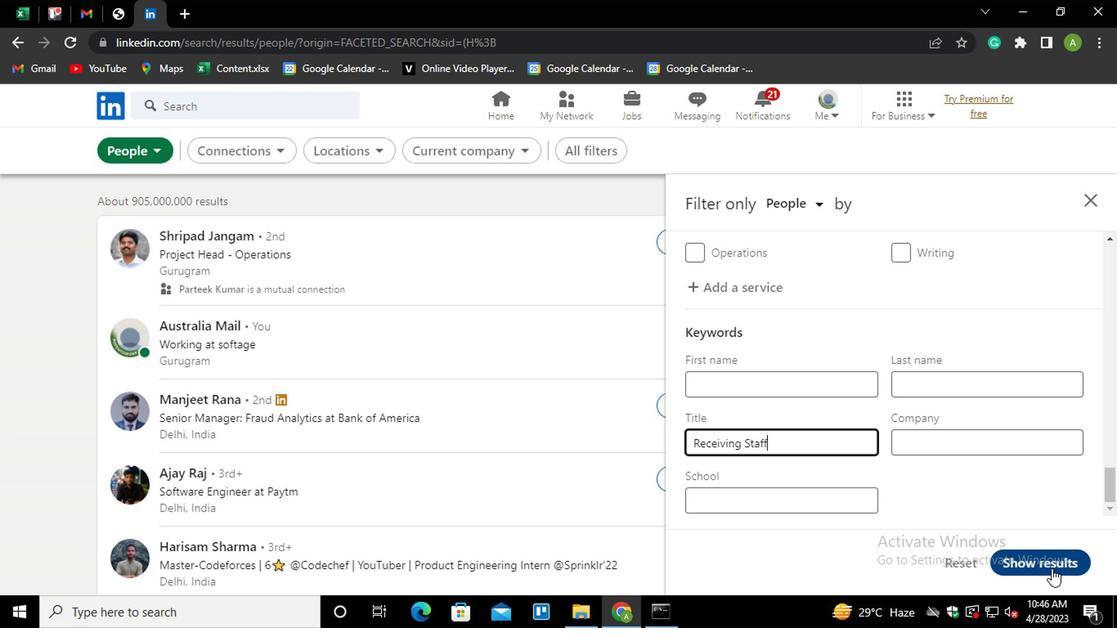 
